 Task: Add Sprouts Balsamic Vinegar to the cart.
Action: Mouse pressed left at (17, 87)
Screenshot: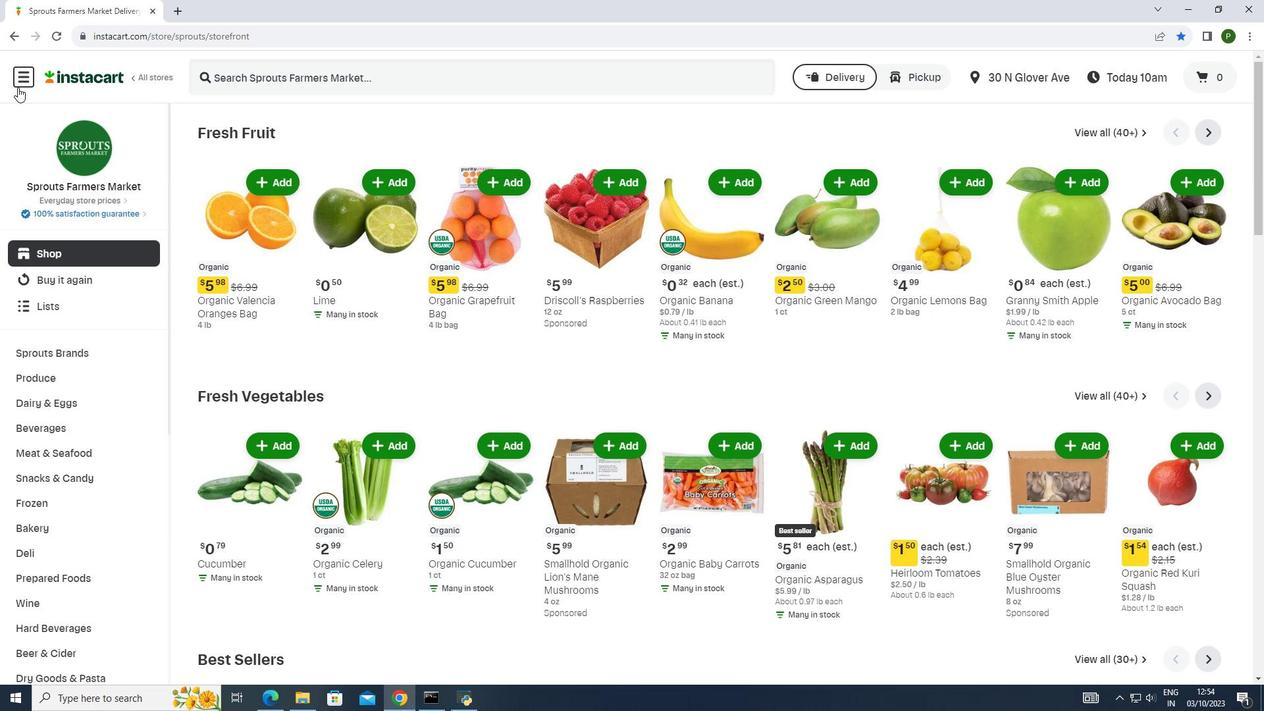 
Action: Mouse moved to (57, 341)
Screenshot: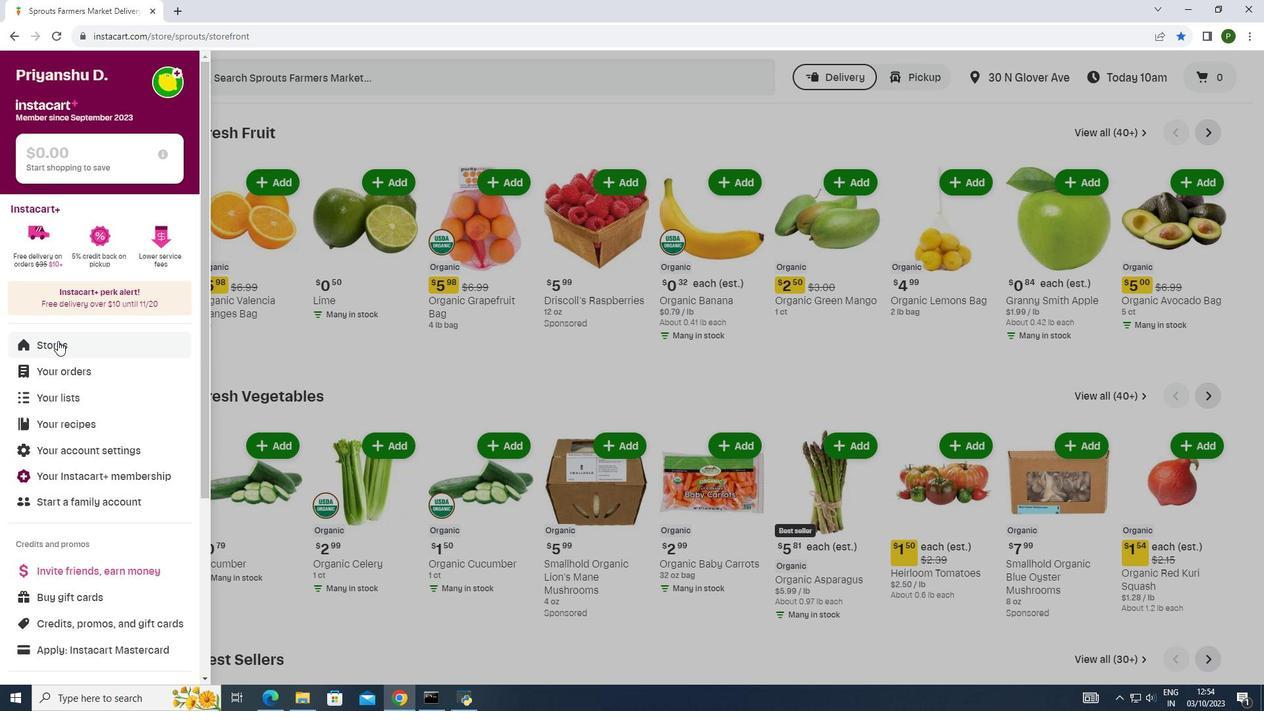 
Action: Mouse pressed left at (57, 341)
Screenshot: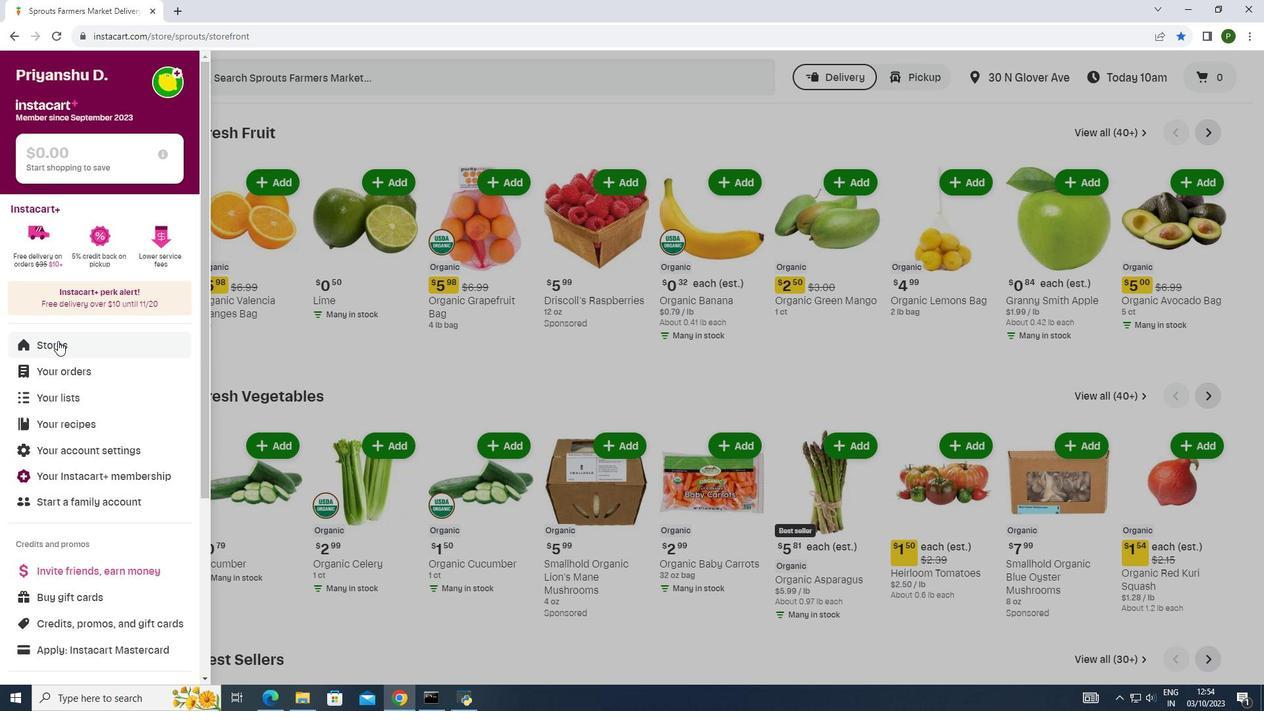 
Action: Mouse moved to (325, 136)
Screenshot: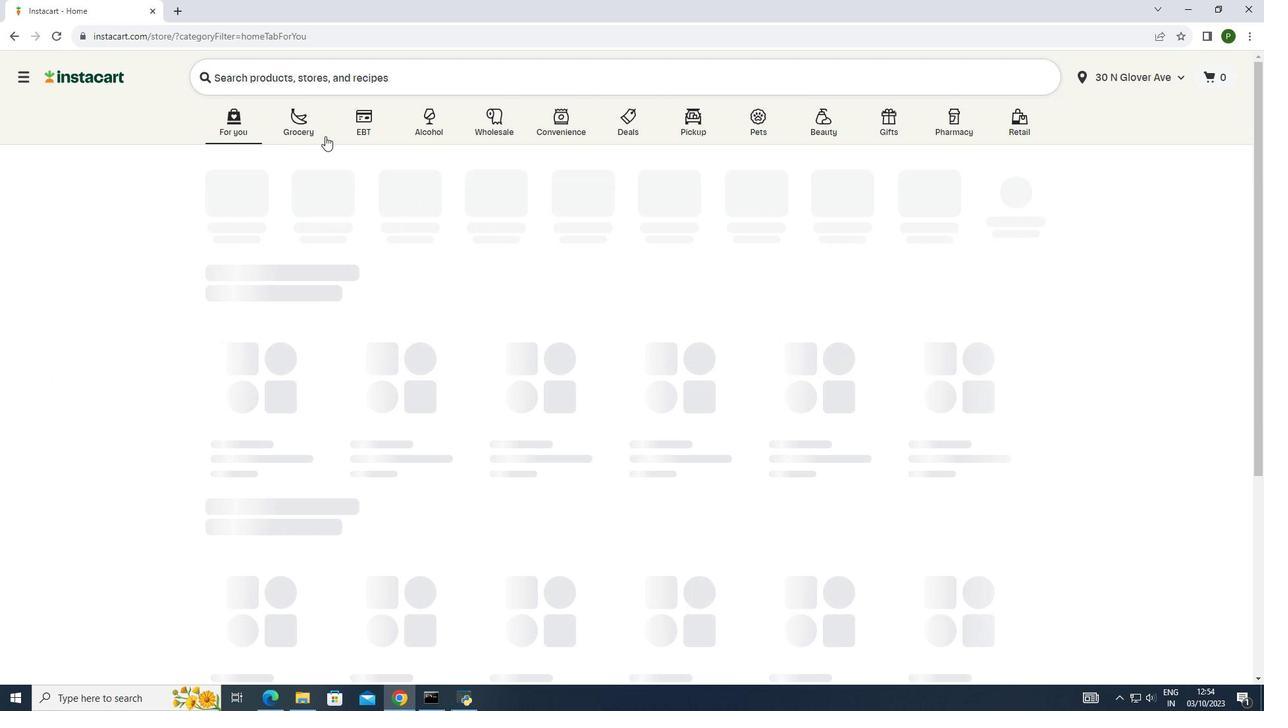 
Action: Mouse pressed left at (325, 136)
Screenshot: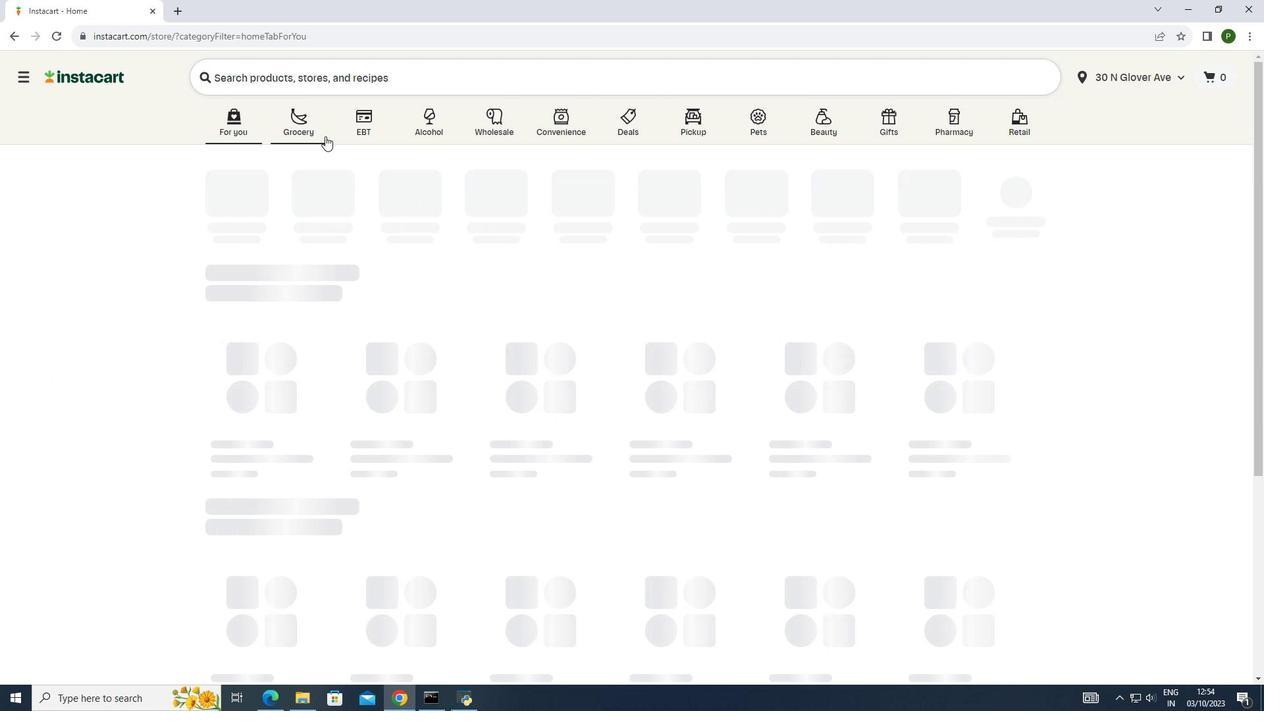
Action: Mouse moved to (663, 182)
Screenshot: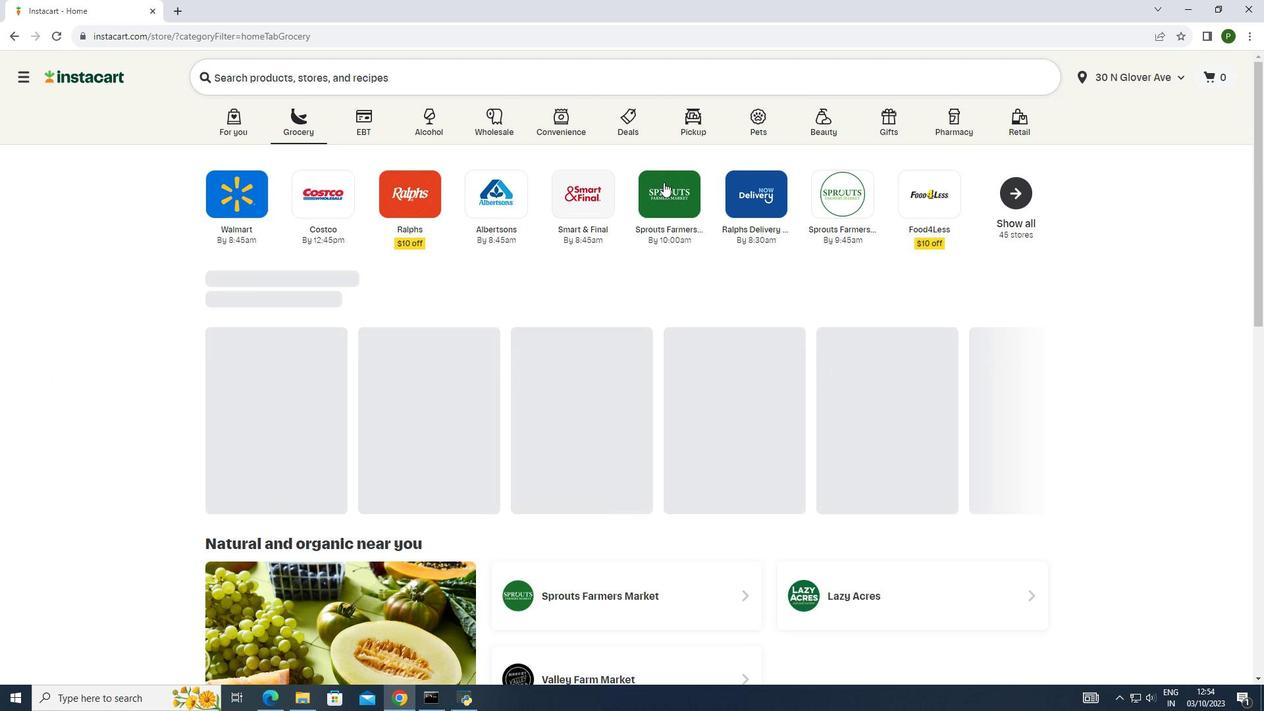 
Action: Mouse pressed left at (663, 182)
Screenshot: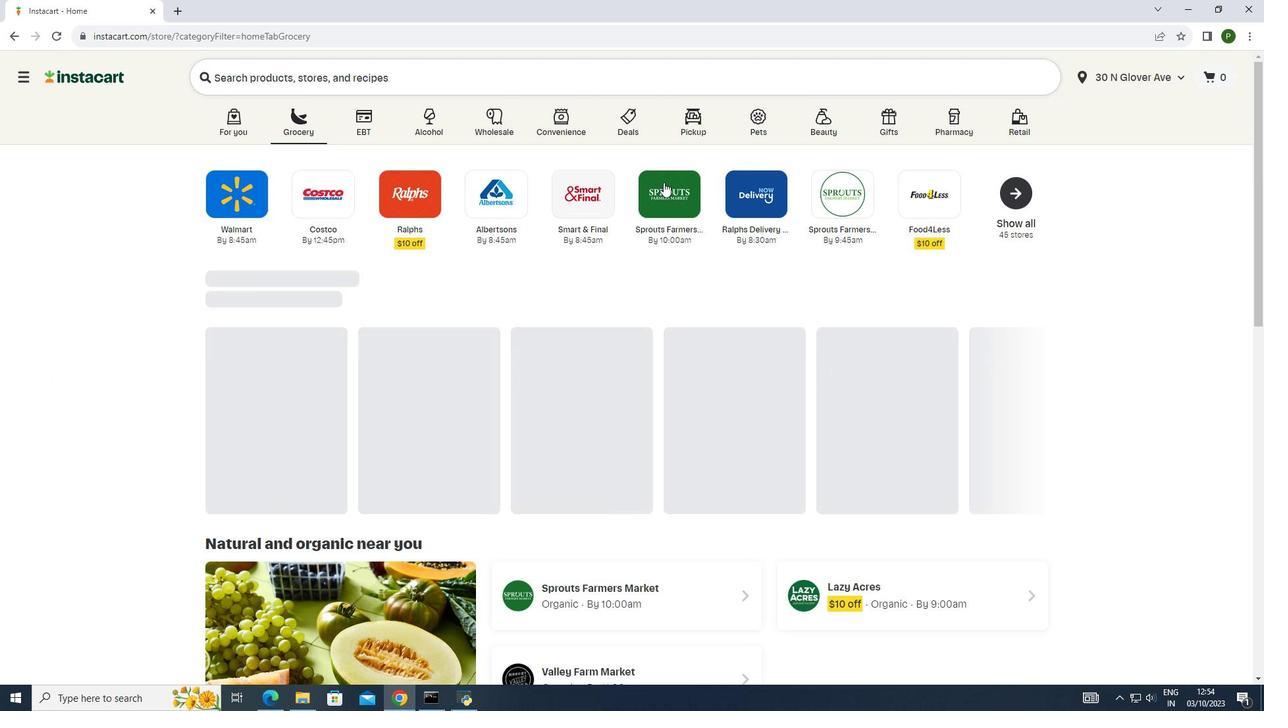 
Action: Mouse moved to (88, 353)
Screenshot: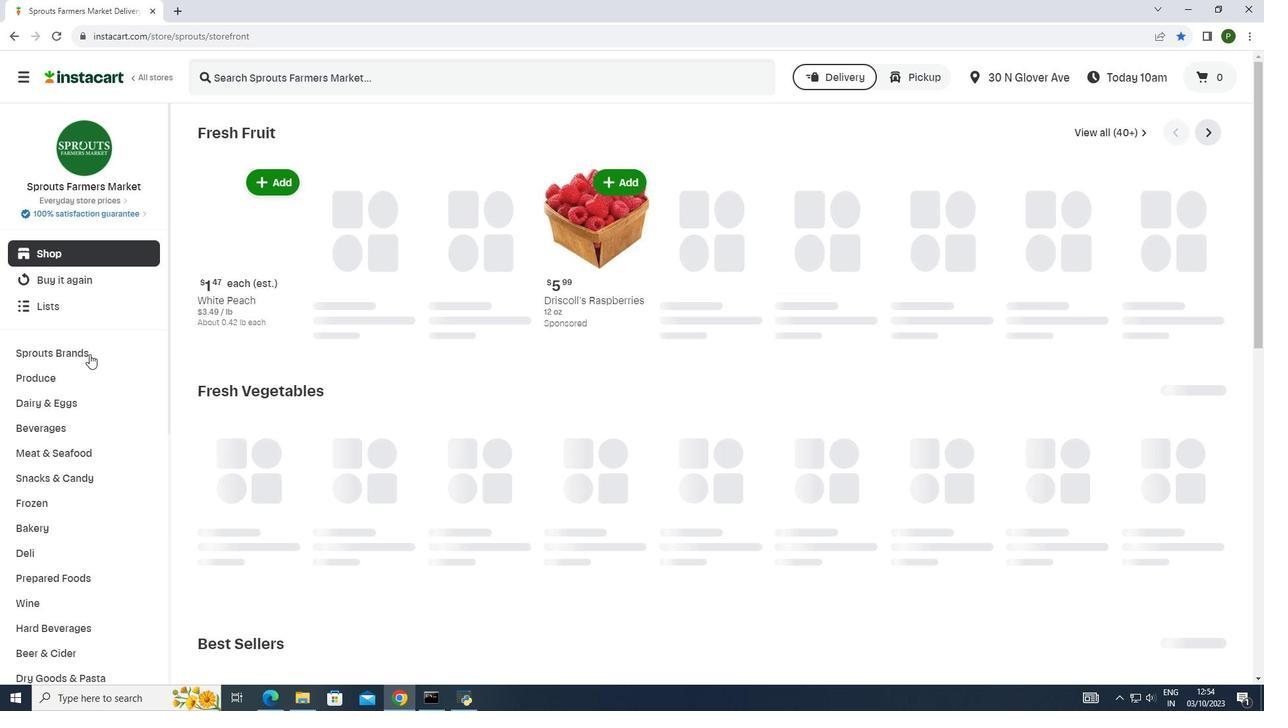 
Action: Mouse pressed left at (88, 353)
Screenshot: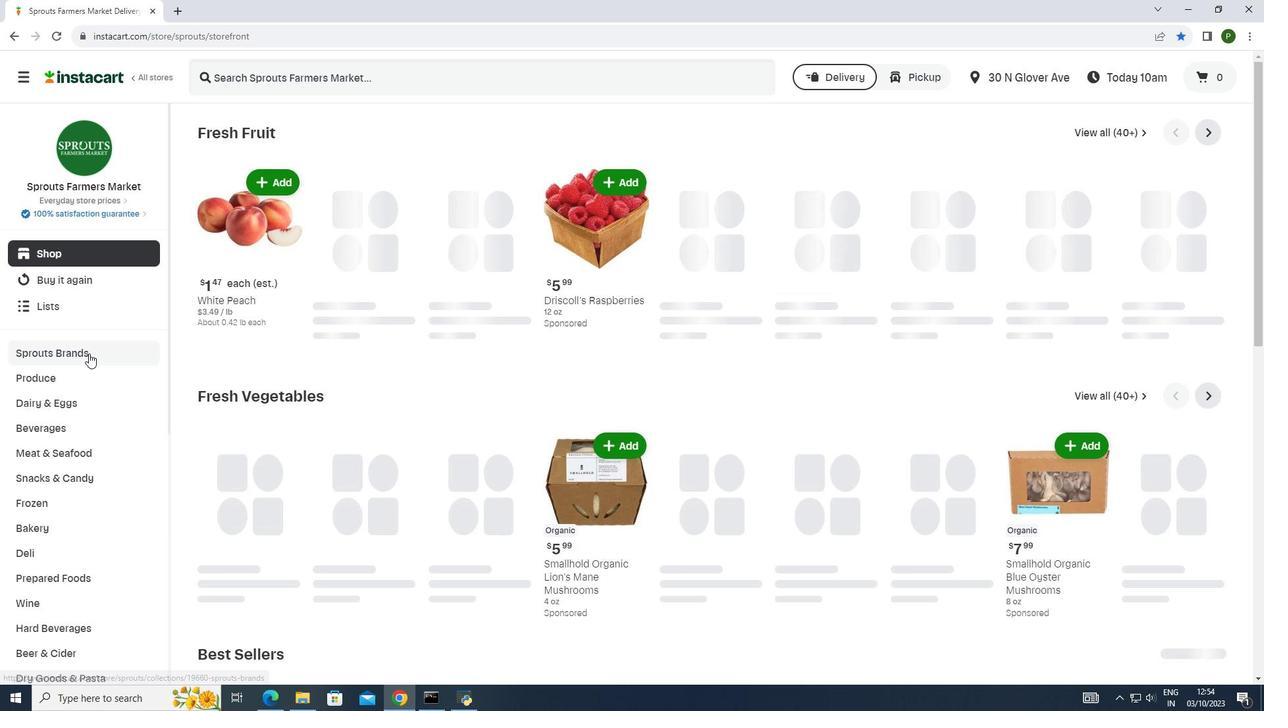 
Action: Mouse moved to (86, 446)
Screenshot: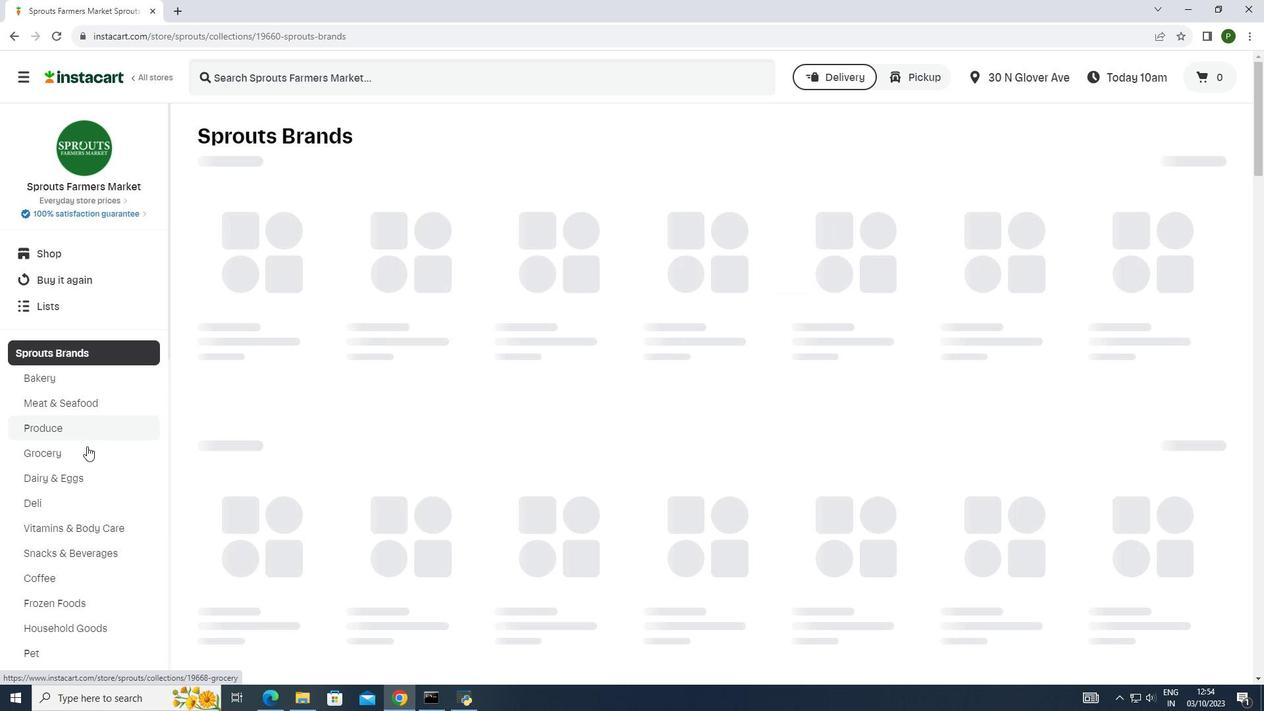 
Action: Mouse pressed left at (86, 446)
Screenshot: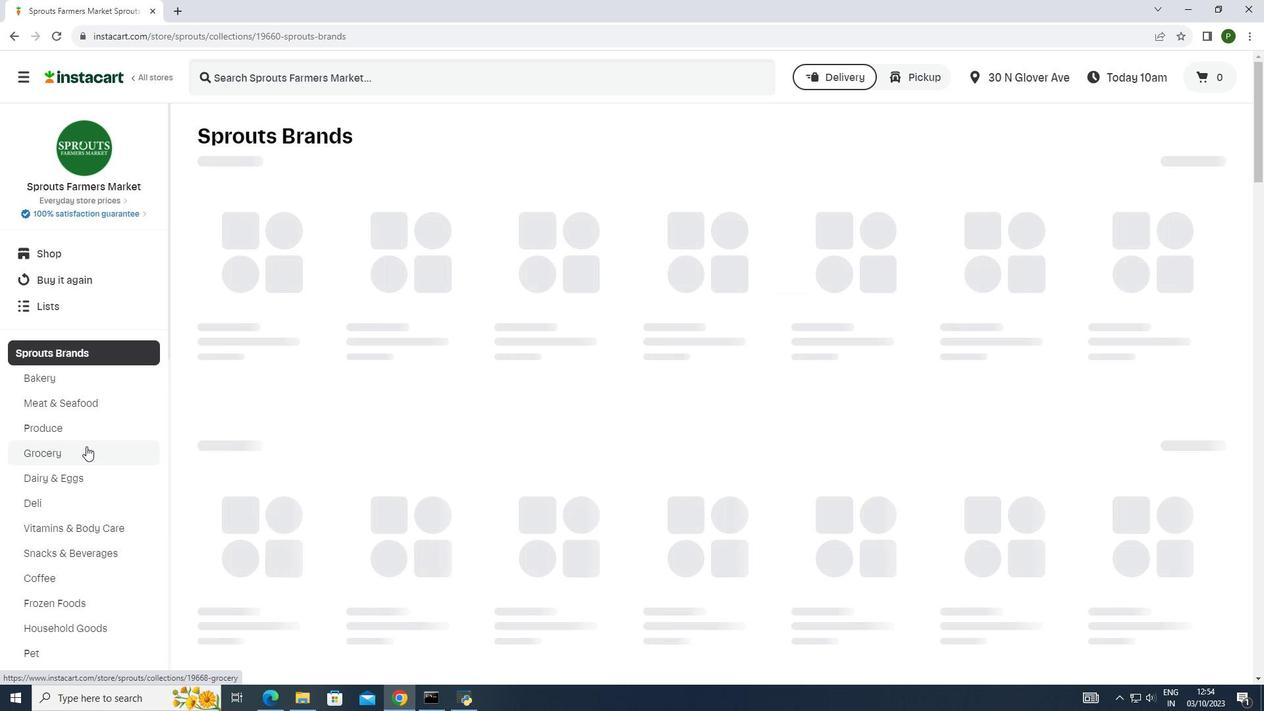 
Action: Mouse moved to (317, 254)
Screenshot: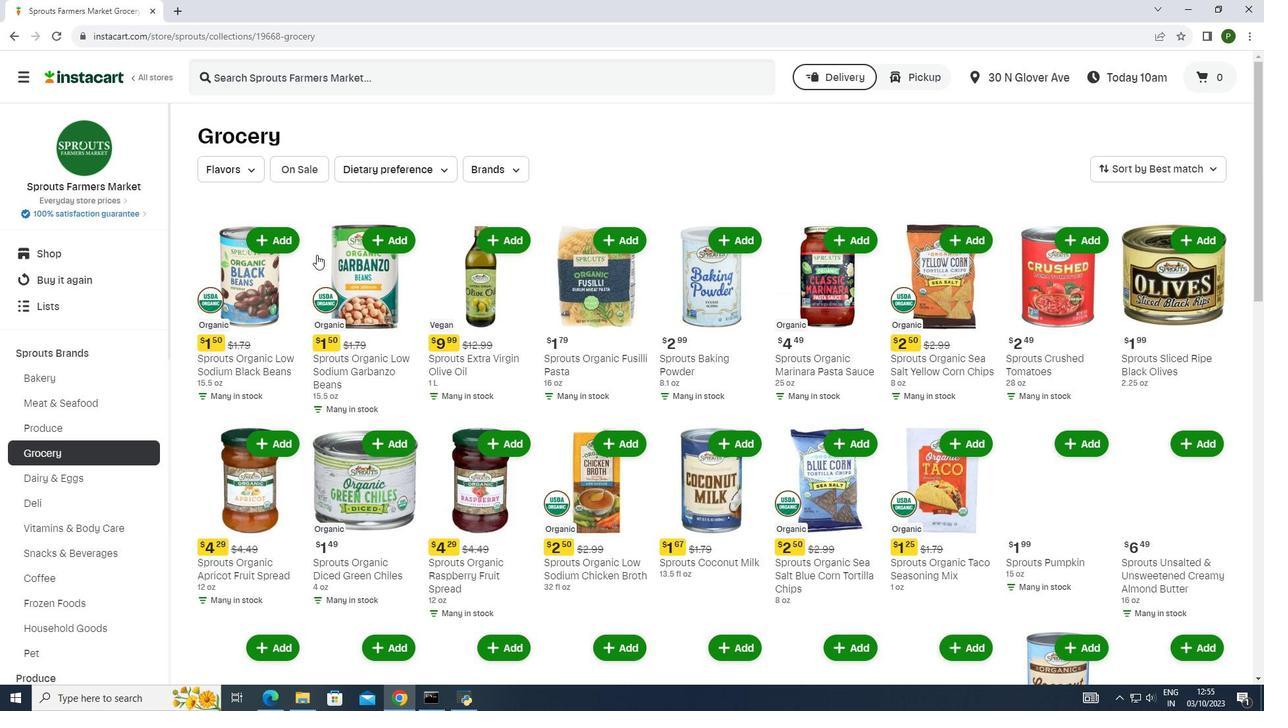 
Action: Mouse scrolled (317, 254) with delta (0, 0)
Screenshot: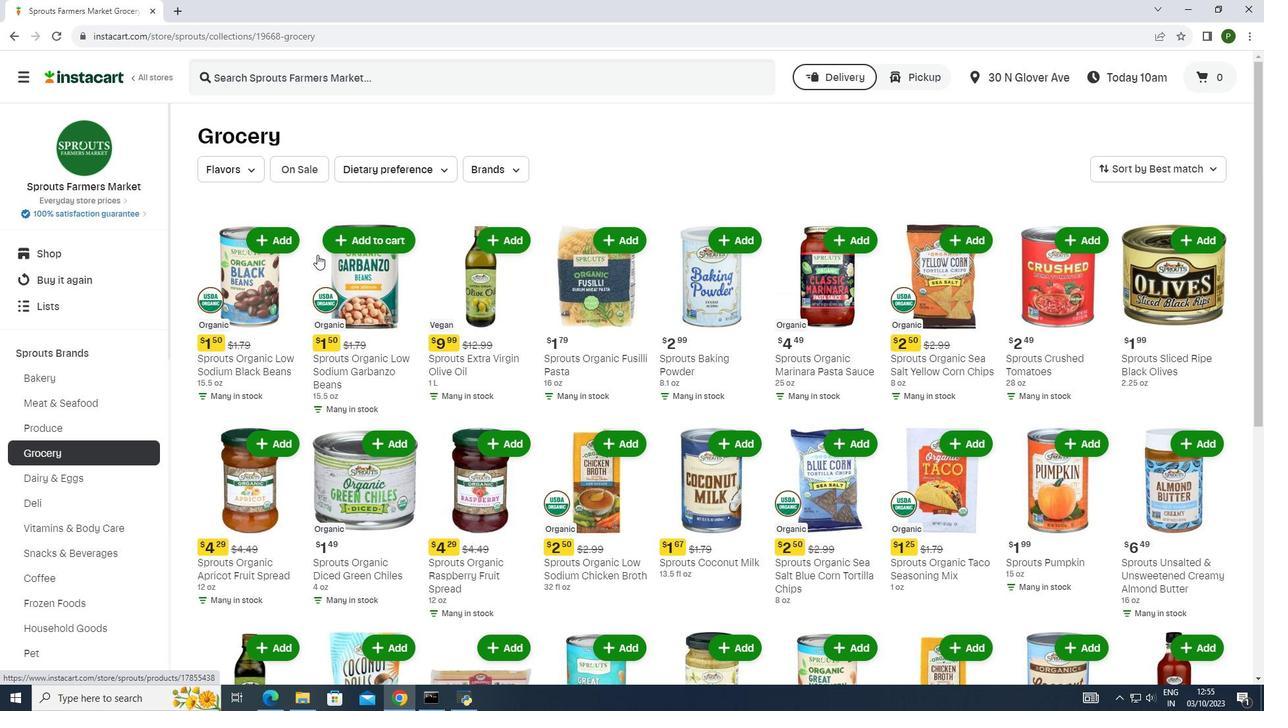 
Action: Mouse scrolled (317, 254) with delta (0, 0)
Screenshot: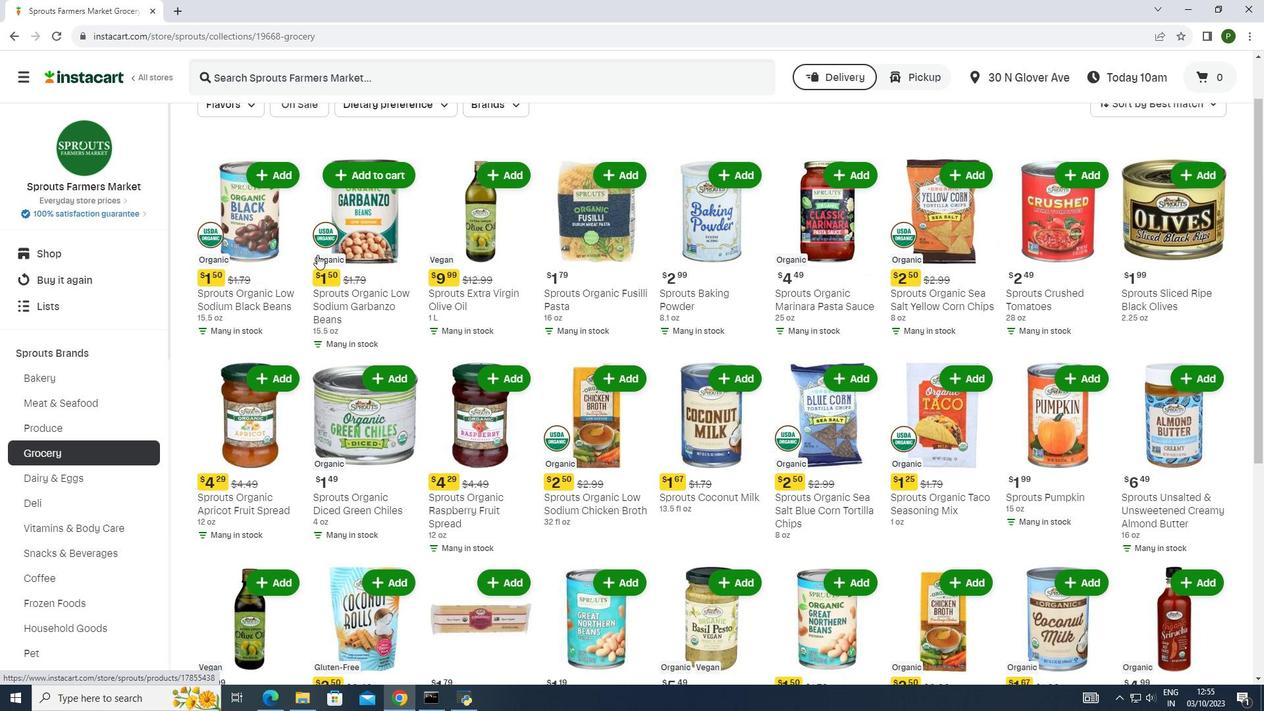 
Action: Mouse scrolled (317, 254) with delta (0, 0)
Screenshot: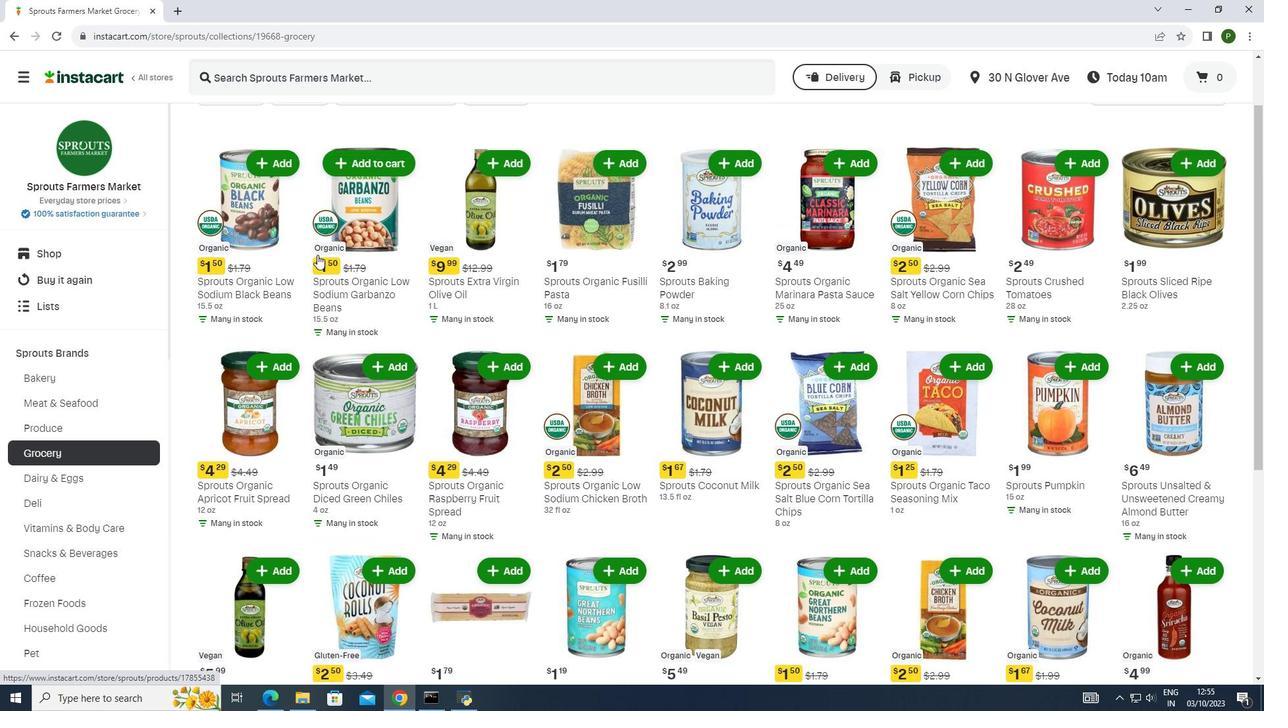 
Action: Mouse moved to (319, 256)
Screenshot: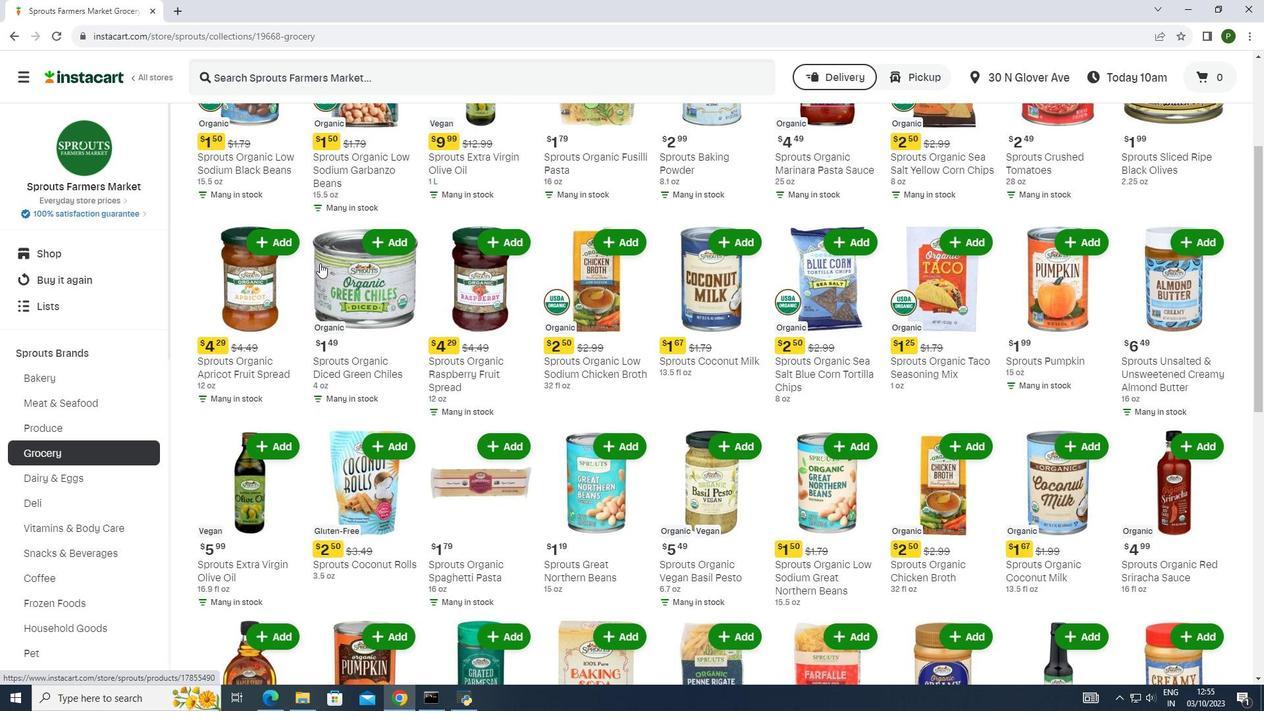 
Action: Mouse scrolled (319, 256) with delta (0, 0)
Screenshot: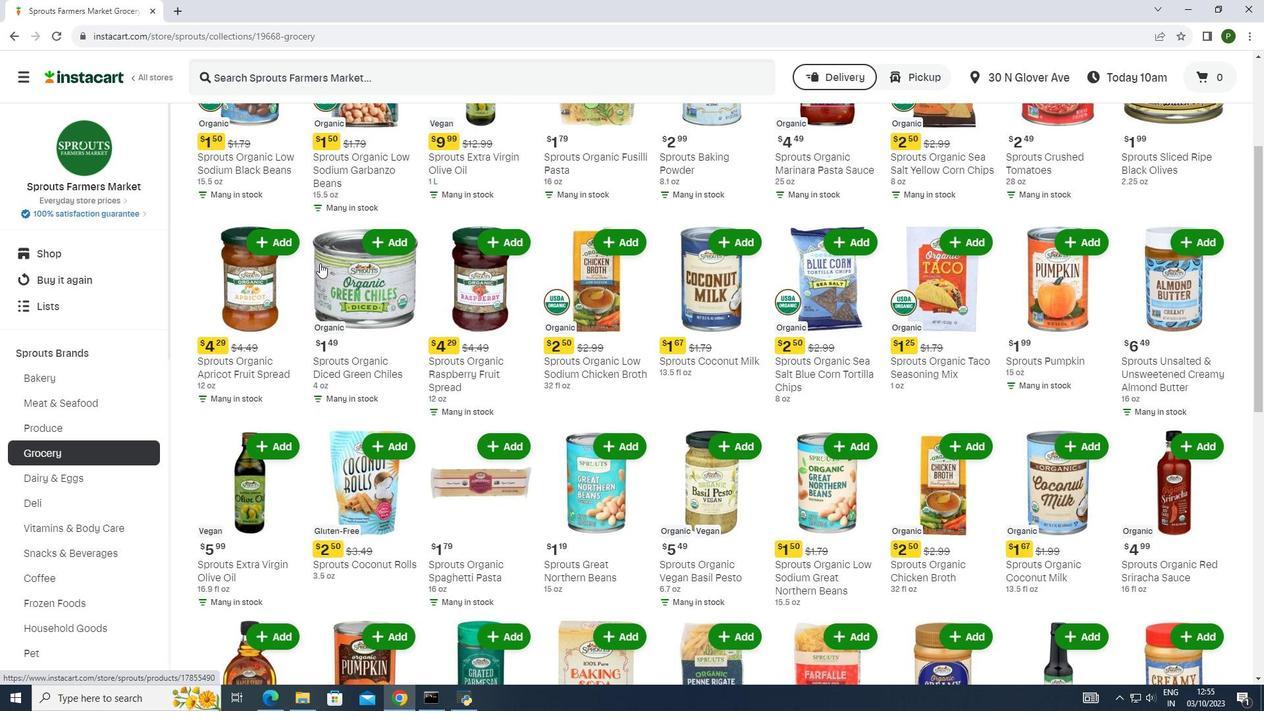 
Action: Mouse moved to (320, 263)
Screenshot: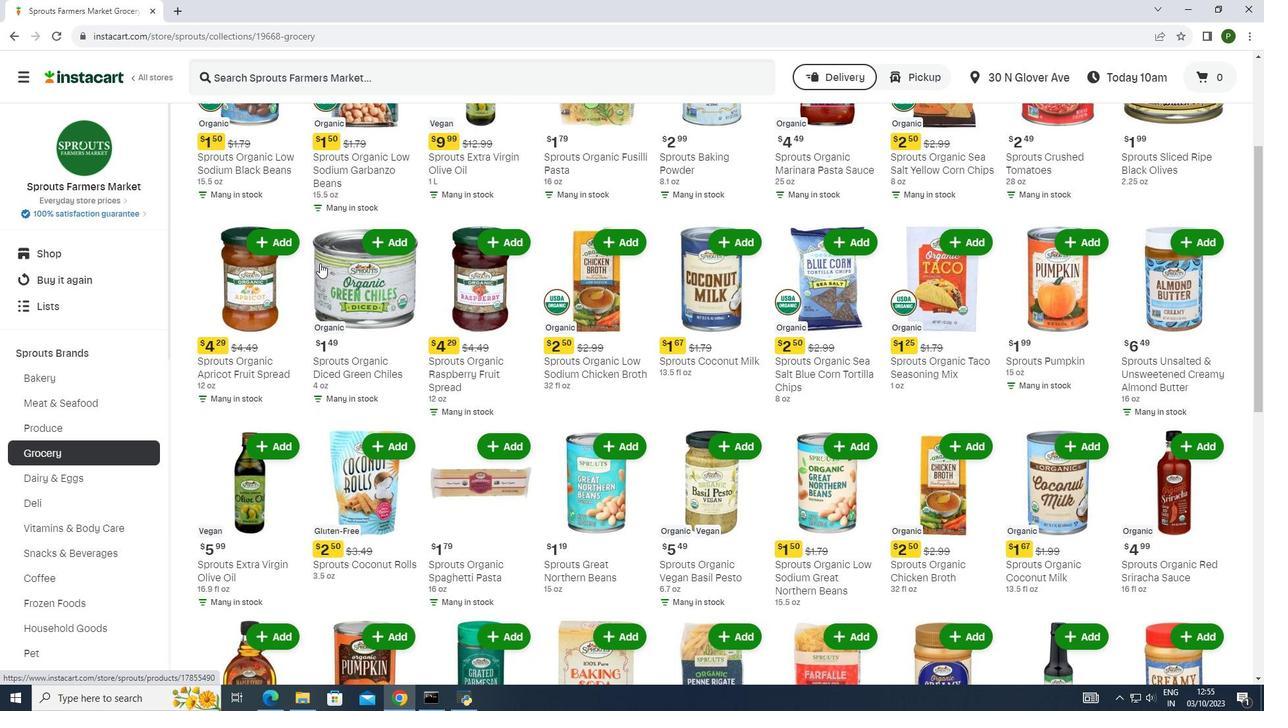 
Action: Mouse scrolled (320, 262) with delta (0, 0)
Screenshot: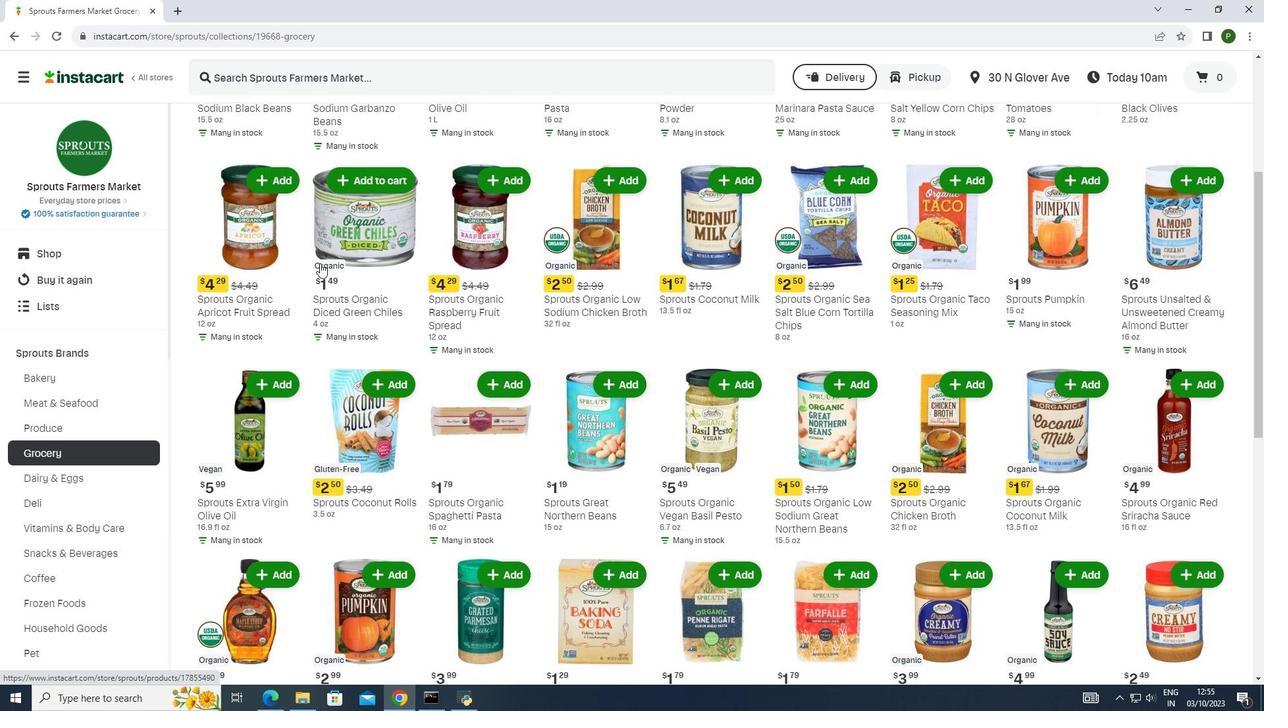 
Action: Mouse moved to (322, 277)
Screenshot: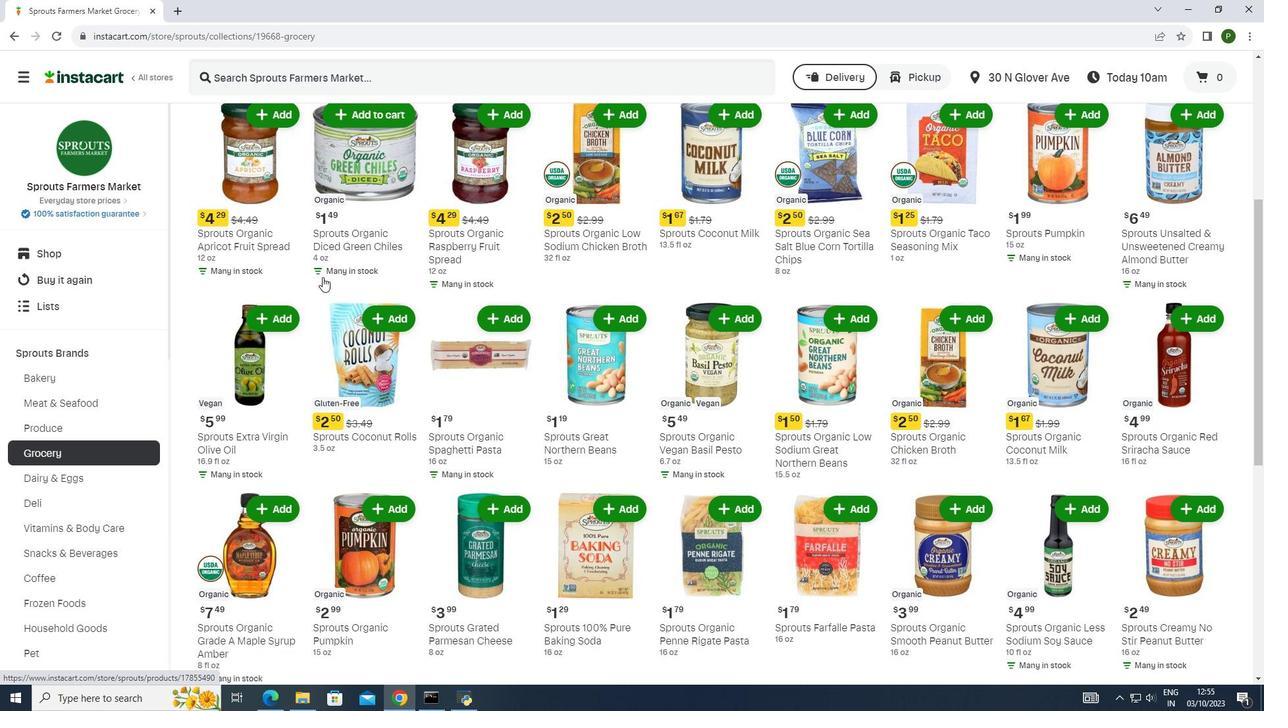 
Action: Mouse scrolled (322, 276) with delta (0, 0)
Screenshot: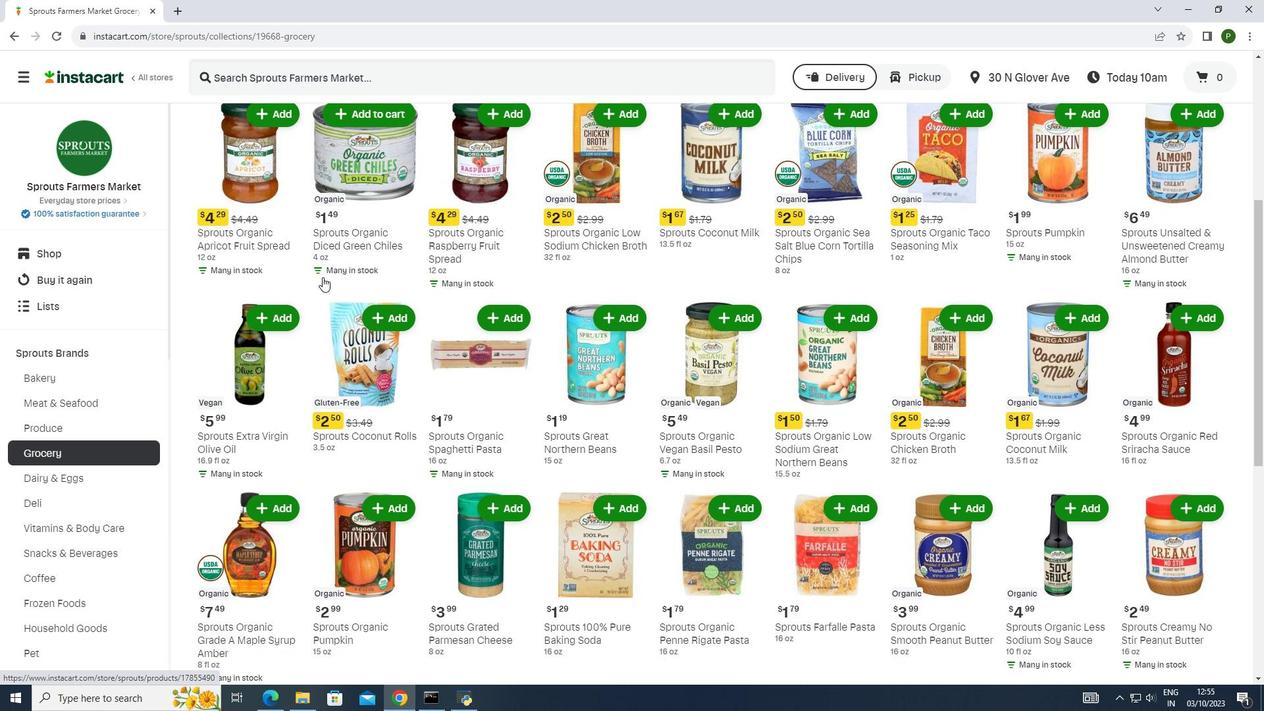 
Action: Mouse scrolled (322, 276) with delta (0, 0)
Screenshot: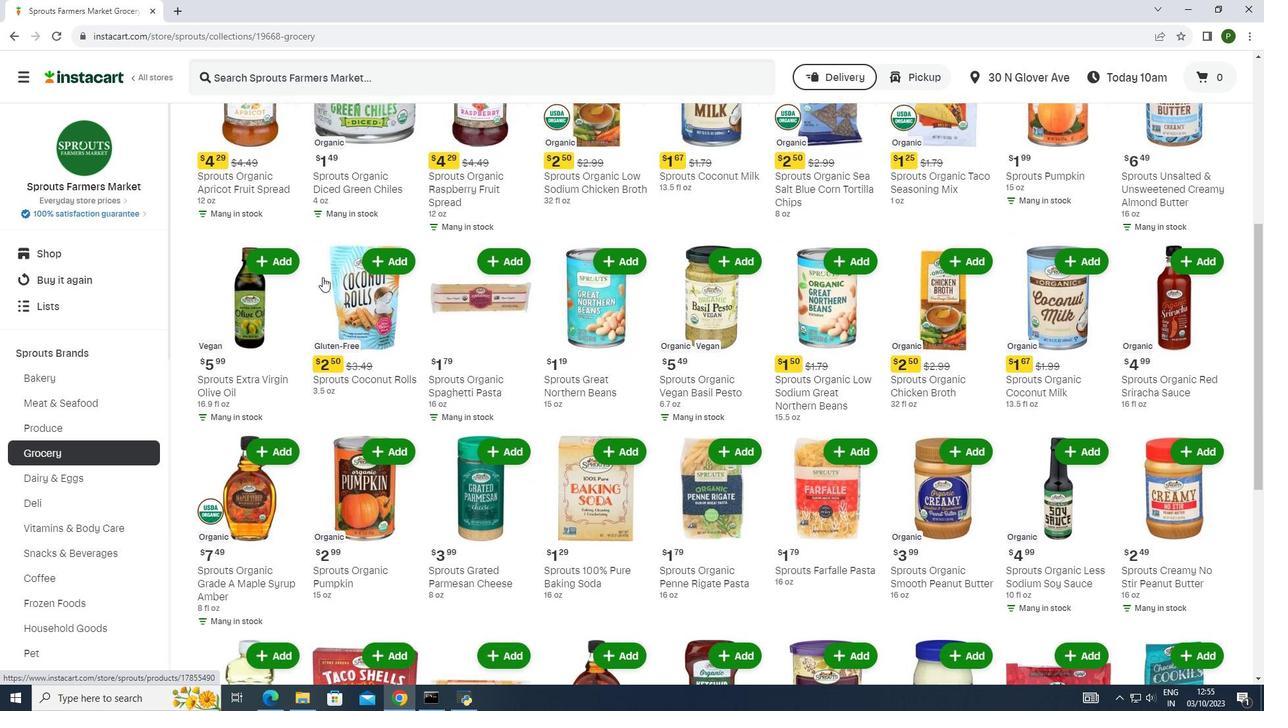 
Action: Mouse moved to (323, 282)
Screenshot: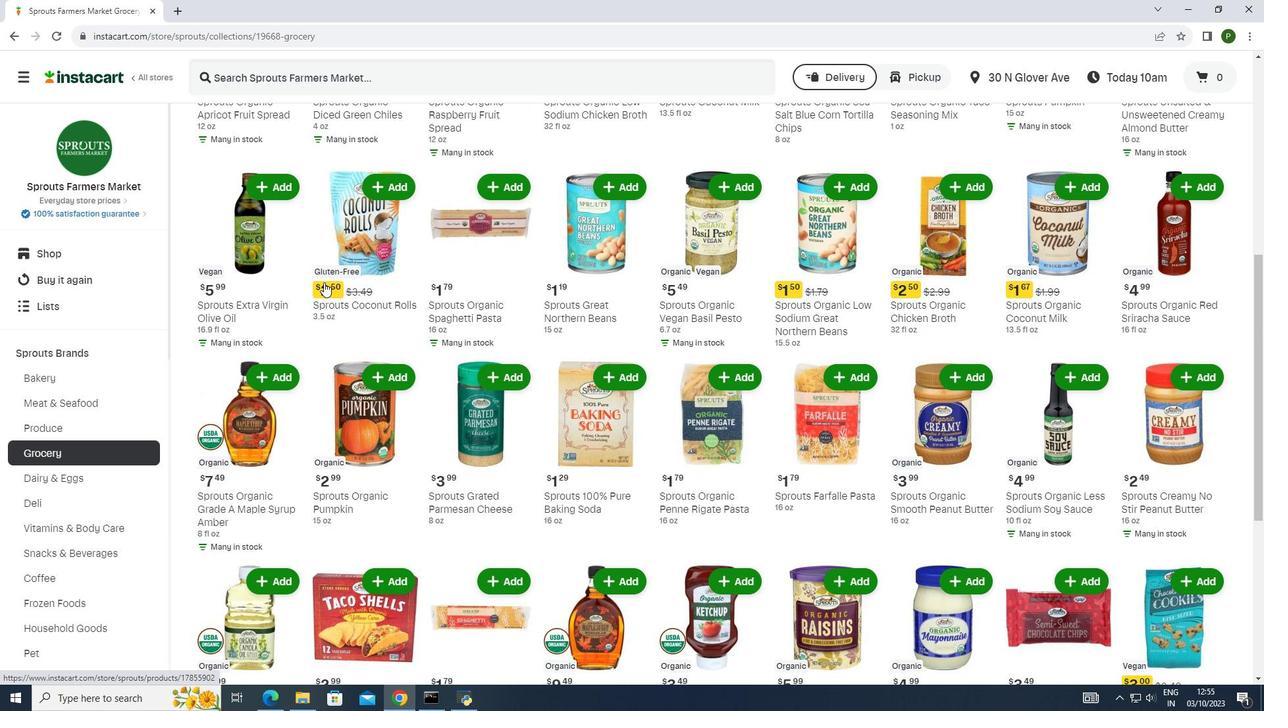 
Action: Mouse scrolled (323, 281) with delta (0, 0)
Screenshot: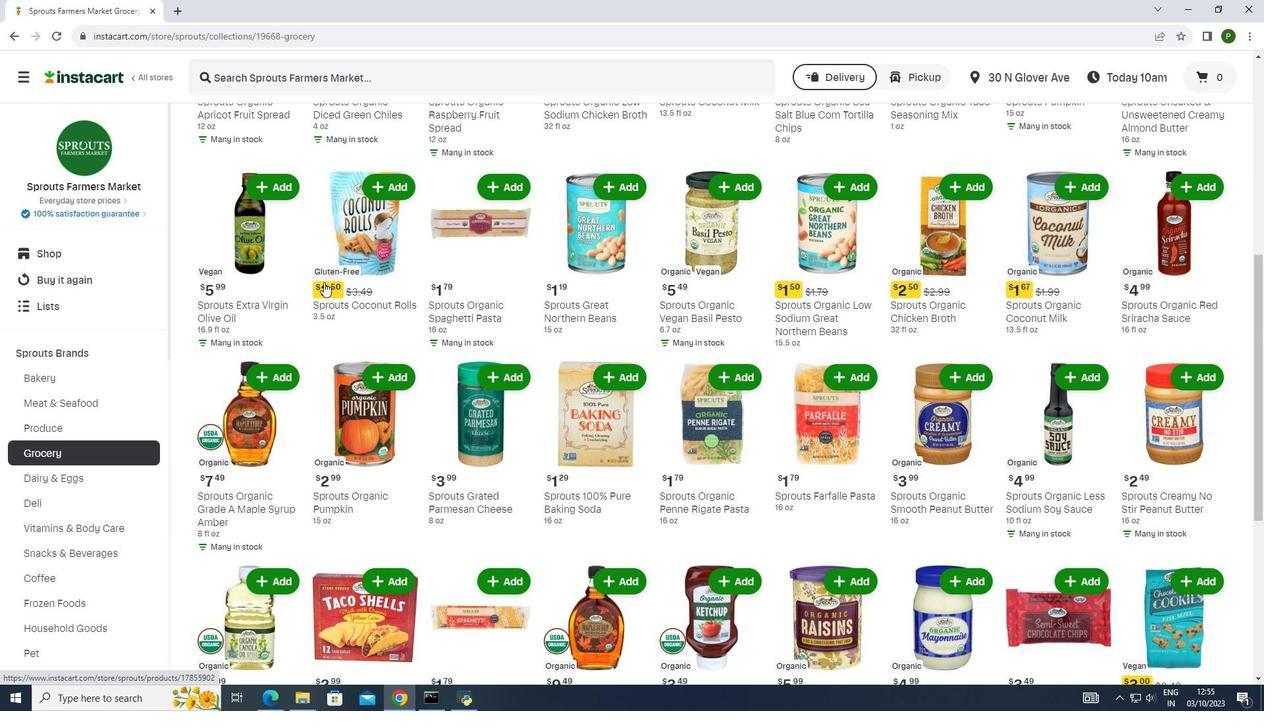 
Action: Mouse moved to (323, 285)
Screenshot: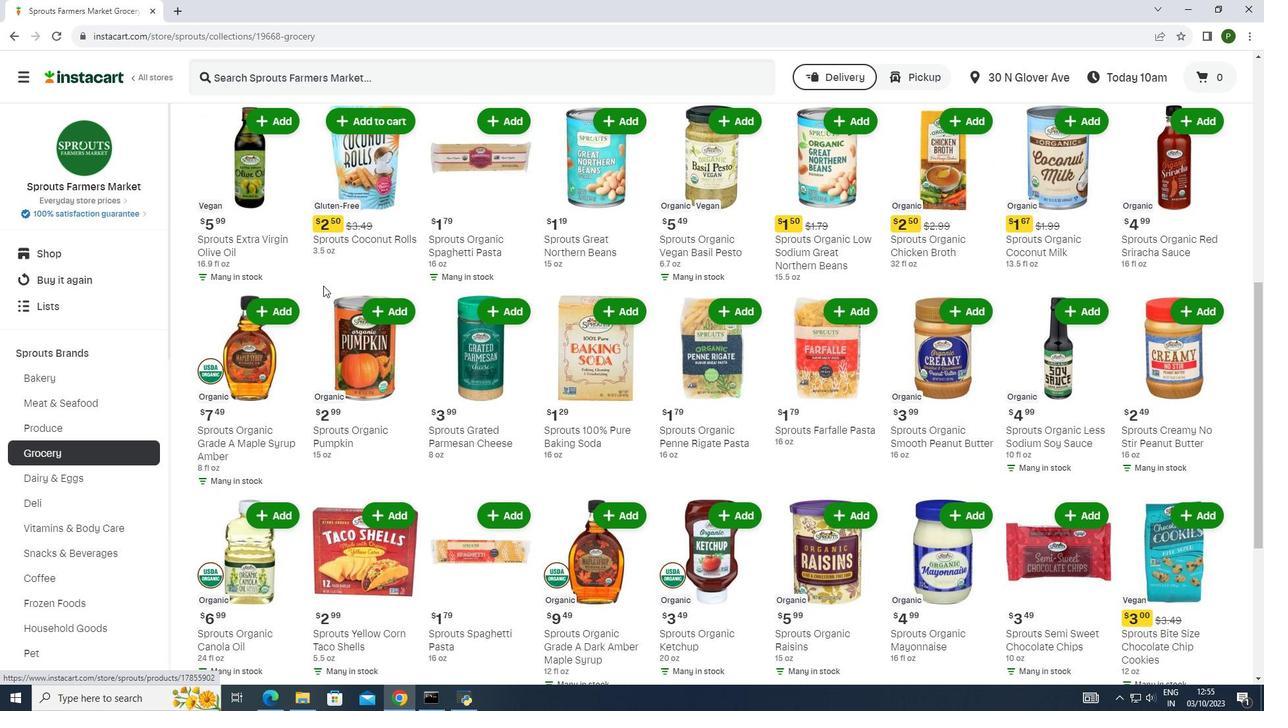 
Action: Mouse scrolled (323, 285) with delta (0, 0)
Screenshot: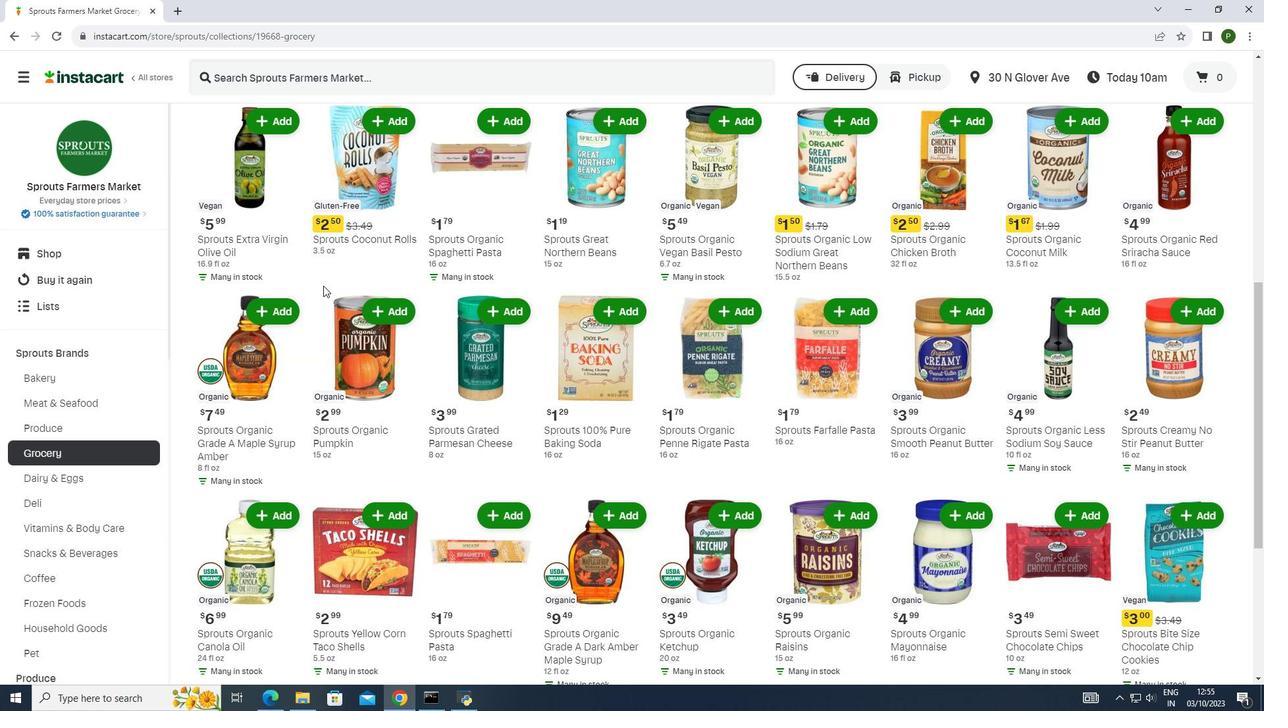 
Action: Mouse scrolled (323, 285) with delta (0, 0)
Screenshot: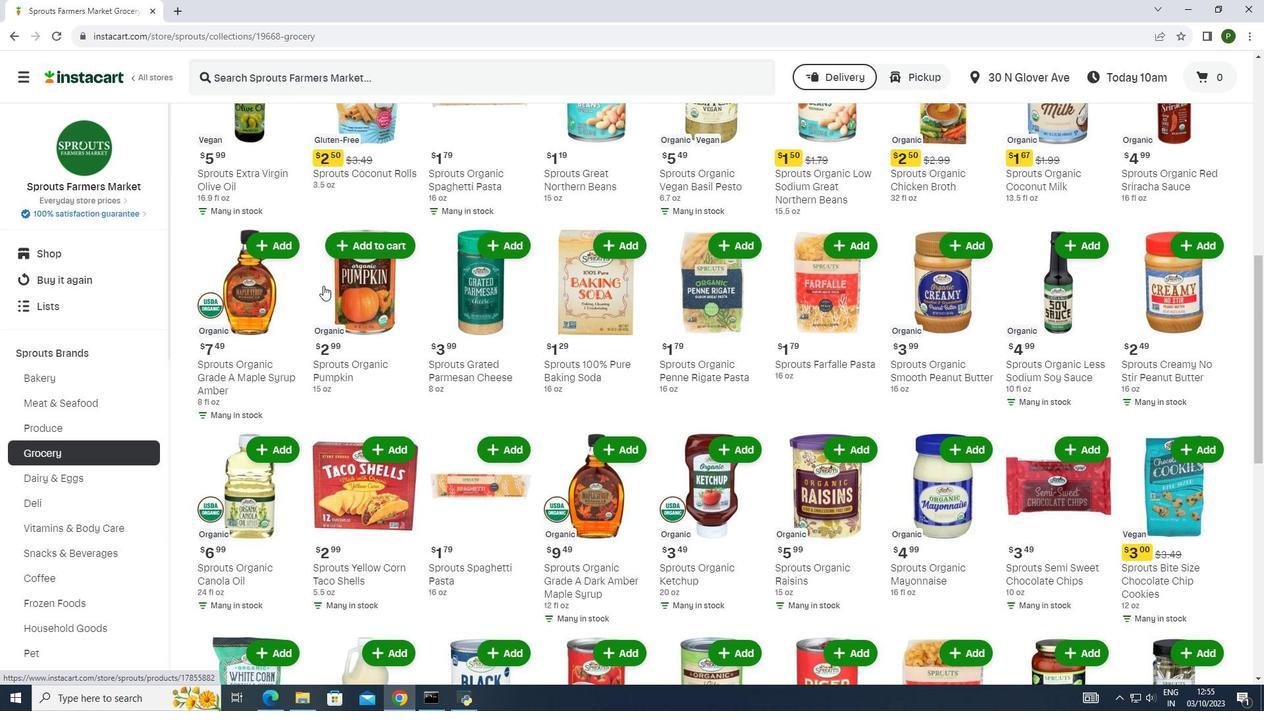 
Action: Mouse scrolled (323, 285) with delta (0, 0)
Screenshot: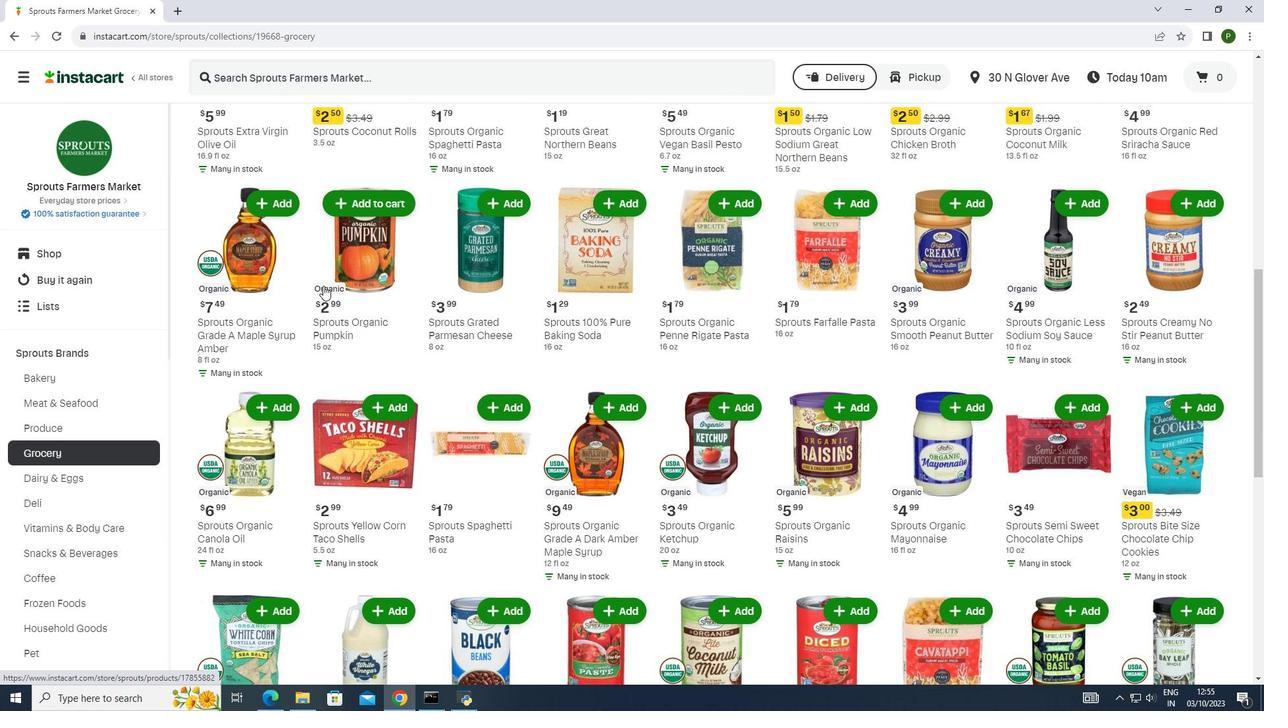 
Action: Mouse scrolled (323, 285) with delta (0, 0)
Screenshot: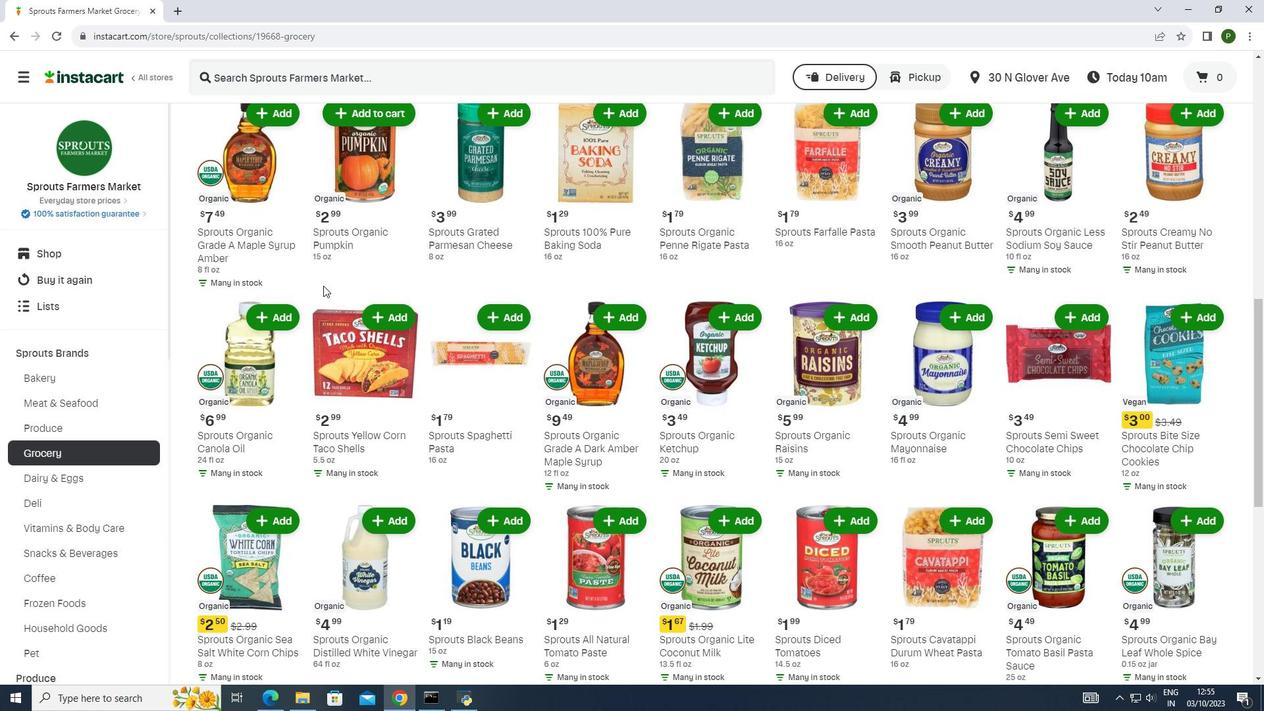 
Action: Mouse scrolled (323, 285) with delta (0, 0)
Screenshot: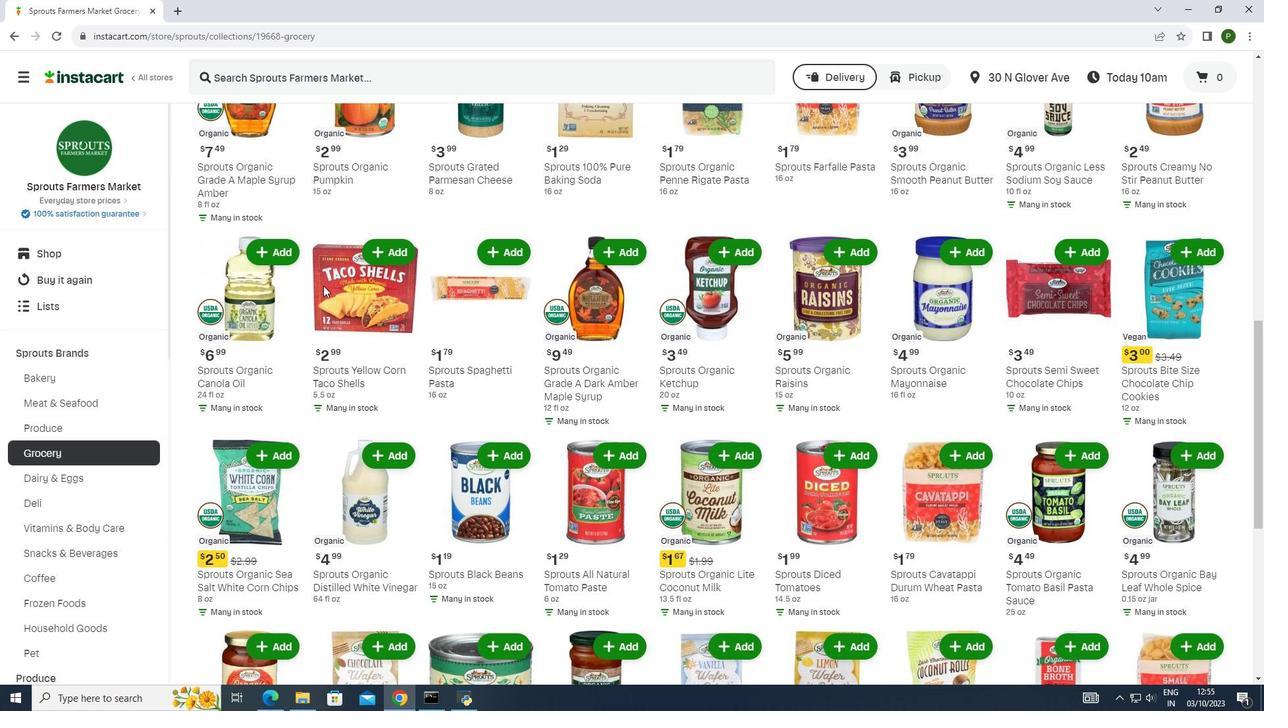 
Action: Mouse scrolled (323, 285) with delta (0, 0)
Screenshot: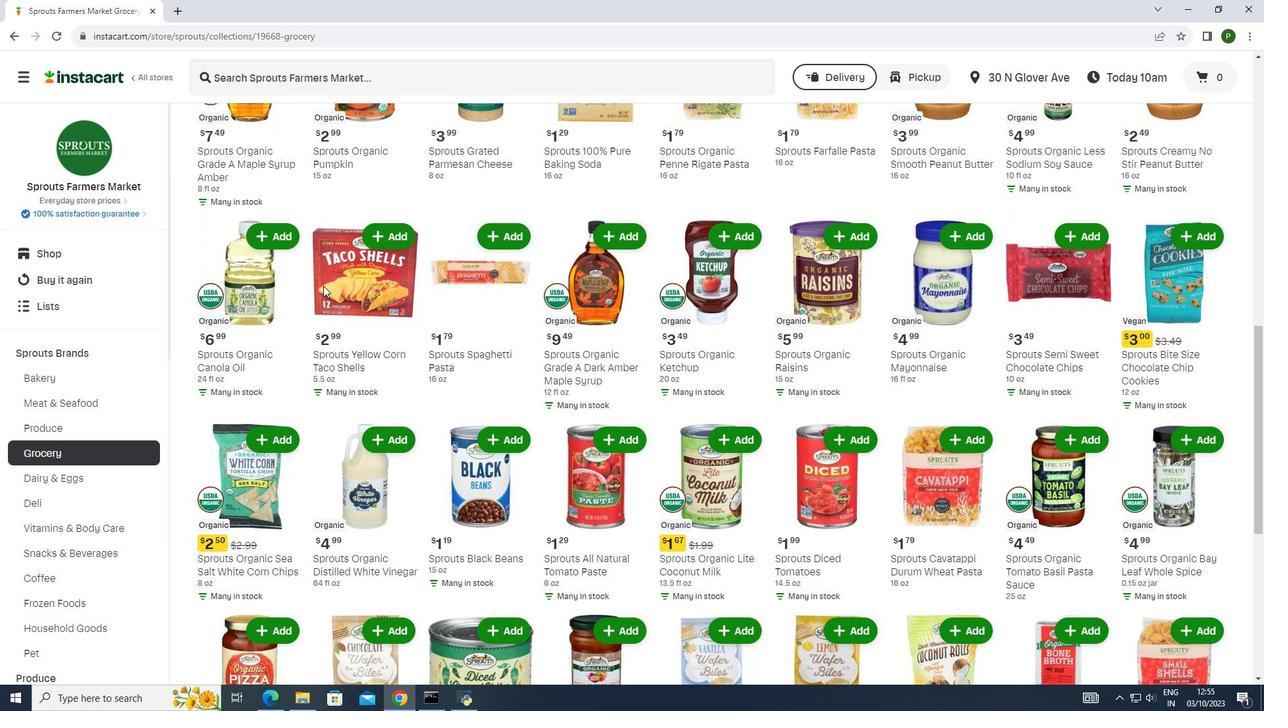 
Action: Mouse scrolled (323, 285) with delta (0, 0)
Screenshot: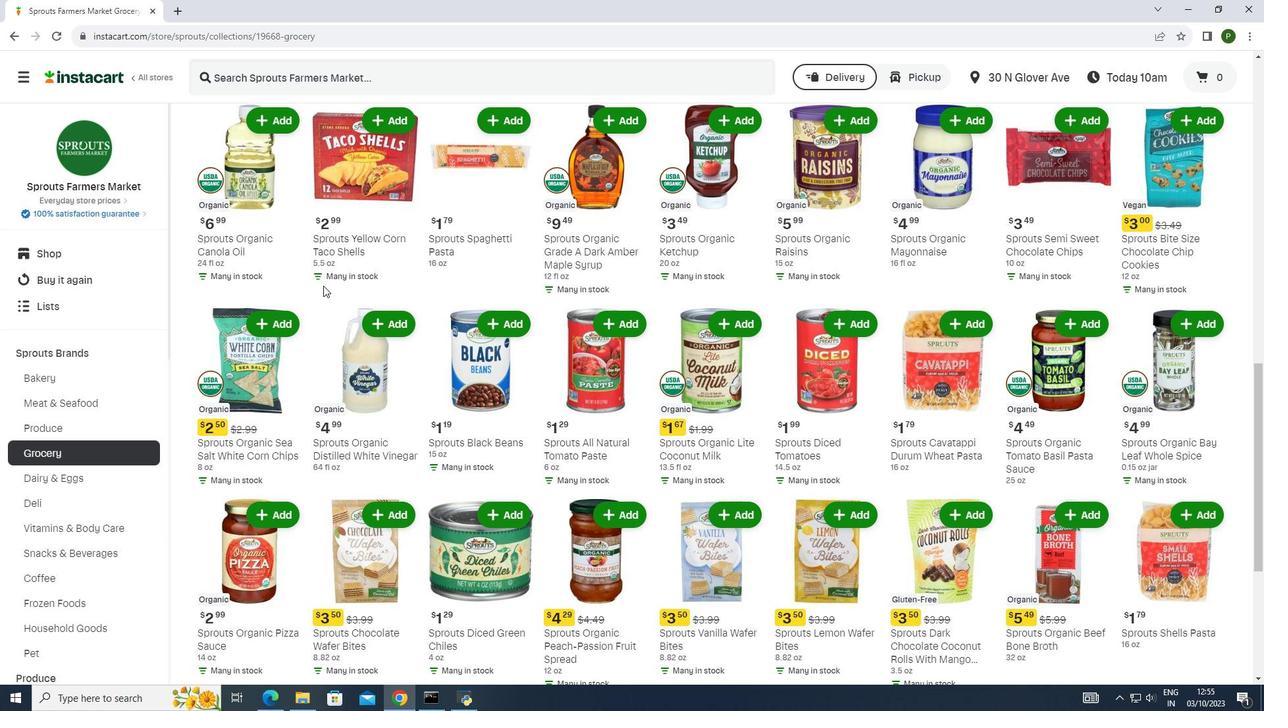 
Action: Mouse scrolled (323, 285) with delta (0, 0)
Screenshot: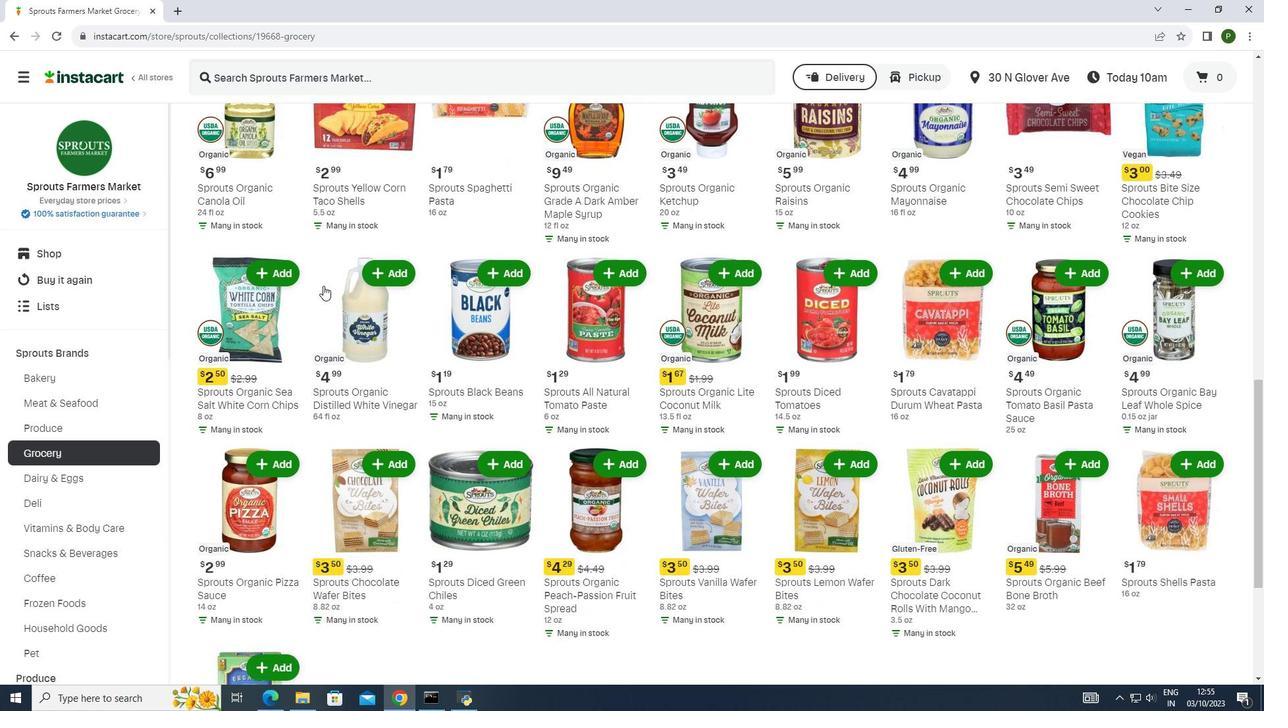 
Action: Mouse scrolled (323, 285) with delta (0, 0)
Screenshot: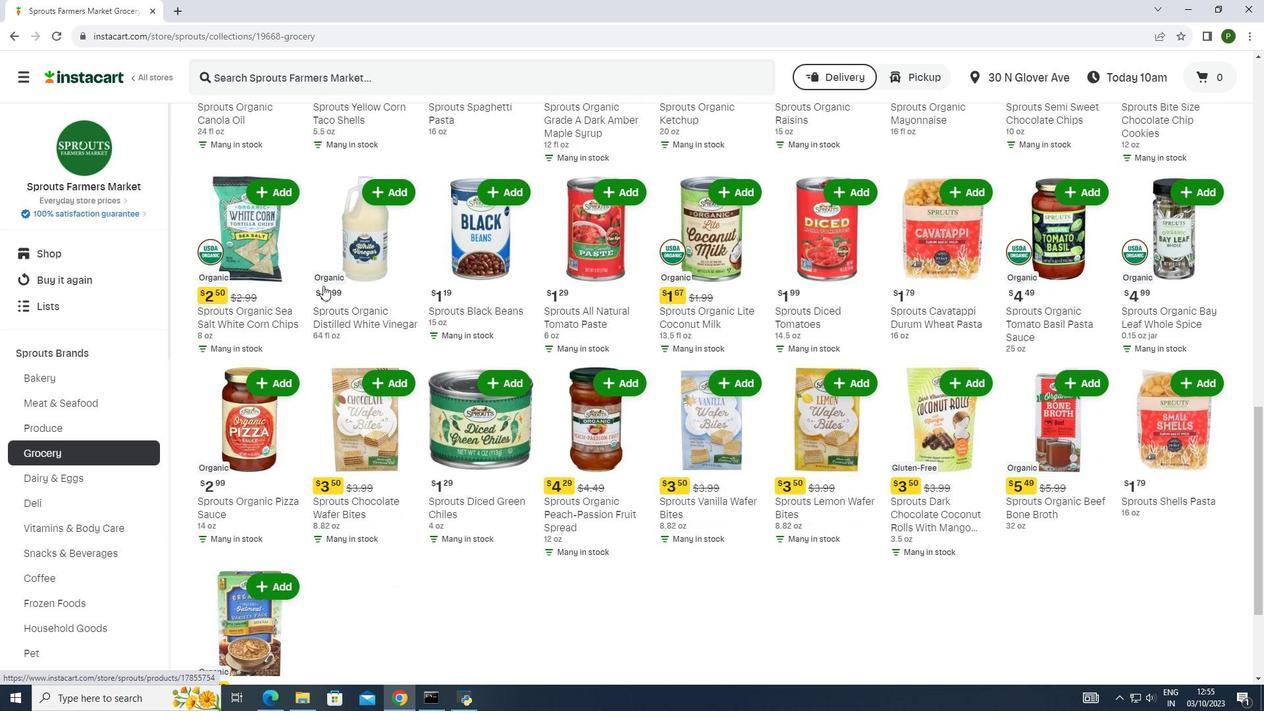 
Action: Mouse scrolled (323, 285) with delta (0, 0)
Screenshot: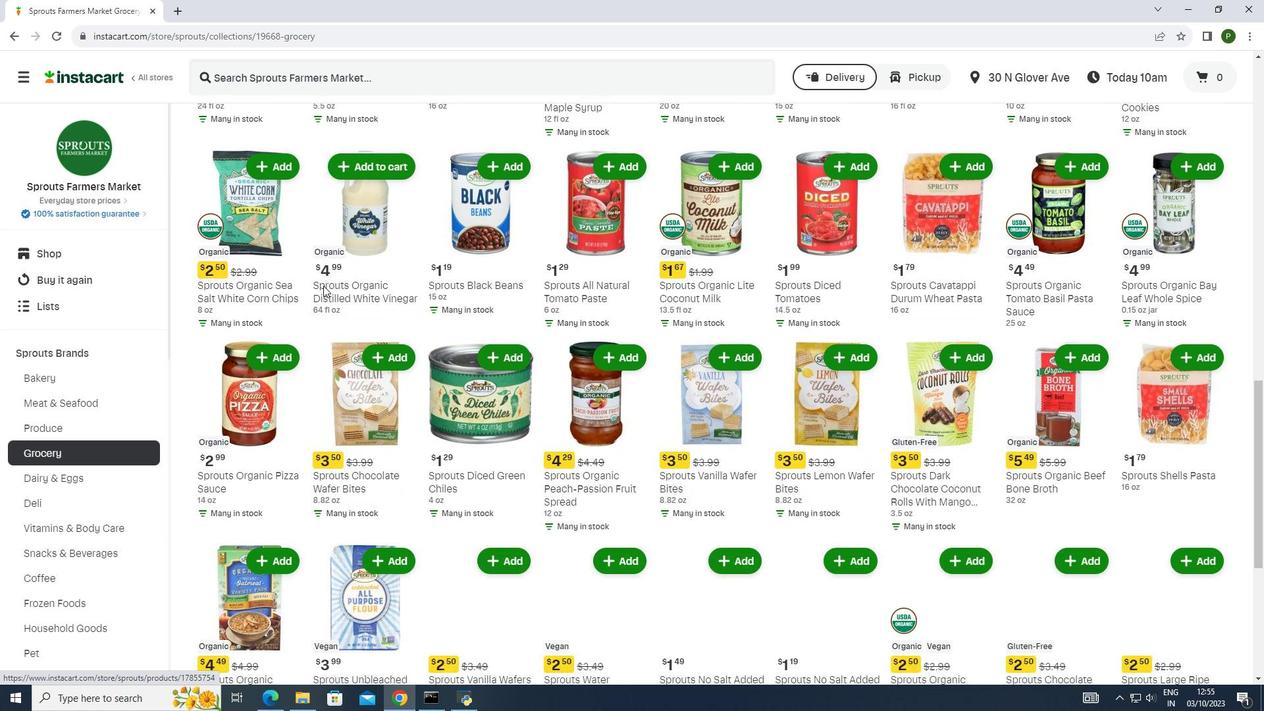 
Action: Mouse scrolled (323, 285) with delta (0, 0)
Screenshot: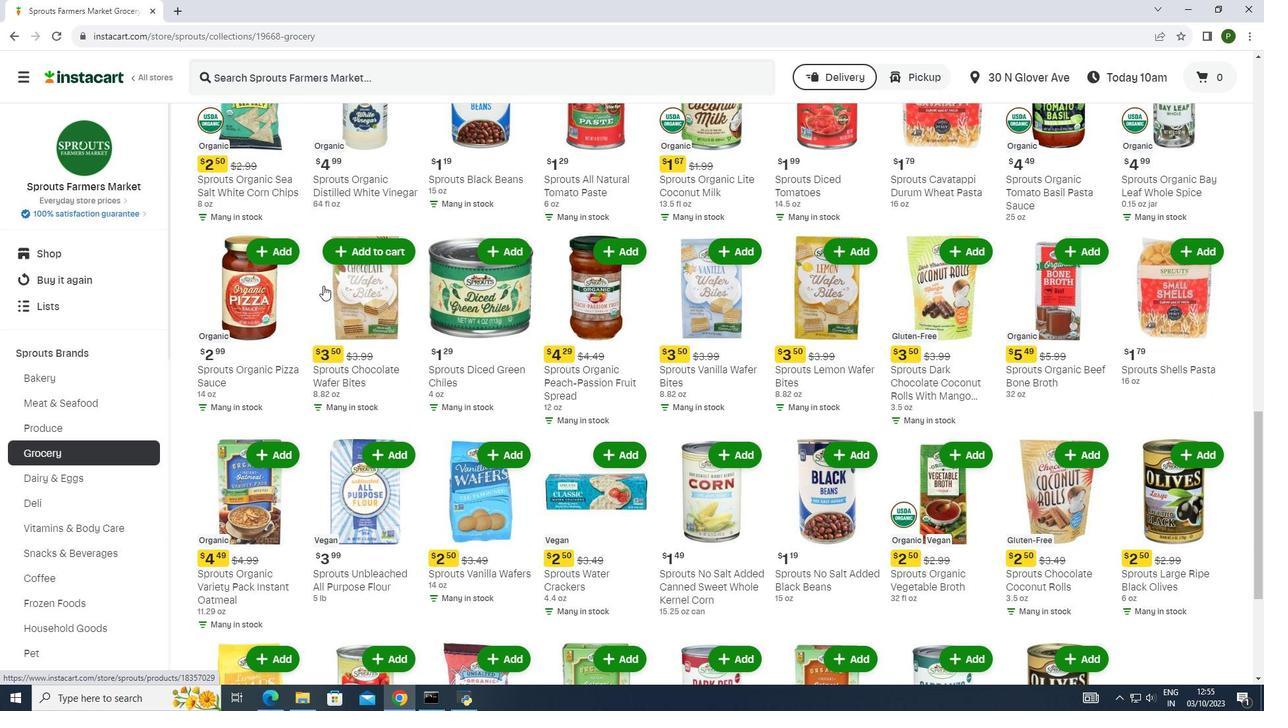 
Action: Mouse scrolled (323, 285) with delta (0, 0)
Screenshot: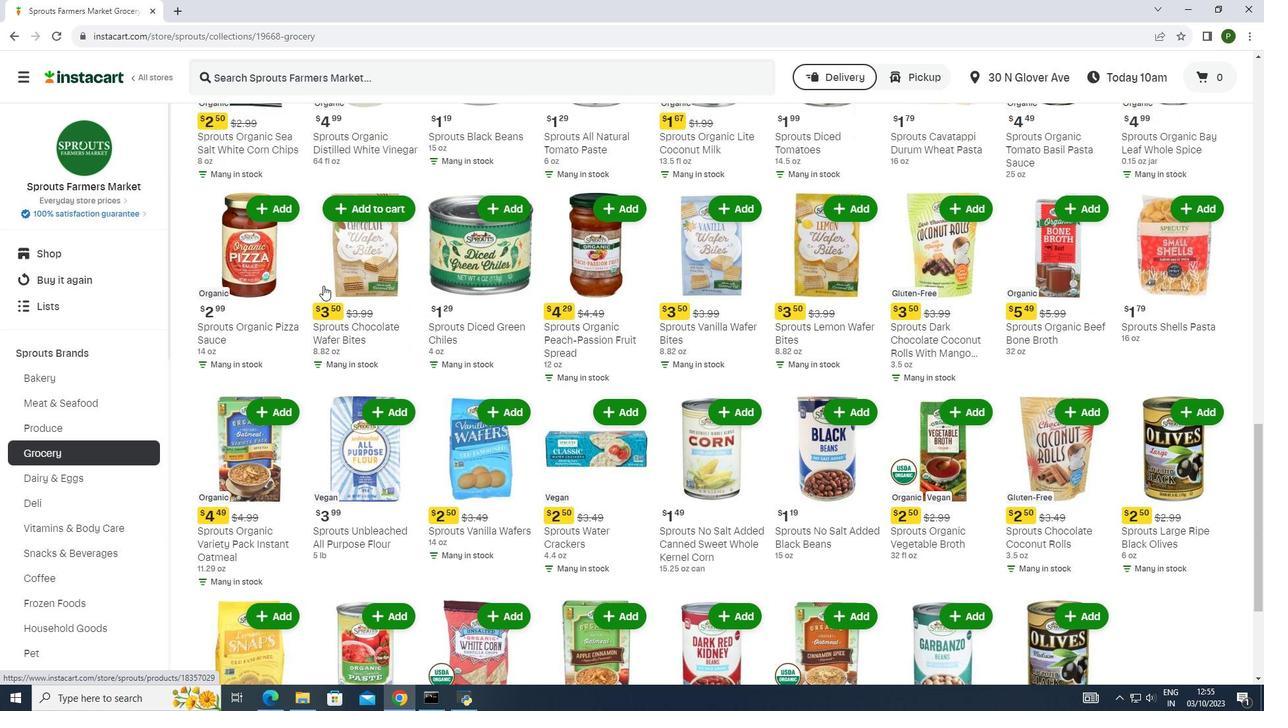 
Action: Mouse scrolled (323, 285) with delta (0, 0)
Screenshot: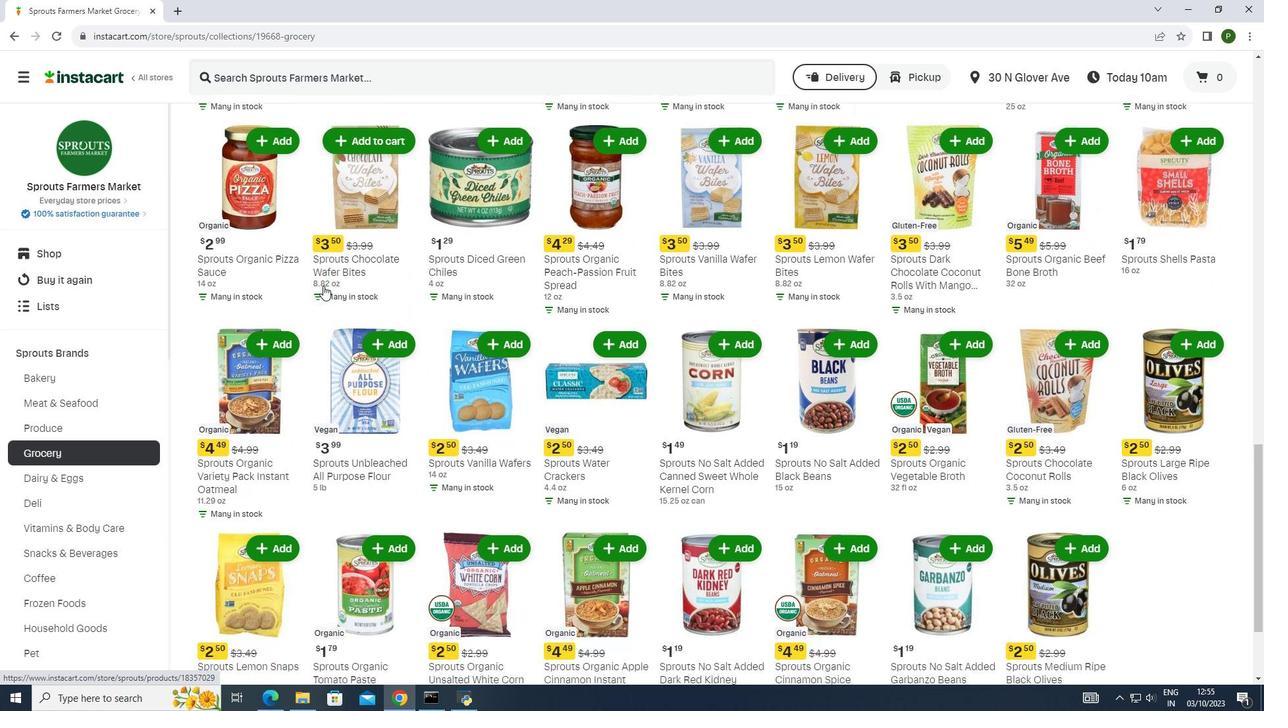 
Action: Mouse scrolled (323, 285) with delta (0, 0)
Screenshot: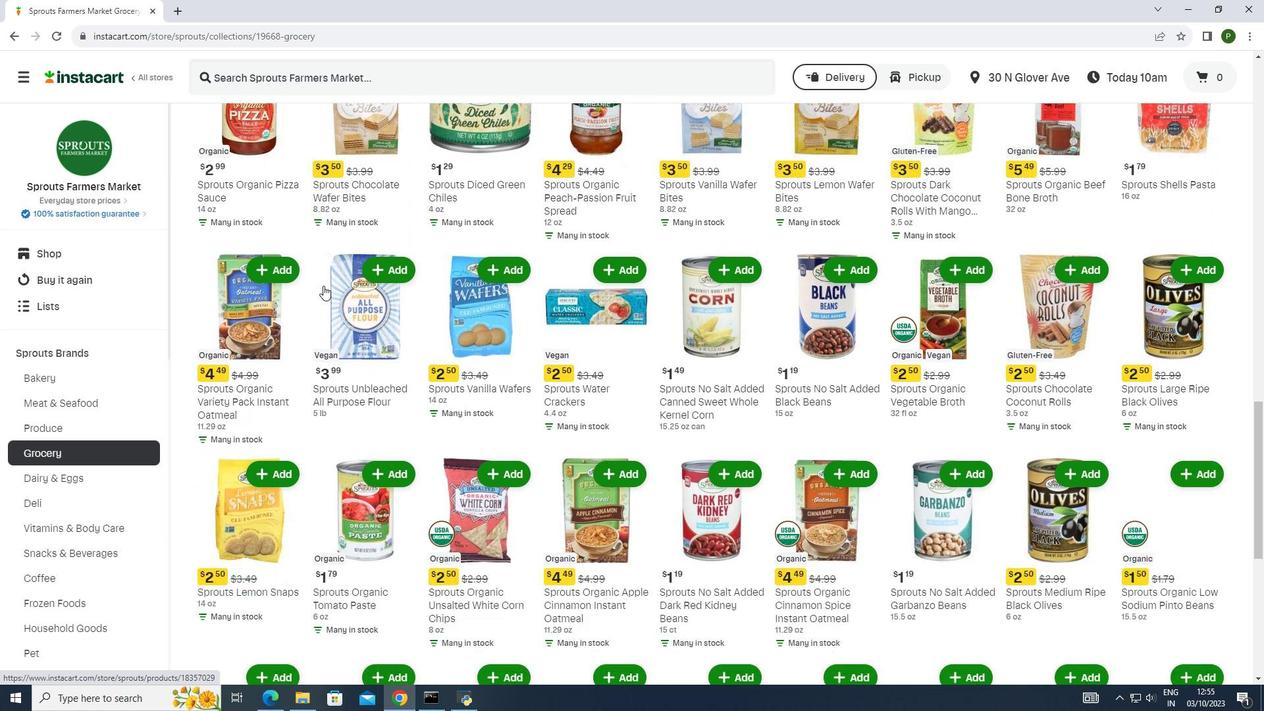 
Action: Mouse scrolled (323, 285) with delta (0, 0)
Screenshot: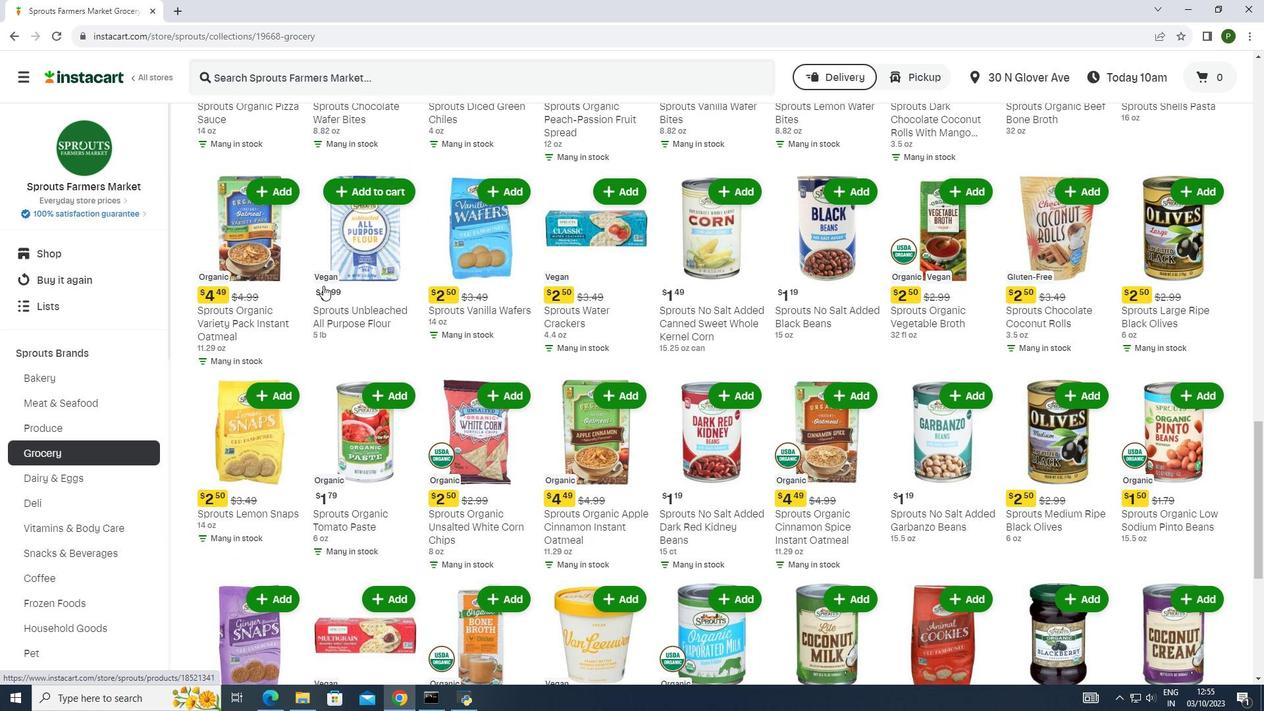 
Action: Mouse scrolled (323, 285) with delta (0, 0)
Screenshot: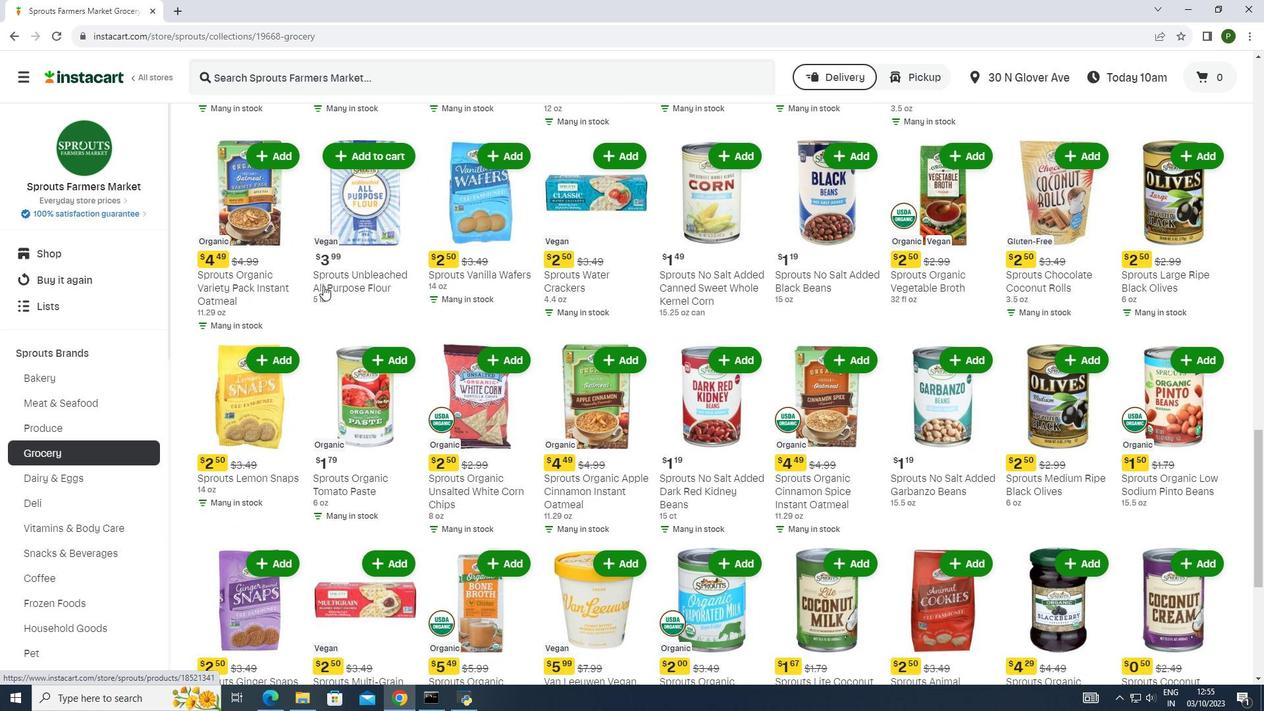 
Action: Mouse scrolled (323, 285) with delta (0, 0)
Screenshot: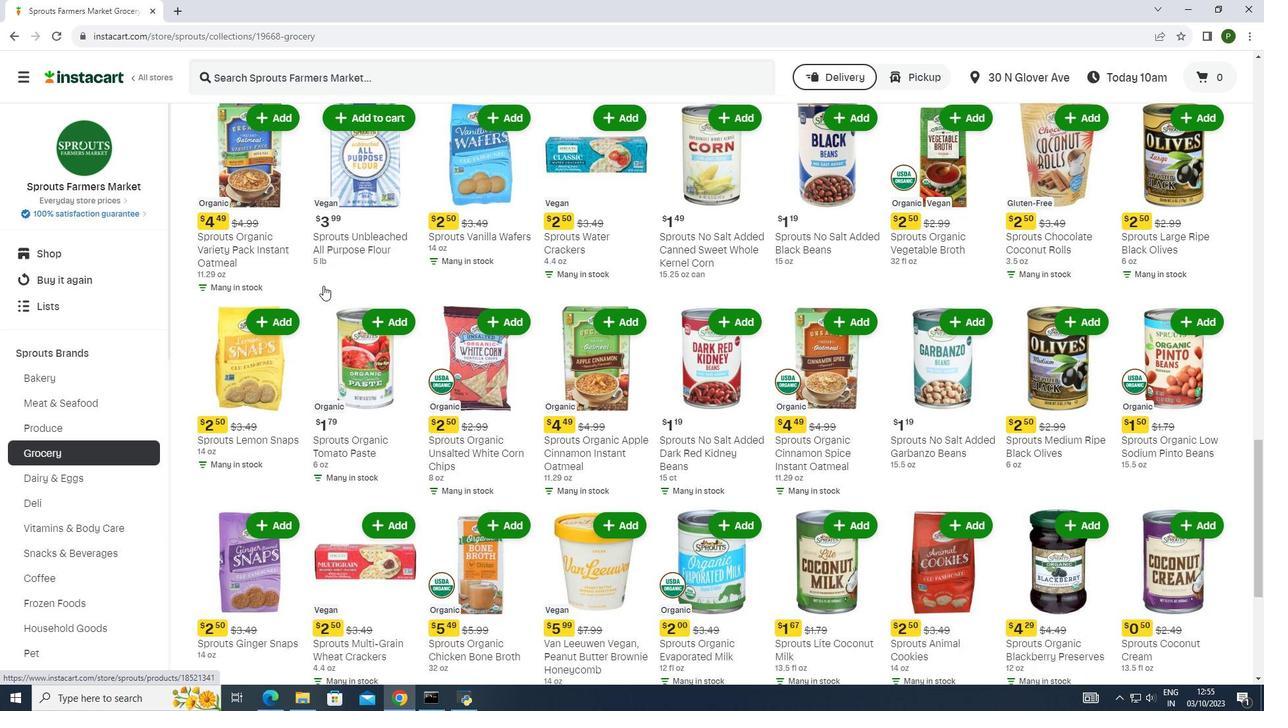 
Action: Mouse scrolled (323, 285) with delta (0, 0)
Screenshot: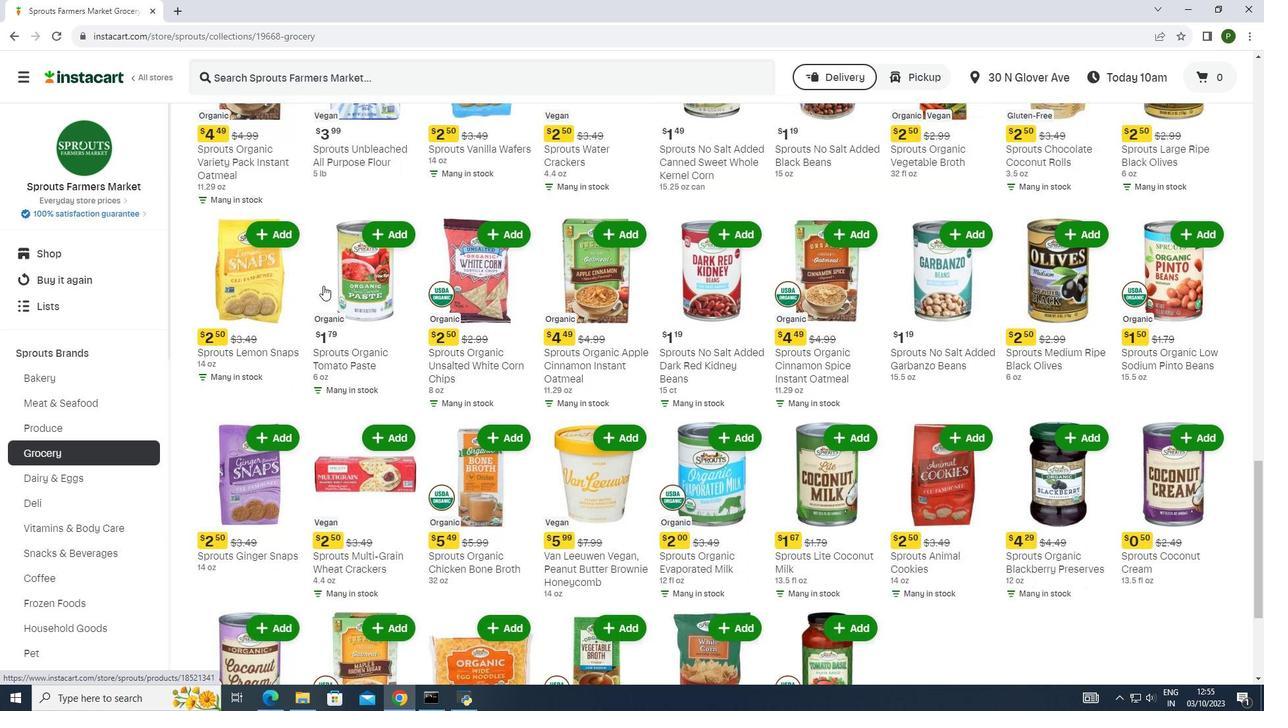 
Action: Mouse scrolled (323, 285) with delta (0, 0)
Screenshot: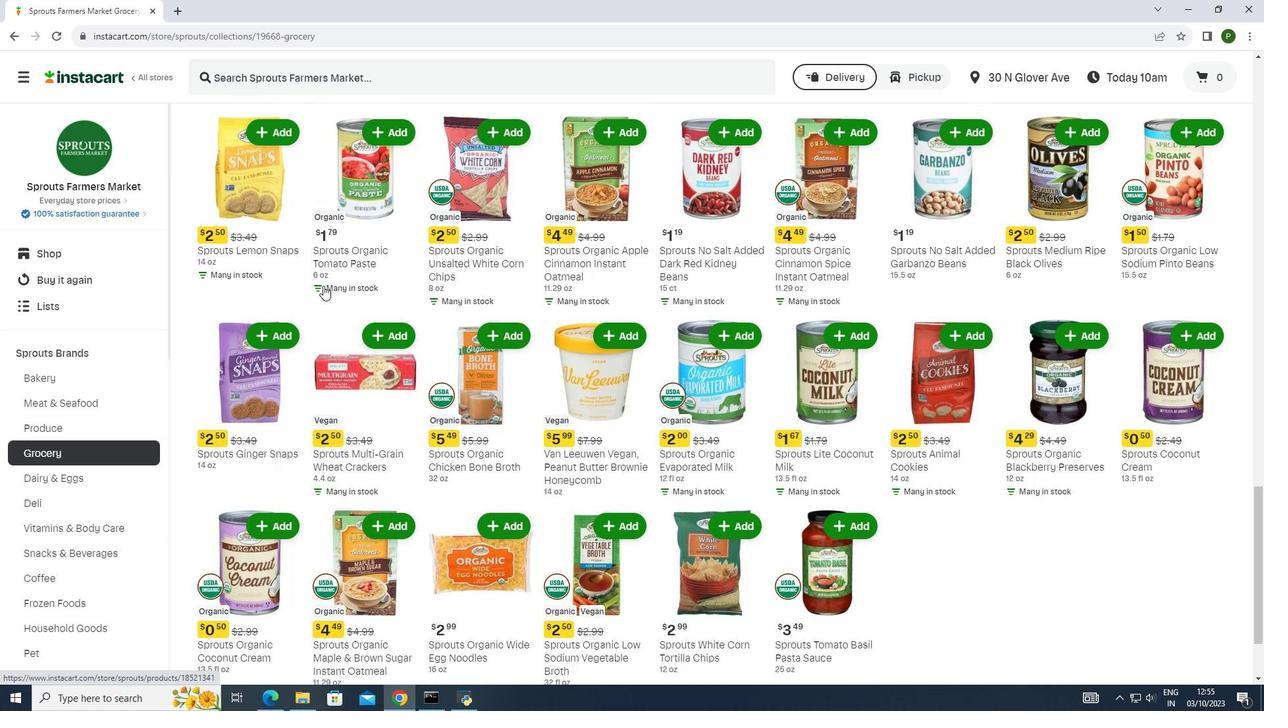 
Action: Mouse scrolled (323, 285) with delta (0, 0)
Screenshot: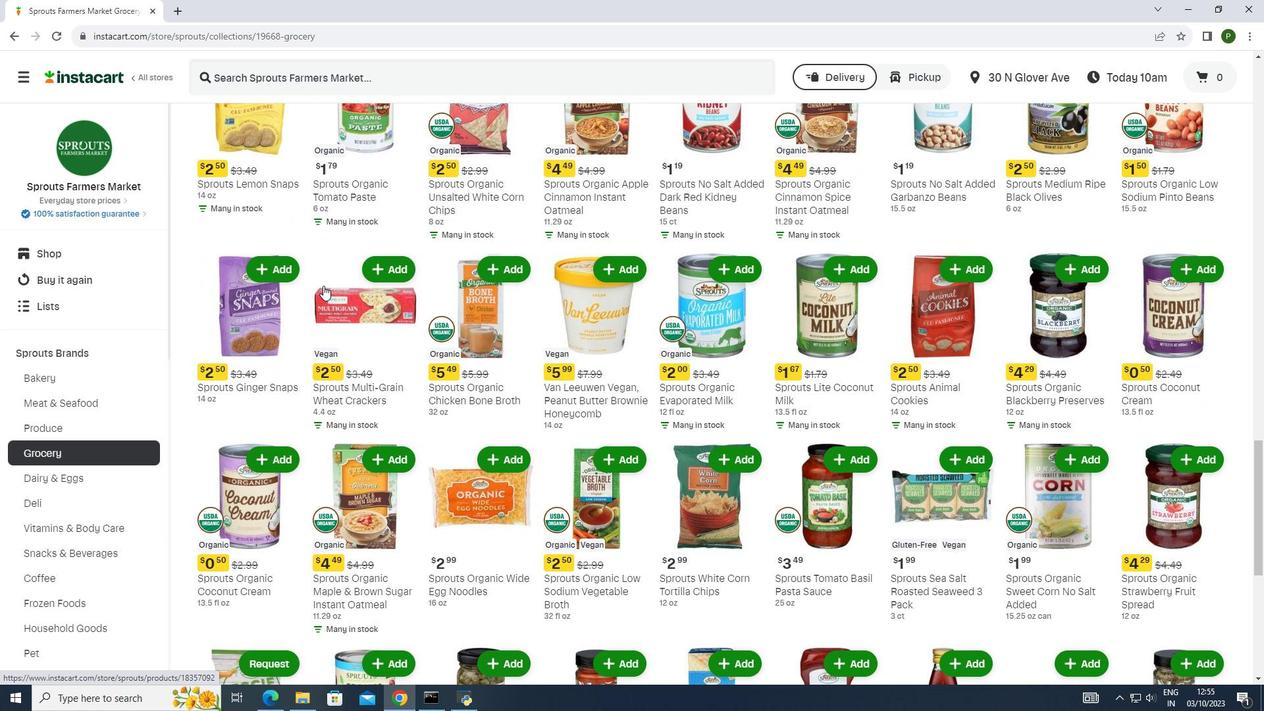 
Action: Mouse scrolled (323, 285) with delta (0, 0)
Screenshot: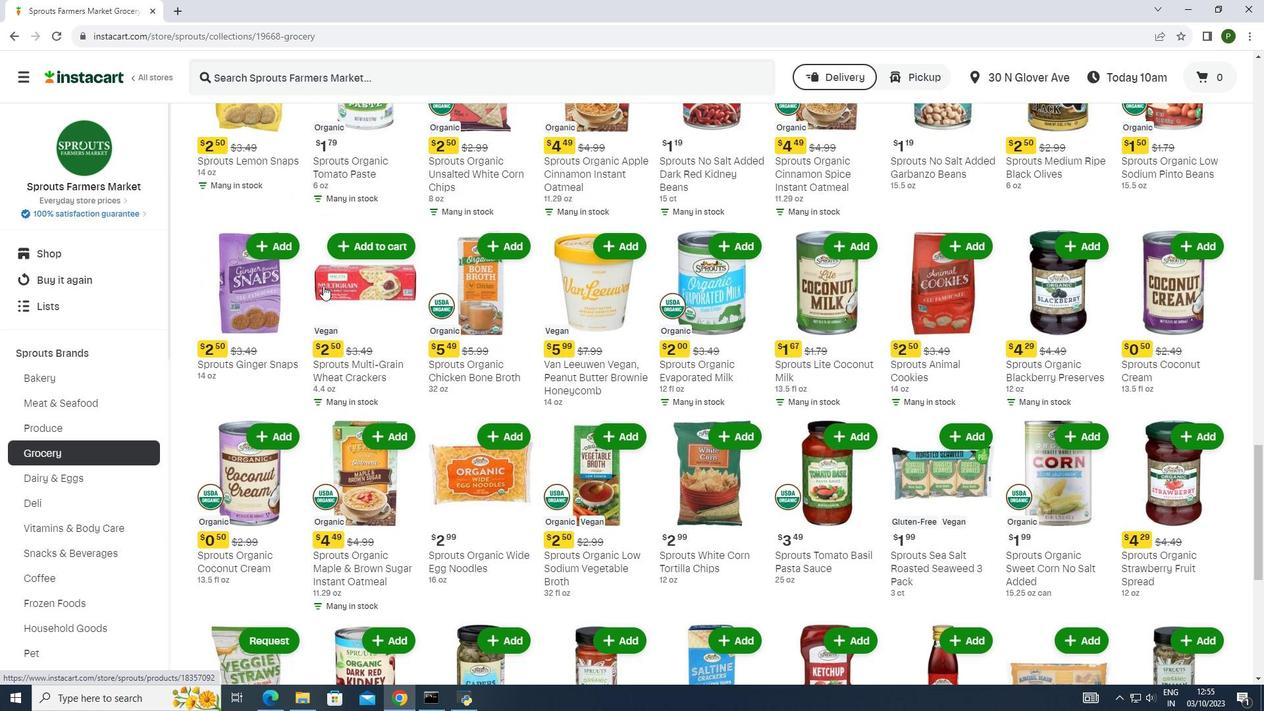 
Action: Mouse scrolled (323, 285) with delta (0, 0)
Screenshot: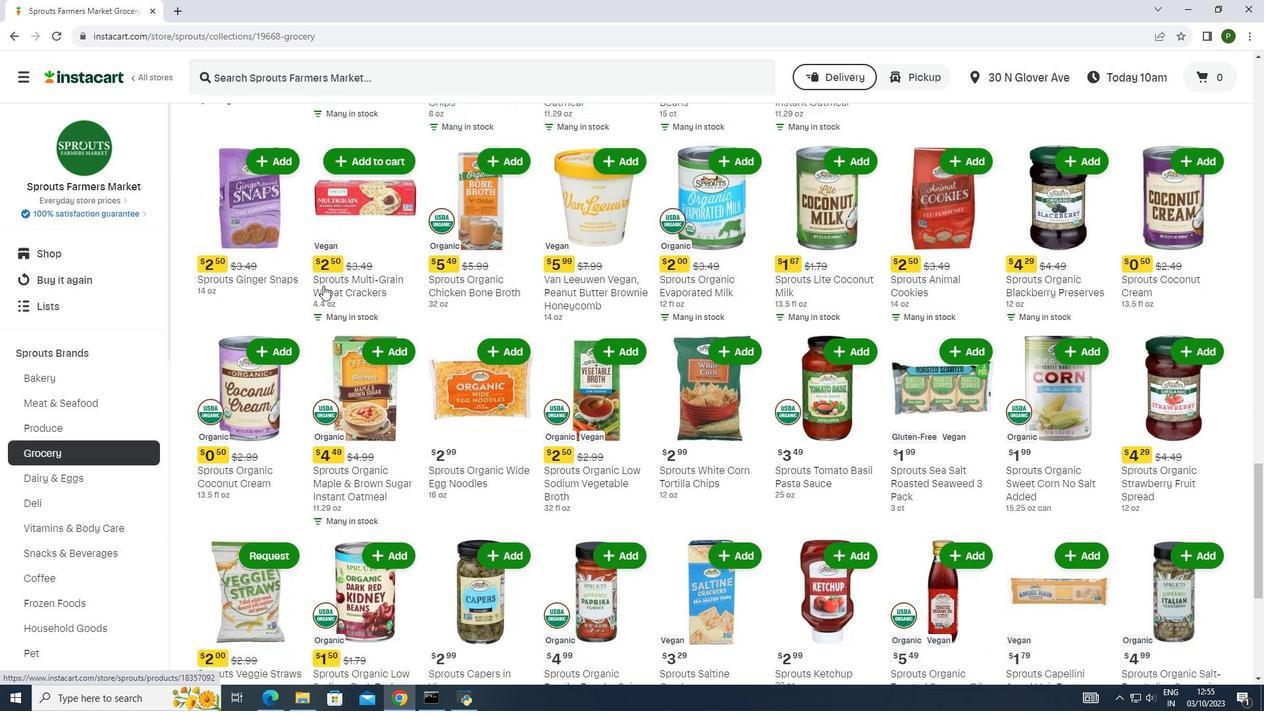 
Action: Mouse scrolled (323, 285) with delta (0, 0)
Screenshot: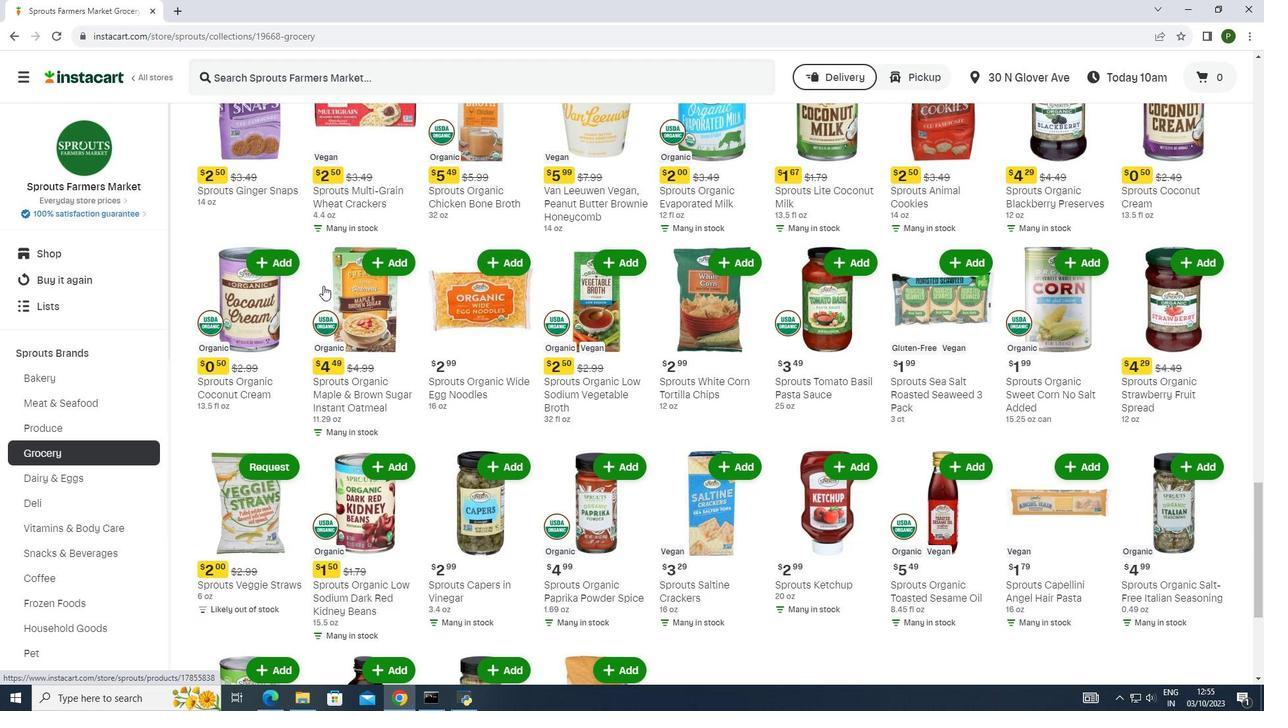 
Action: Mouse scrolled (323, 285) with delta (0, 0)
Screenshot: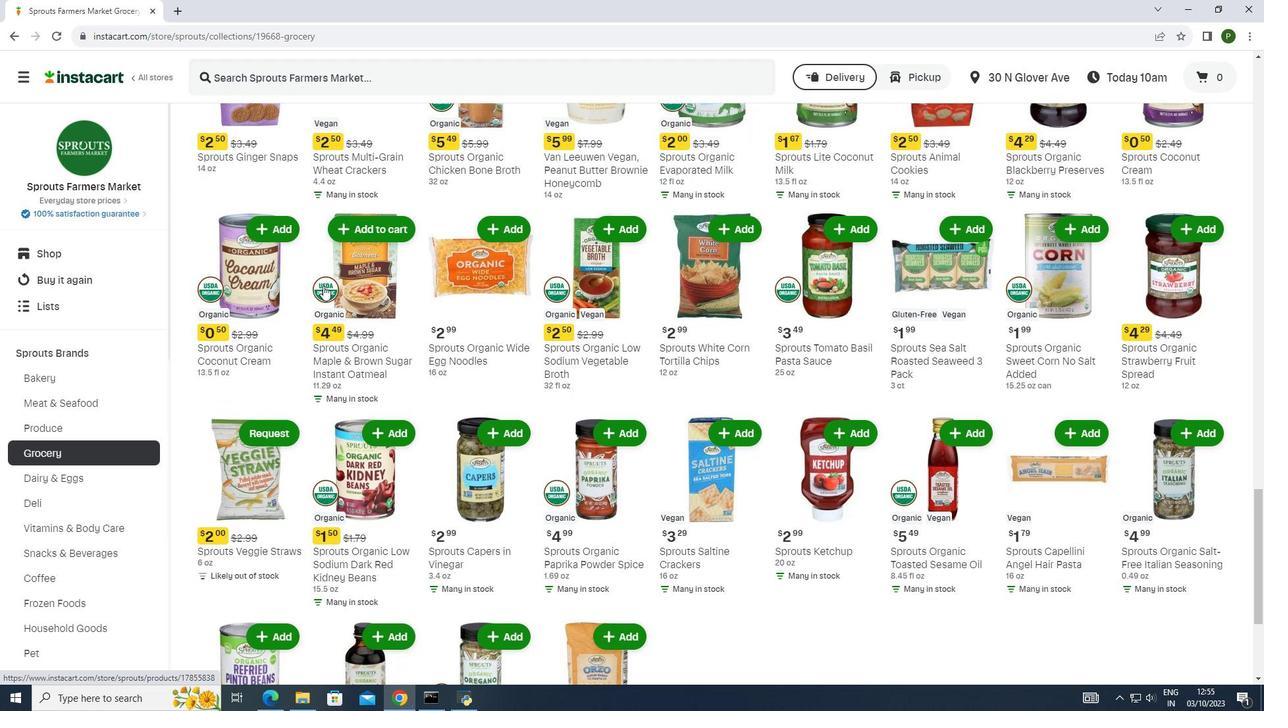 
Action: Mouse scrolled (323, 285) with delta (0, 0)
Screenshot: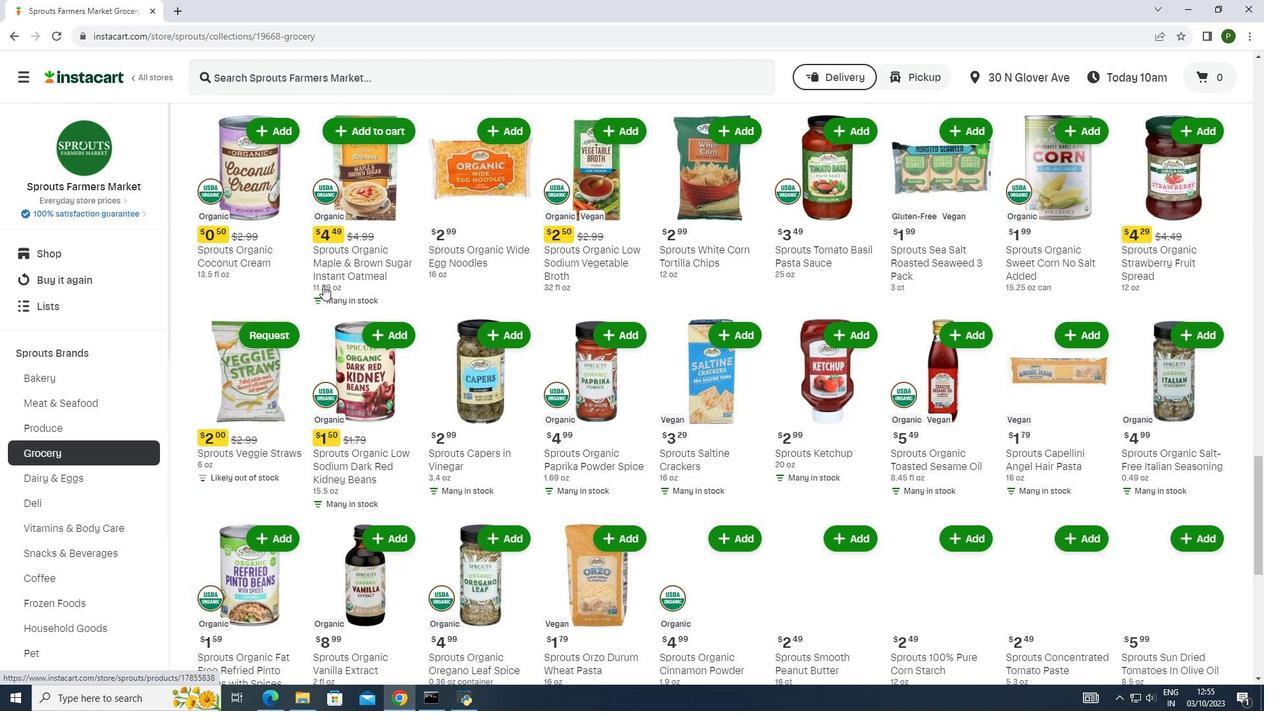
Action: Mouse scrolled (323, 285) with delta (0, 0)
Screenshot: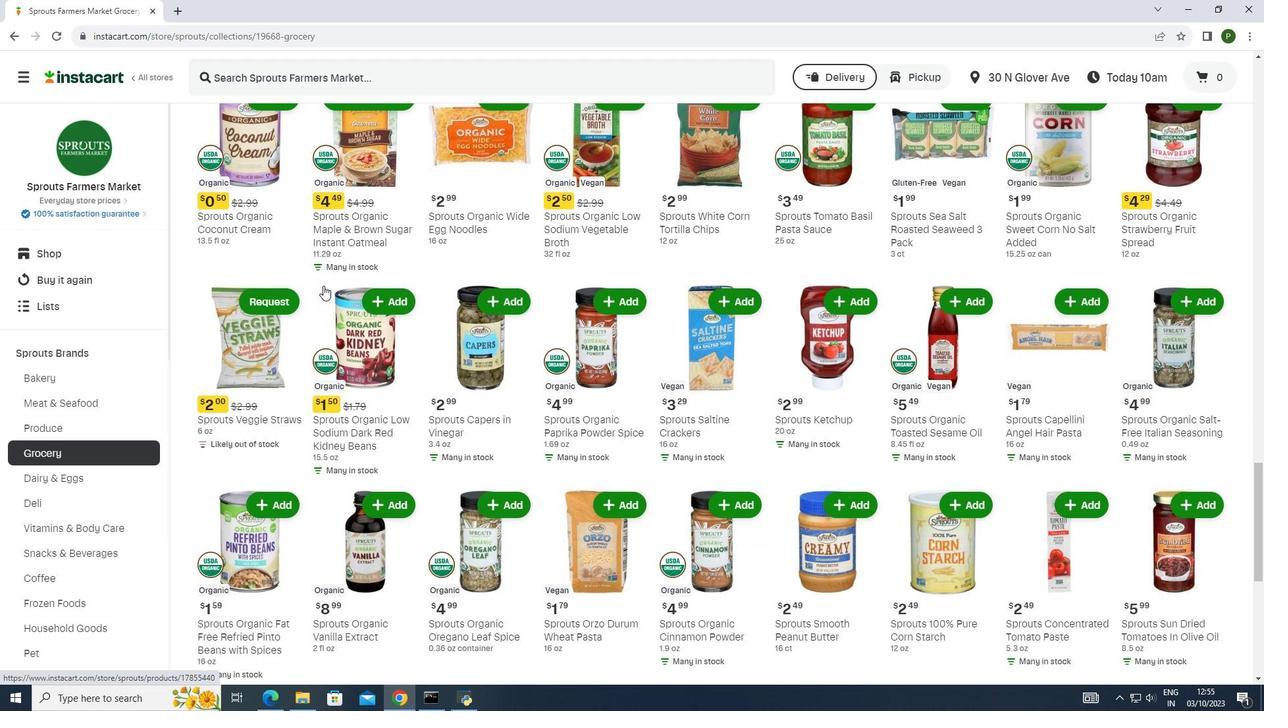 
Action: Mouse scrolled (323, 285) with delta (0, 0)
Screenshot: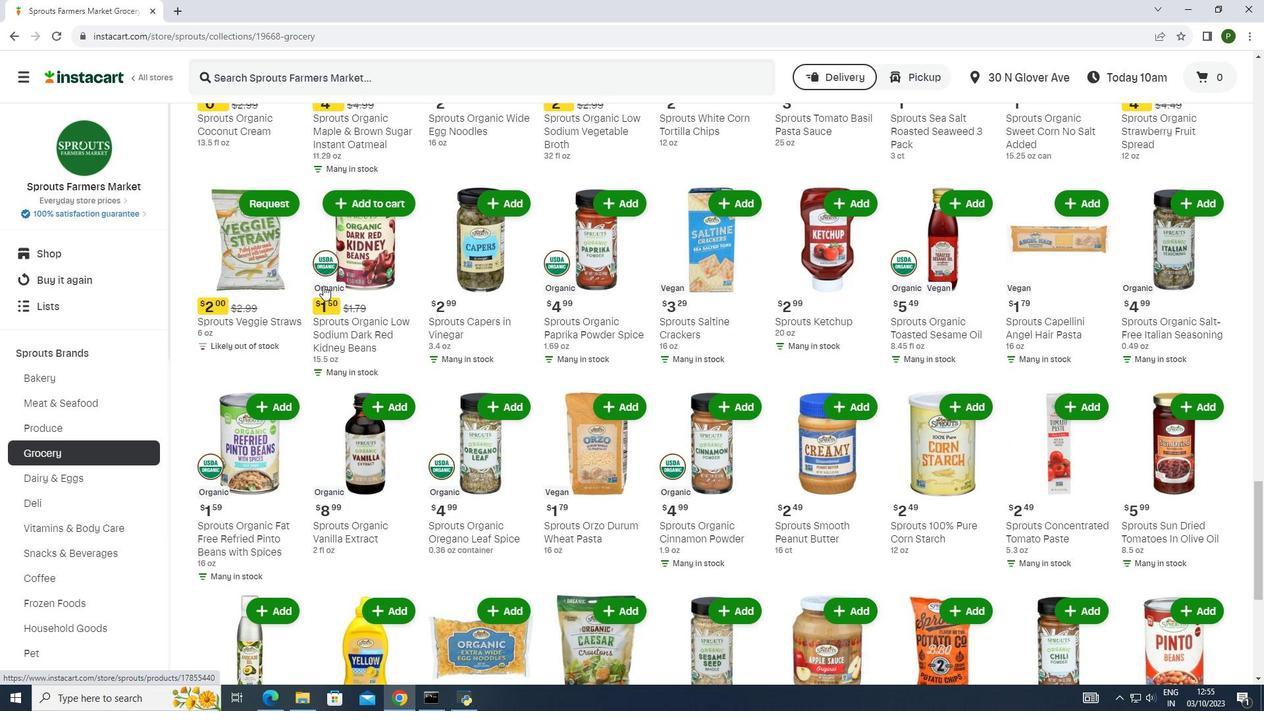 
Action: Mouse scrolled (323, 285) with delta (0, 0)
Screenshot: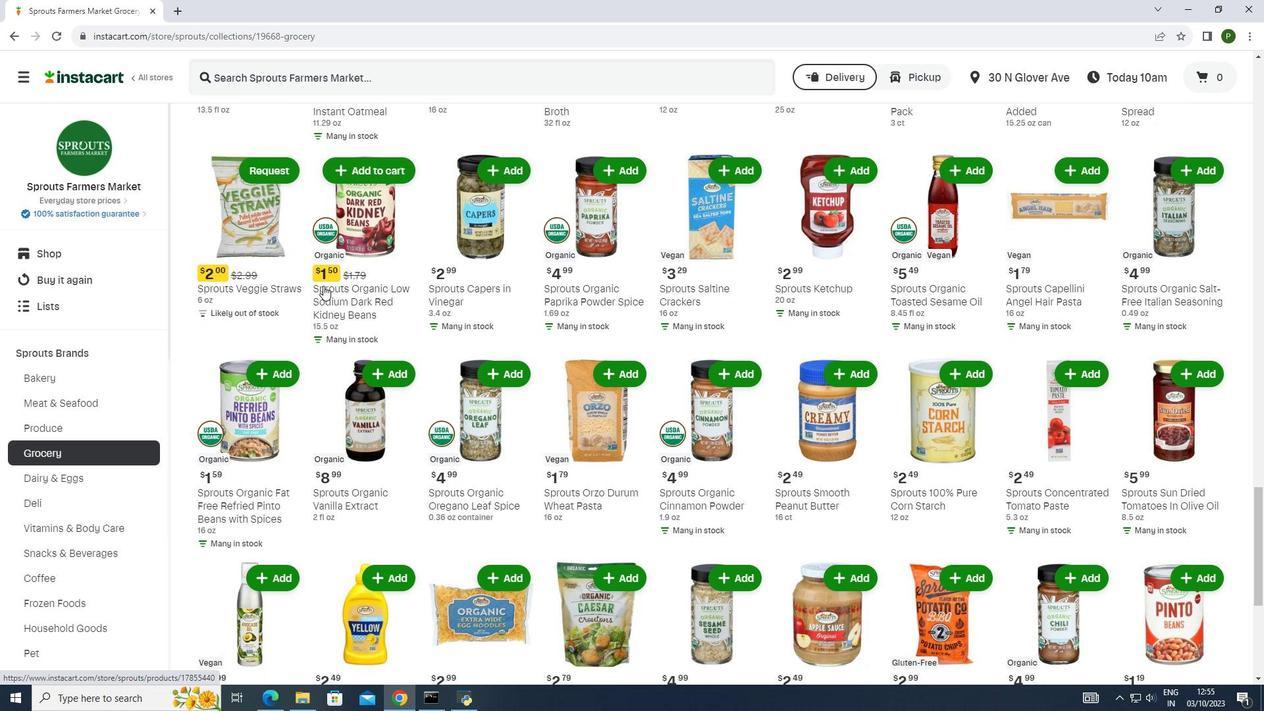 
Action: Mouse scrolled (323, 285) with delta (0, 0)
Screenshot: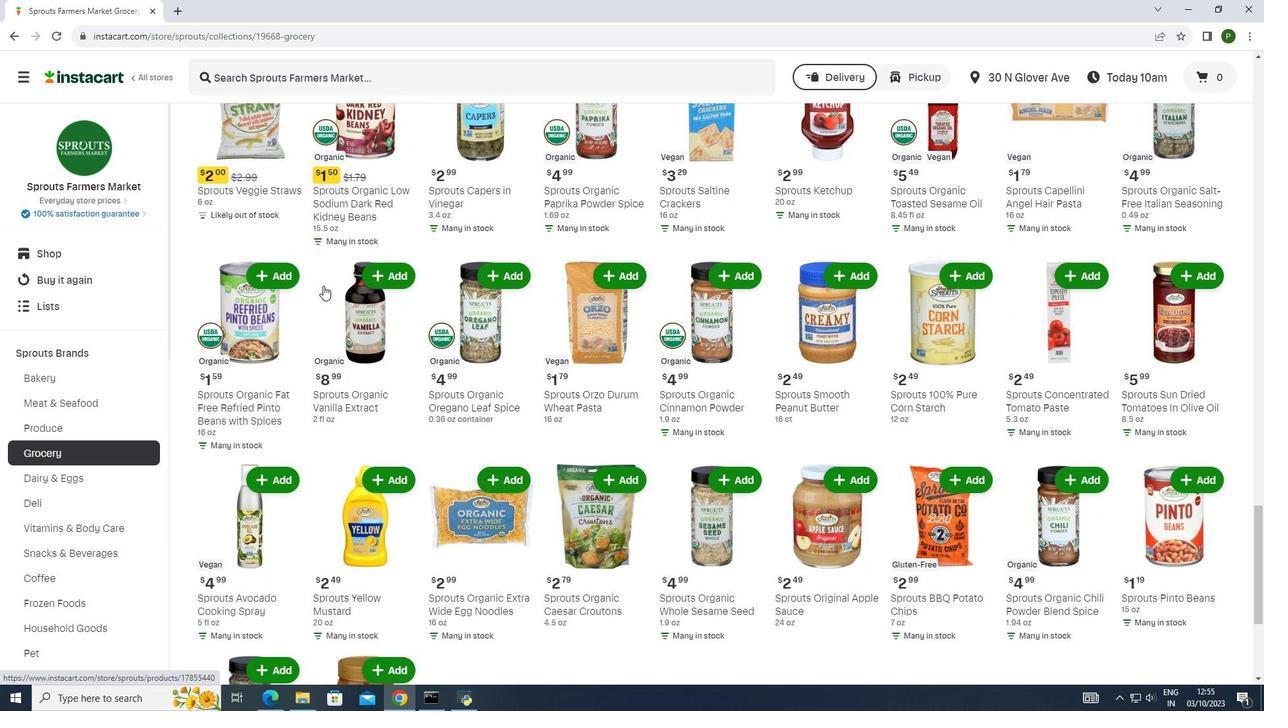
Action: Mouse scrolled (323, 285) with delta (0, 0)
Screenshot: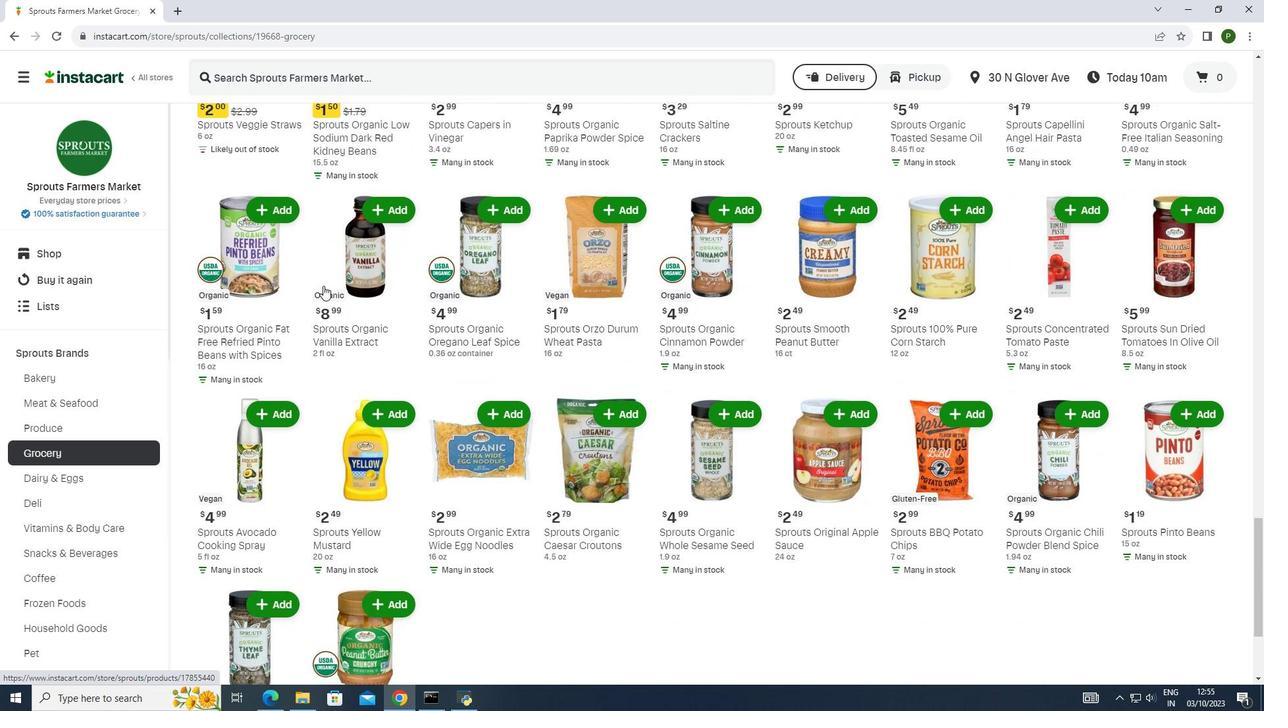 
Action: Mouse scrolled (323, 285) with delta (0, 0)
Screenshot: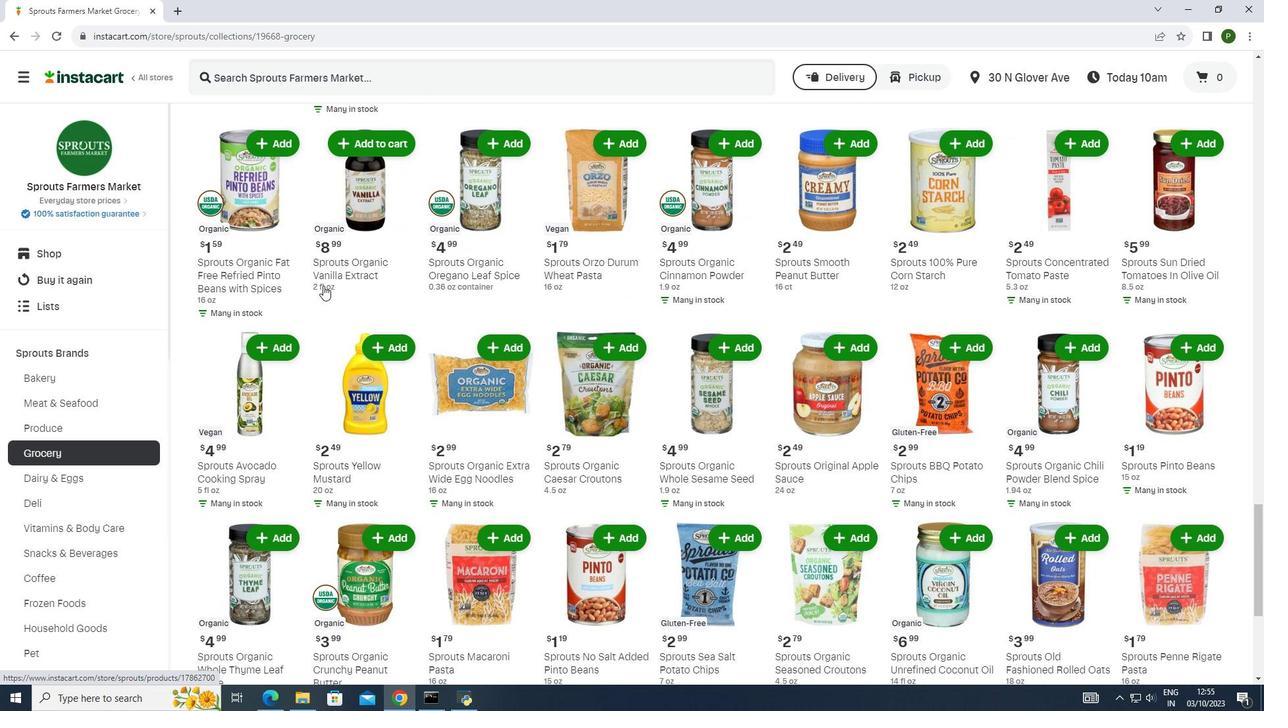 
Action: Mouse scrolled (323, 285) with delta (0, 0)
Screenshot: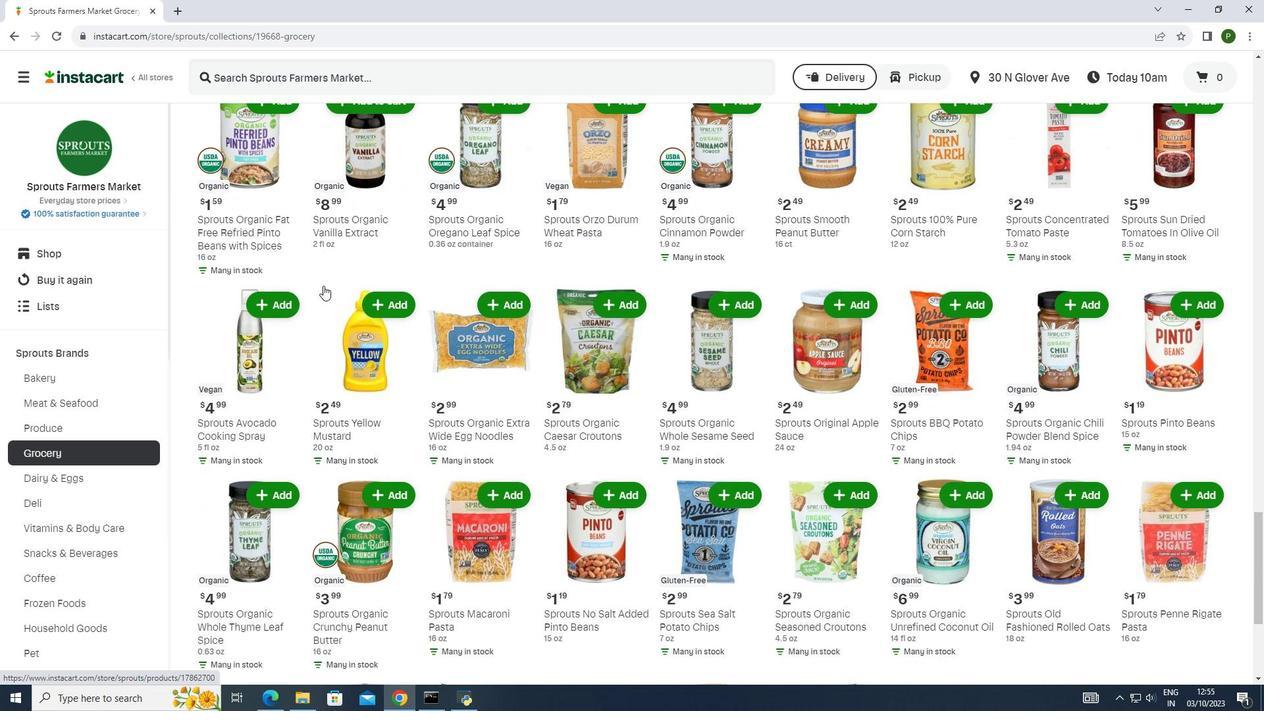 
Action: Mouse scrolled (323, 285) with delta (0, 0)
Screenshot: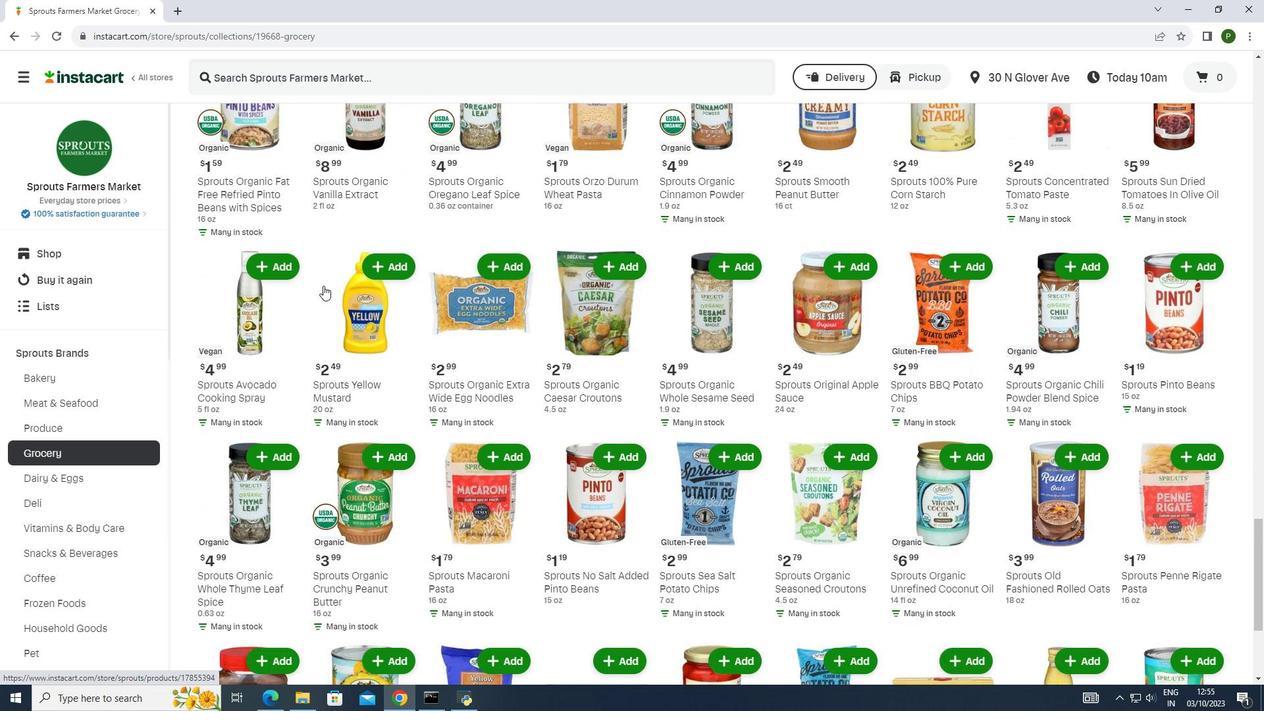 
Action: Mouse moved to (326, 300)
Screenshot: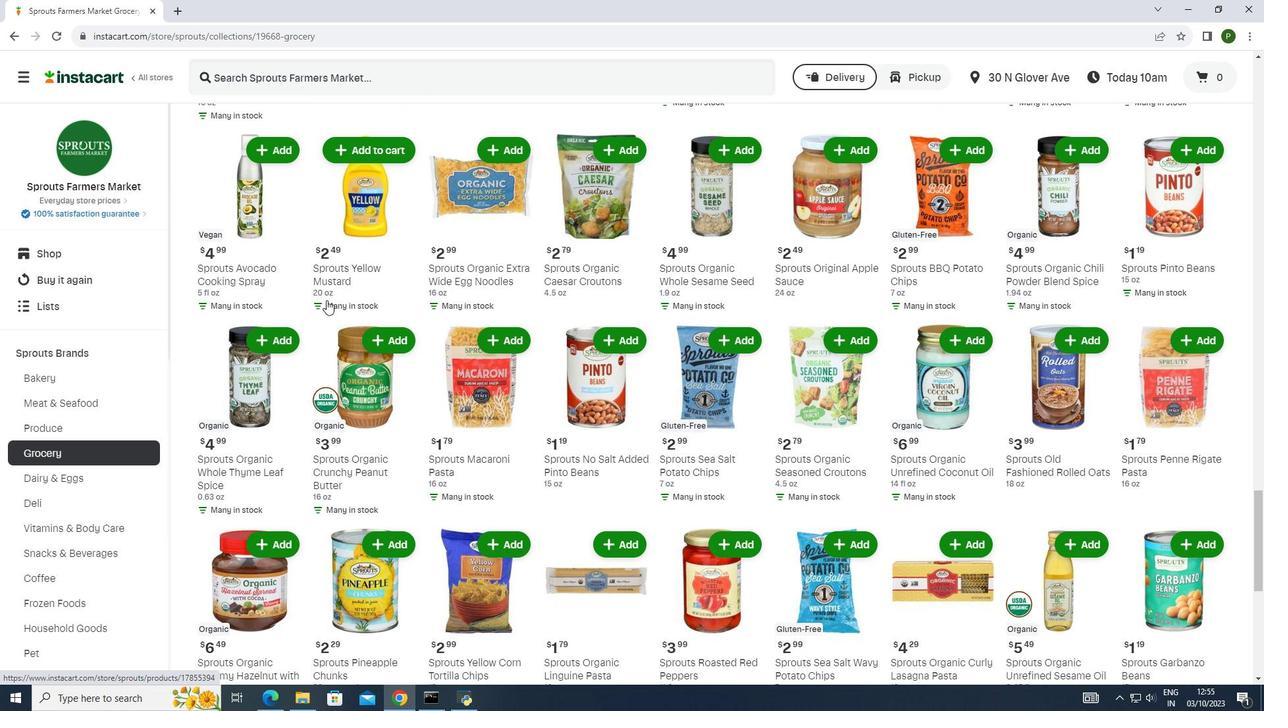 
Action: Mouse scrolled (326, 299) with delta (0, 0)
Screenshot: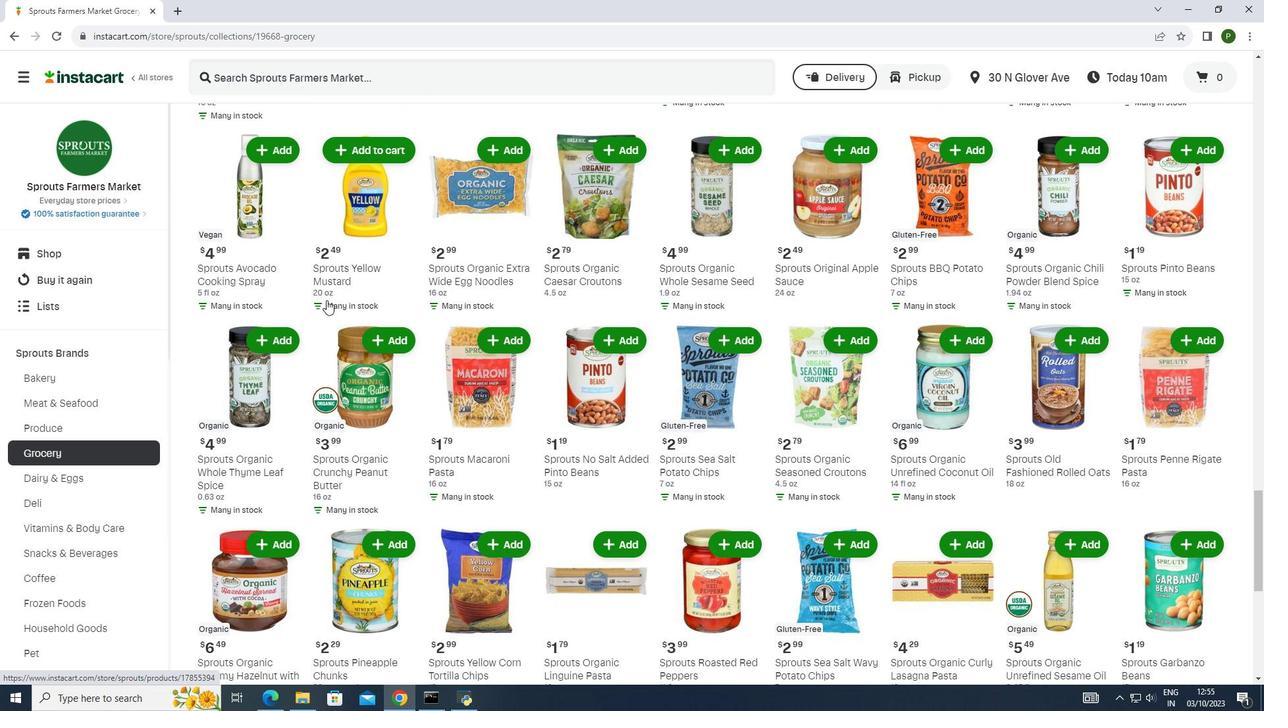 
Action: Mouse scrolled (326, 299) with delta (0, 0)
Screenshot: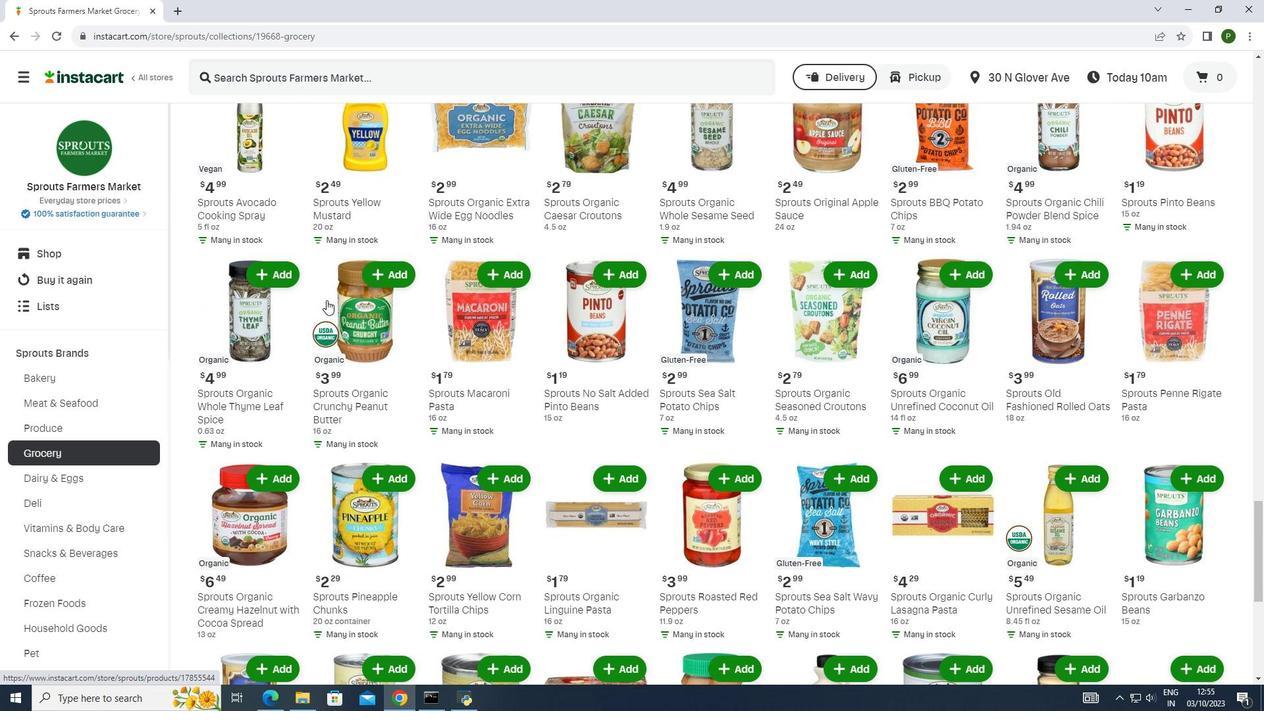 
Action: Mouse scrolled (326, 299) with delta (0, 0)
Screenshot: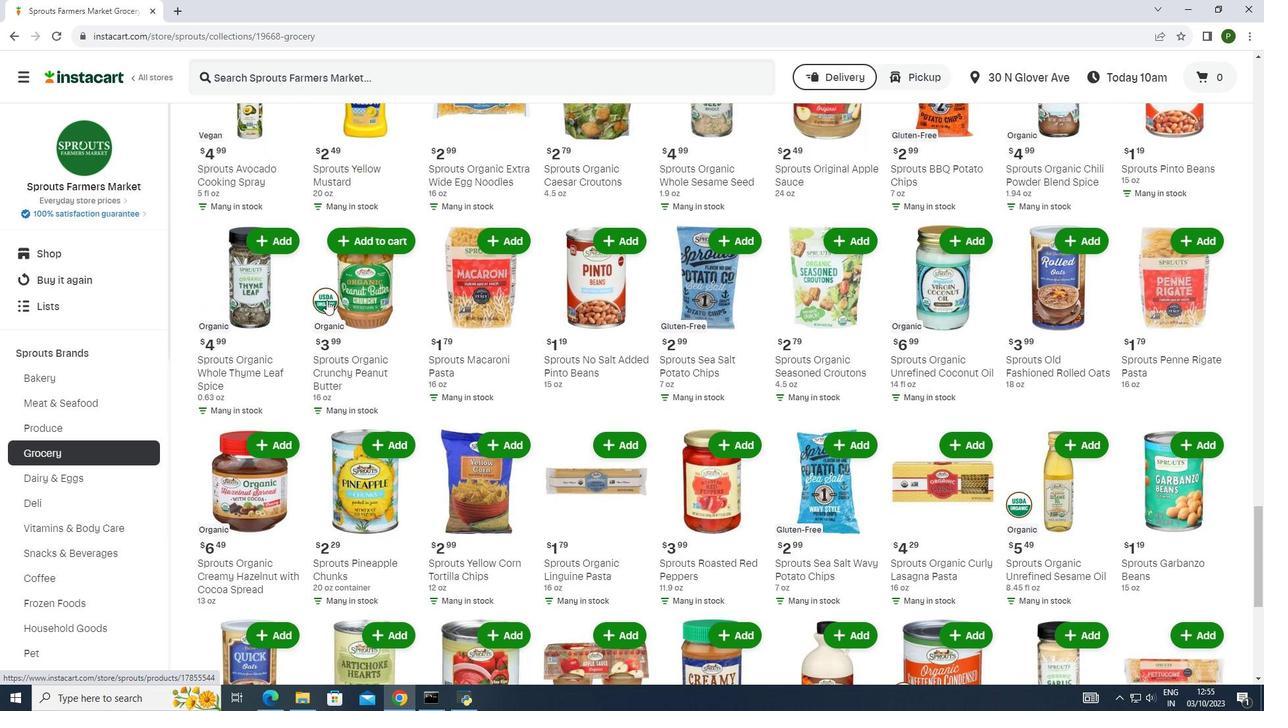 
Action: Mouse scrolled (326, 299) with delta (0, 0)
Screenshot: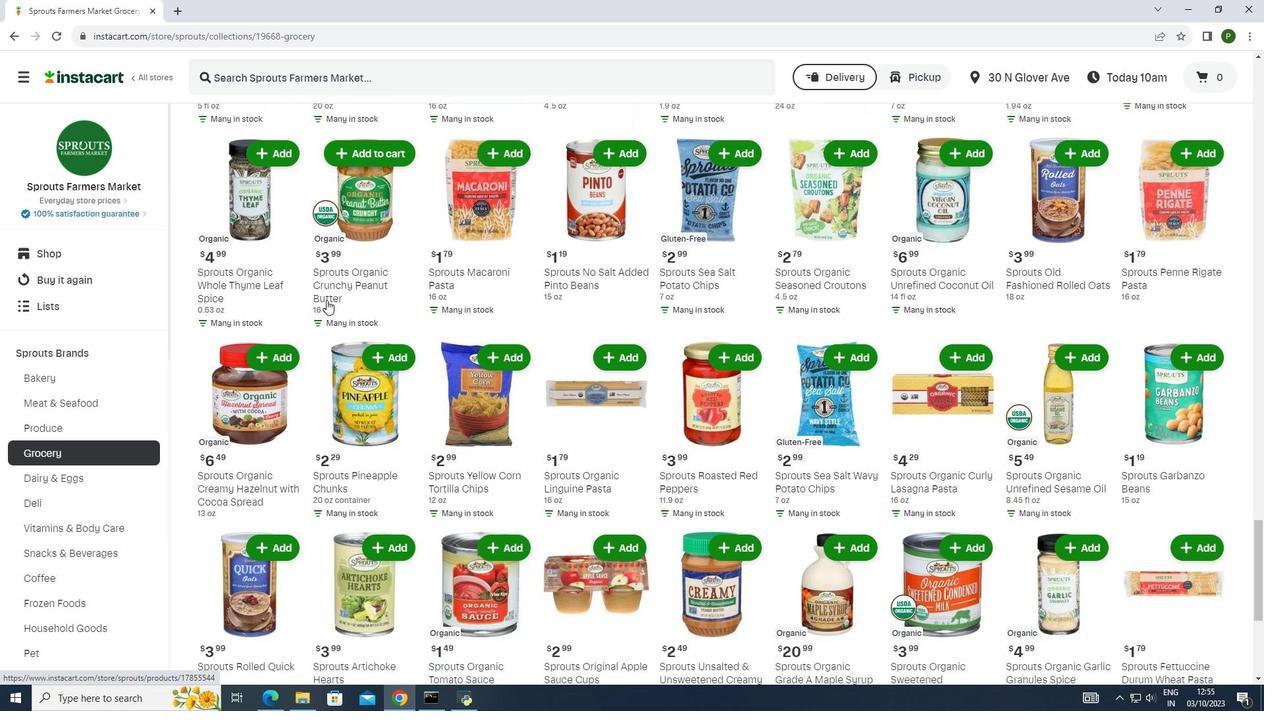 
Action: Mouse scrolled (326, 299) with delta (0, 0)
Screenshot: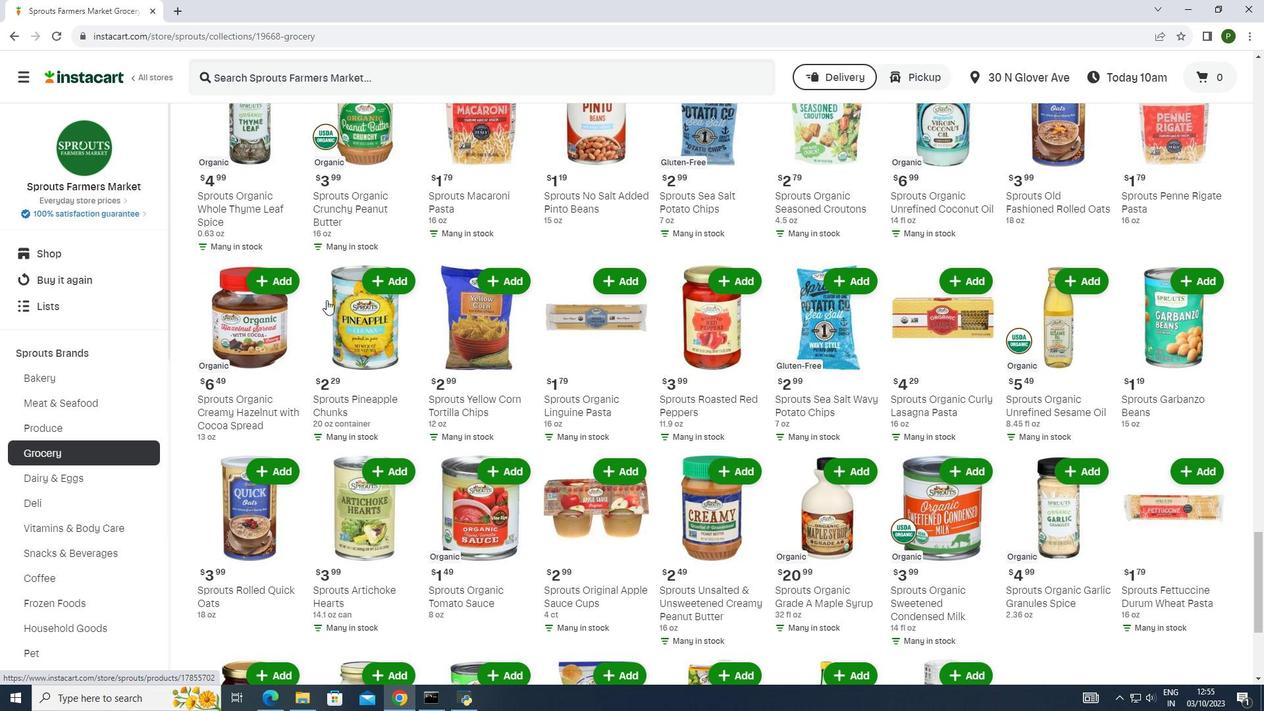 
Action: Mouse scrolled (326, 299) with delta (0, 0)
Screenshot: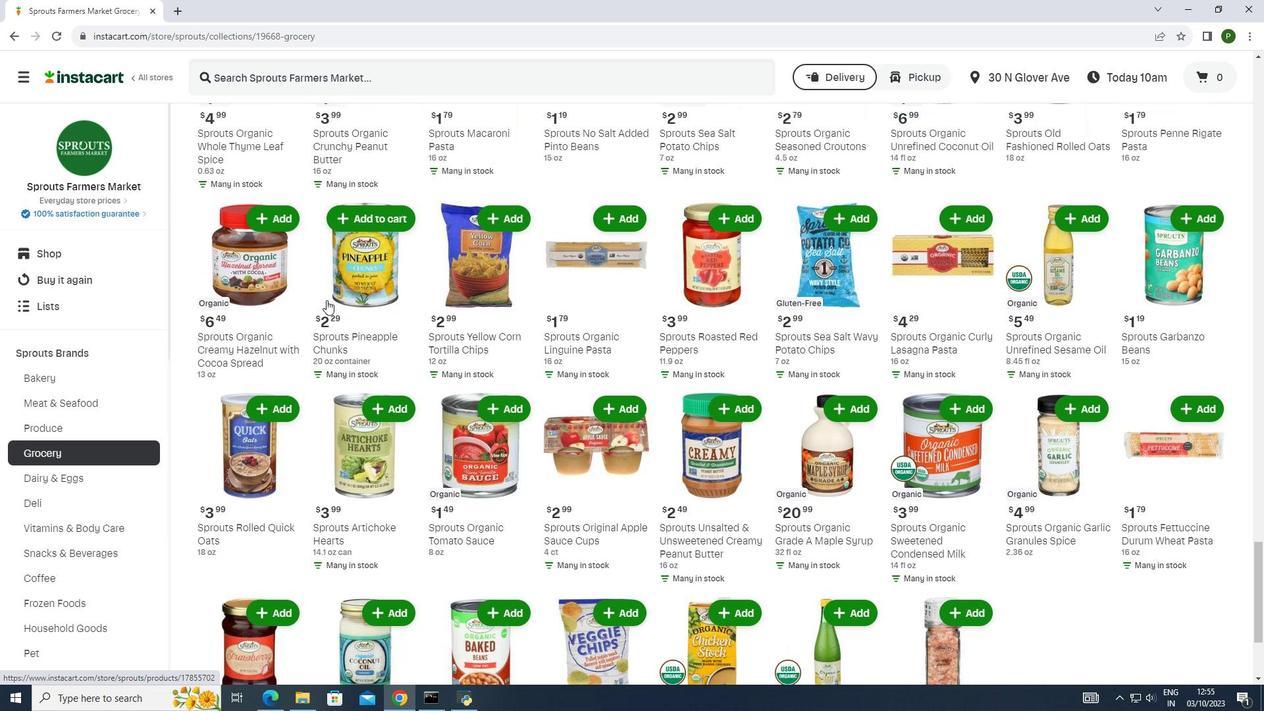 
Action: Mouse scrolled (326, 299) with delta (0, 0)
Screenshot: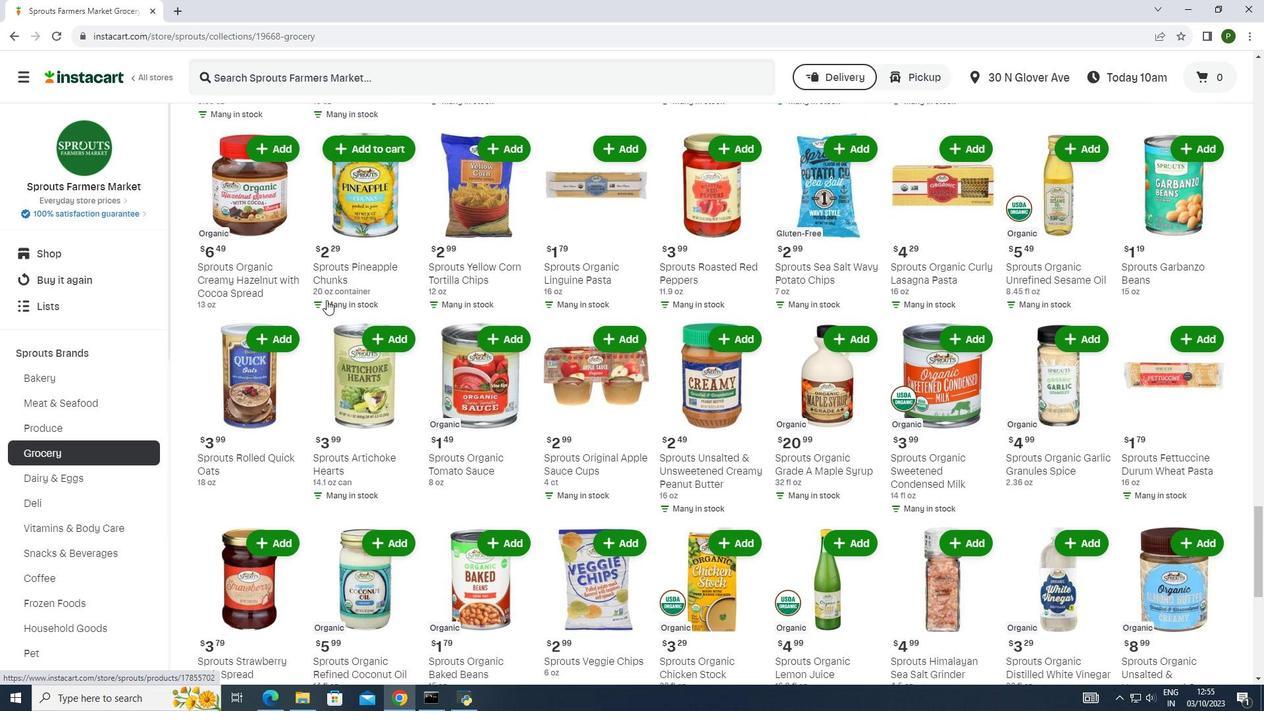 
Action: Mouse scrolled (326, 299) with delta (0, 0)
Screenshot: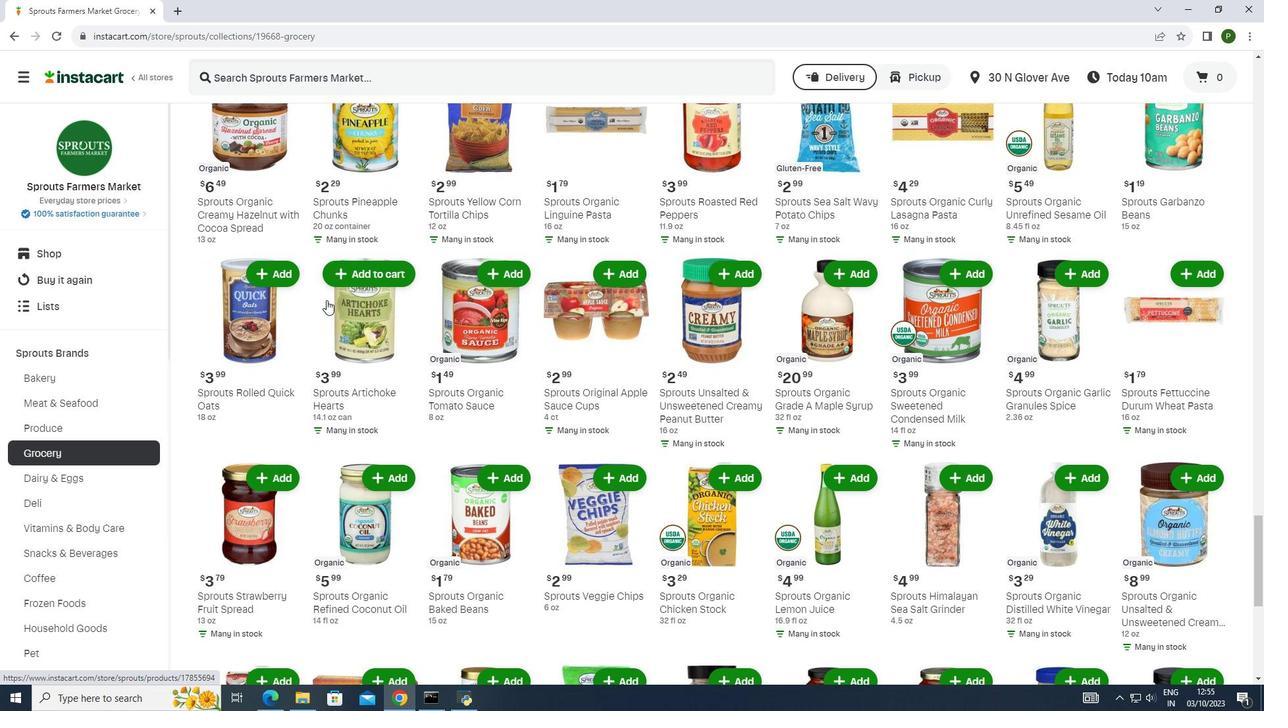 
Action: Mouse scrolled (326, 299) with delta (0, 0)
Screenshot: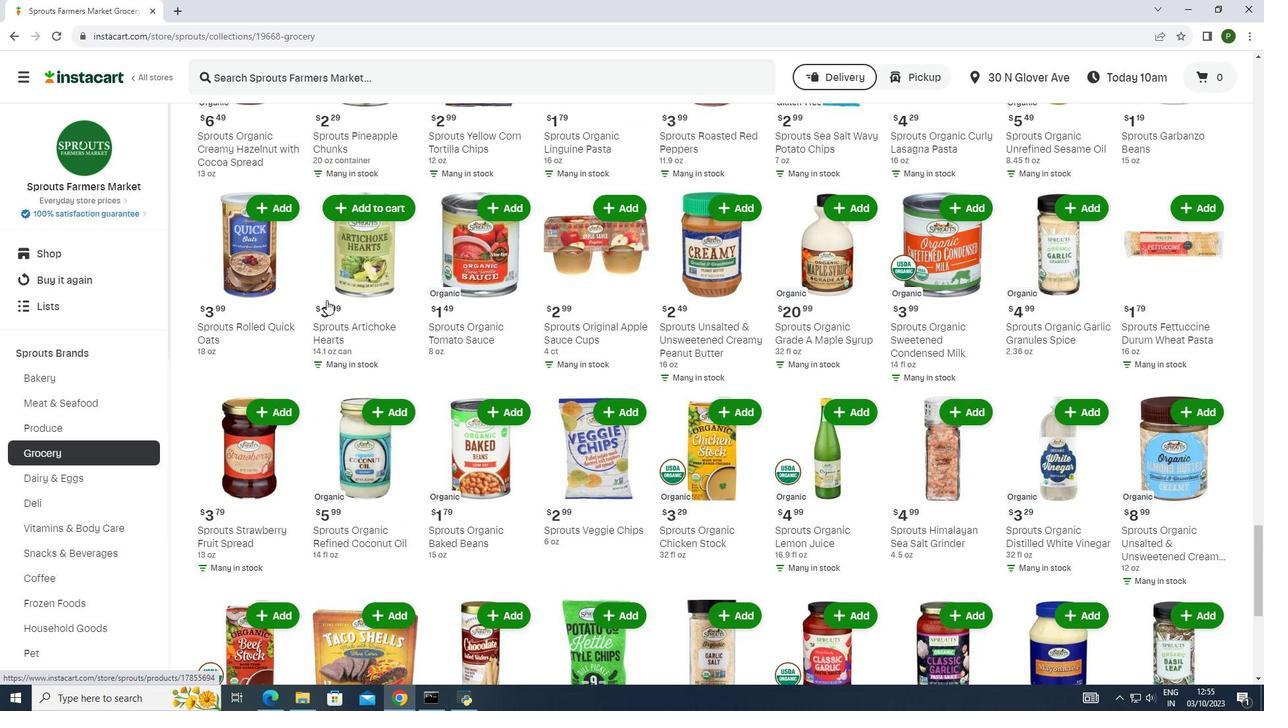
Action: Mouse scrolled (326, 299) with delta (0, 0)
Screenshot: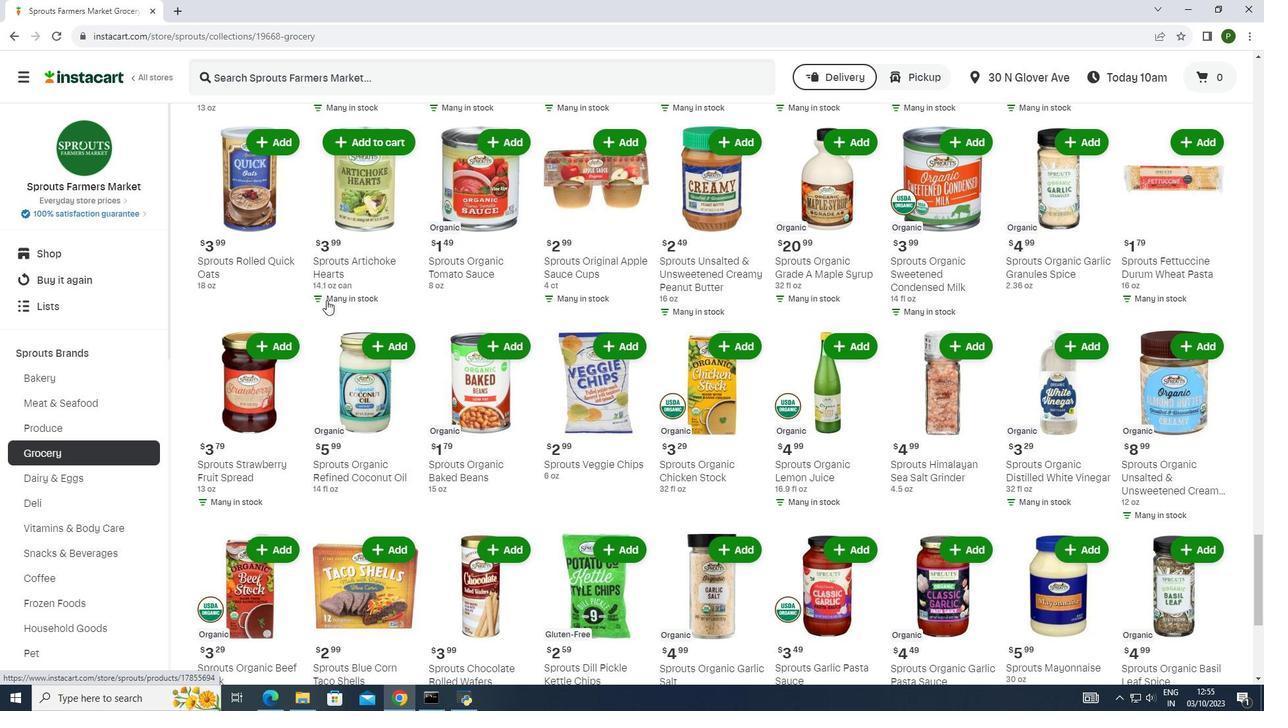 
Action: Mouse scrolled (326, 299) with delta (0, 0)
Screenshot: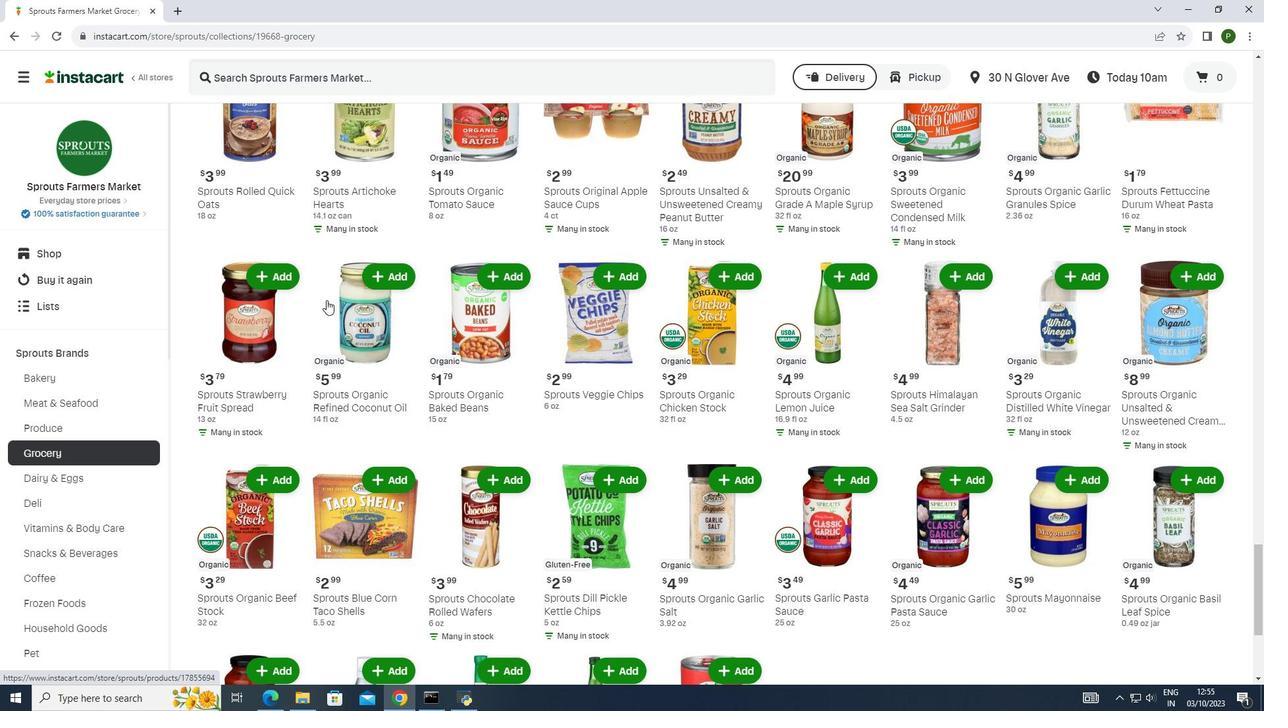 
Action: Mouse scrolled (326, 299) with delta (0, 0)
Screenshot: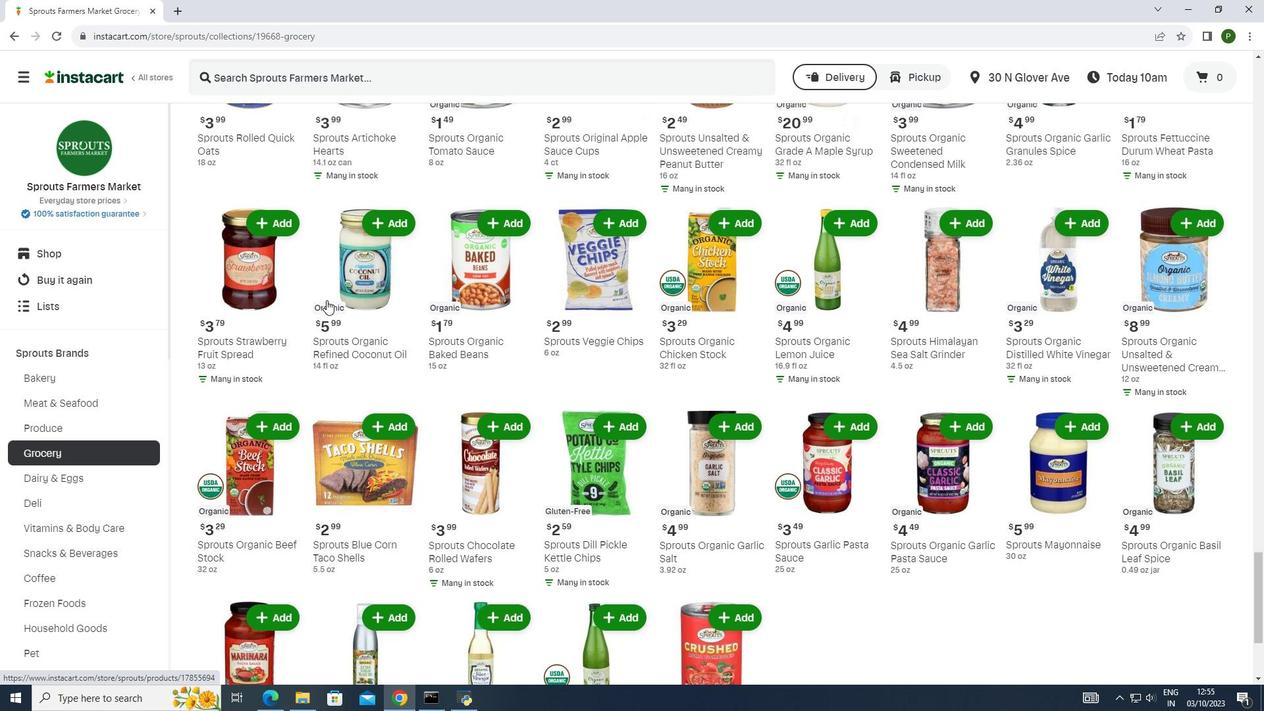 
Action: Mouse scrolled (326, 299) with delta (0, 0)
Screenshot: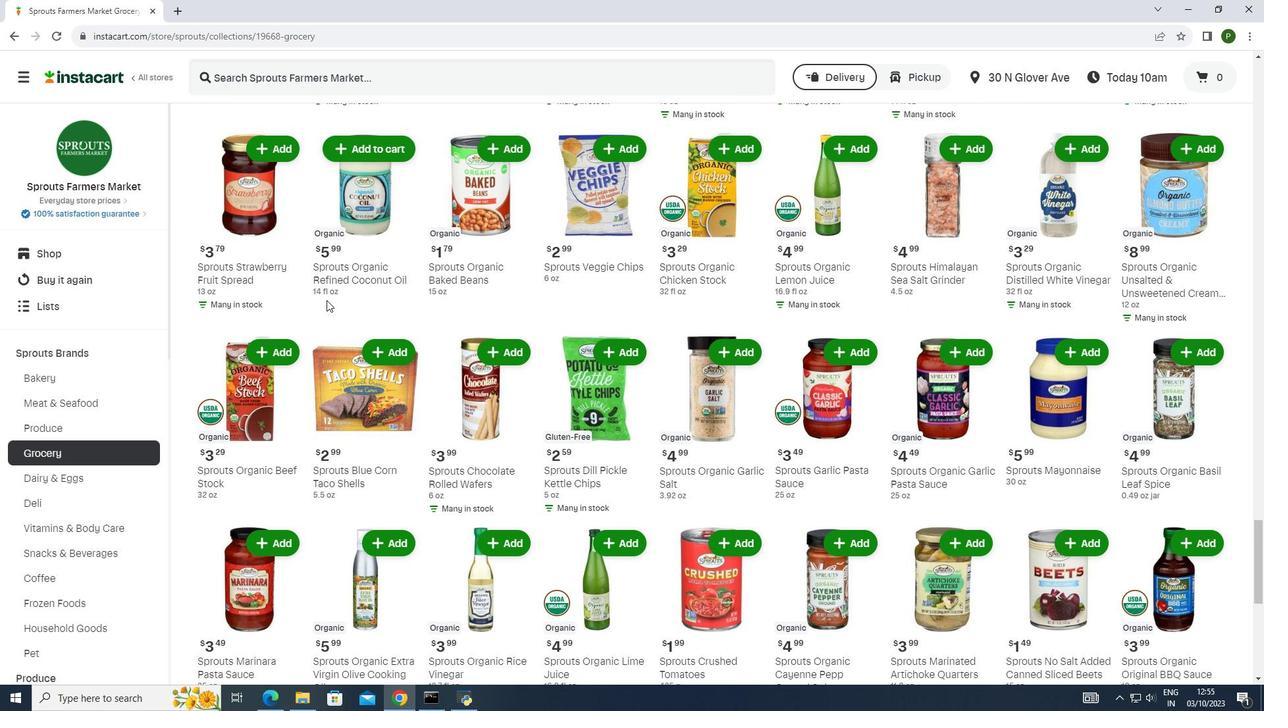 
Action: Mouse scrolled (326, 299) with delta (0, 0)
Screenshot: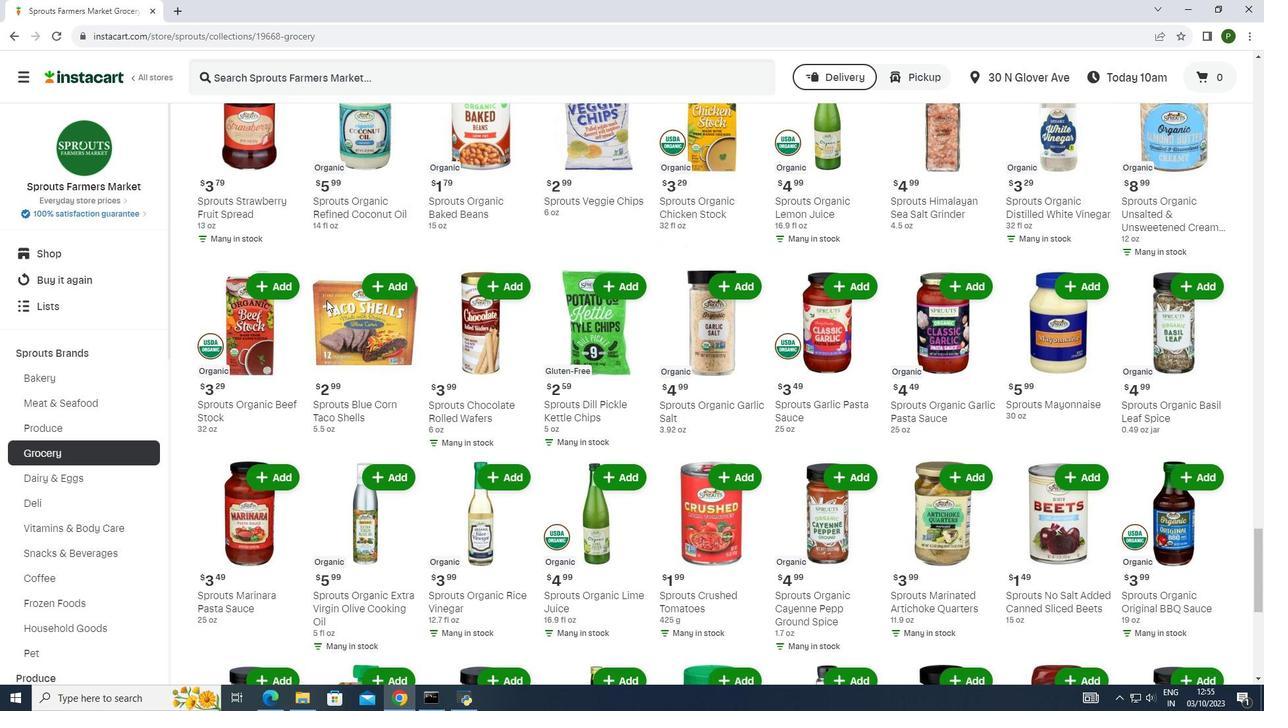 
Action: Mouse scrolled (326, 299) with delta (0, 0)
Screenshot: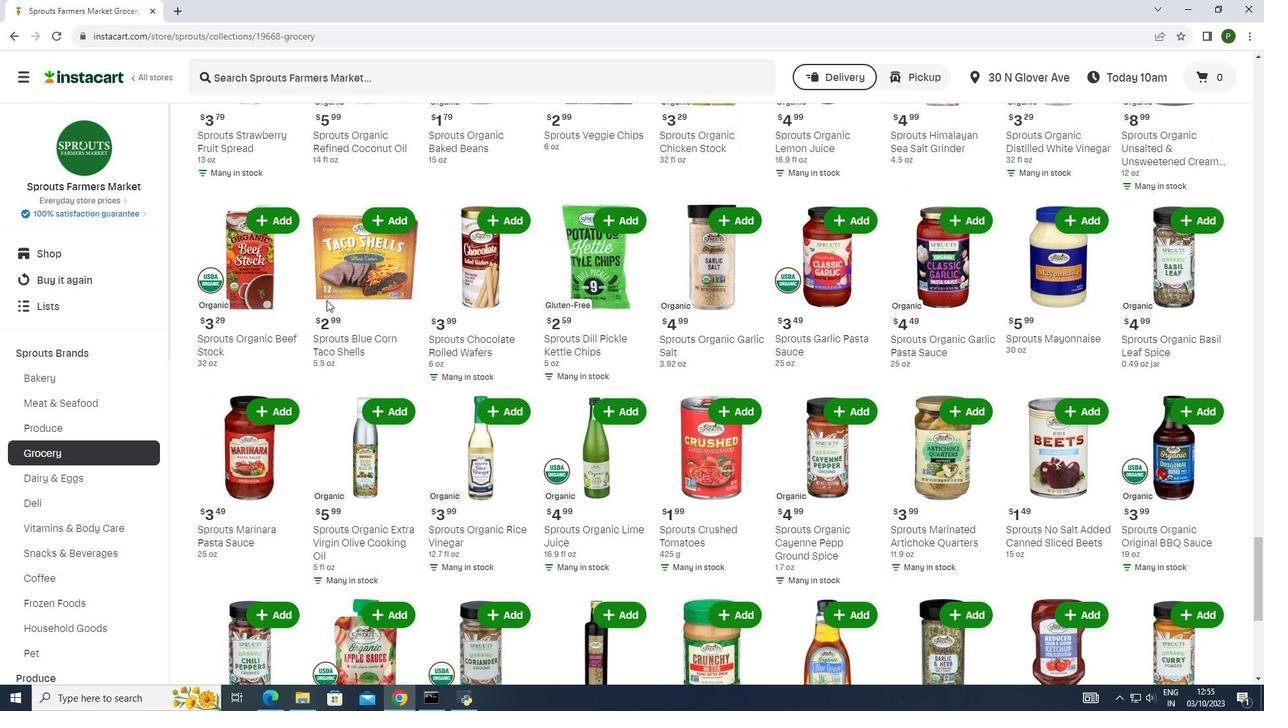
Action: Mouse scrolled (326, 299) with delta (0, 0)
Screenshot: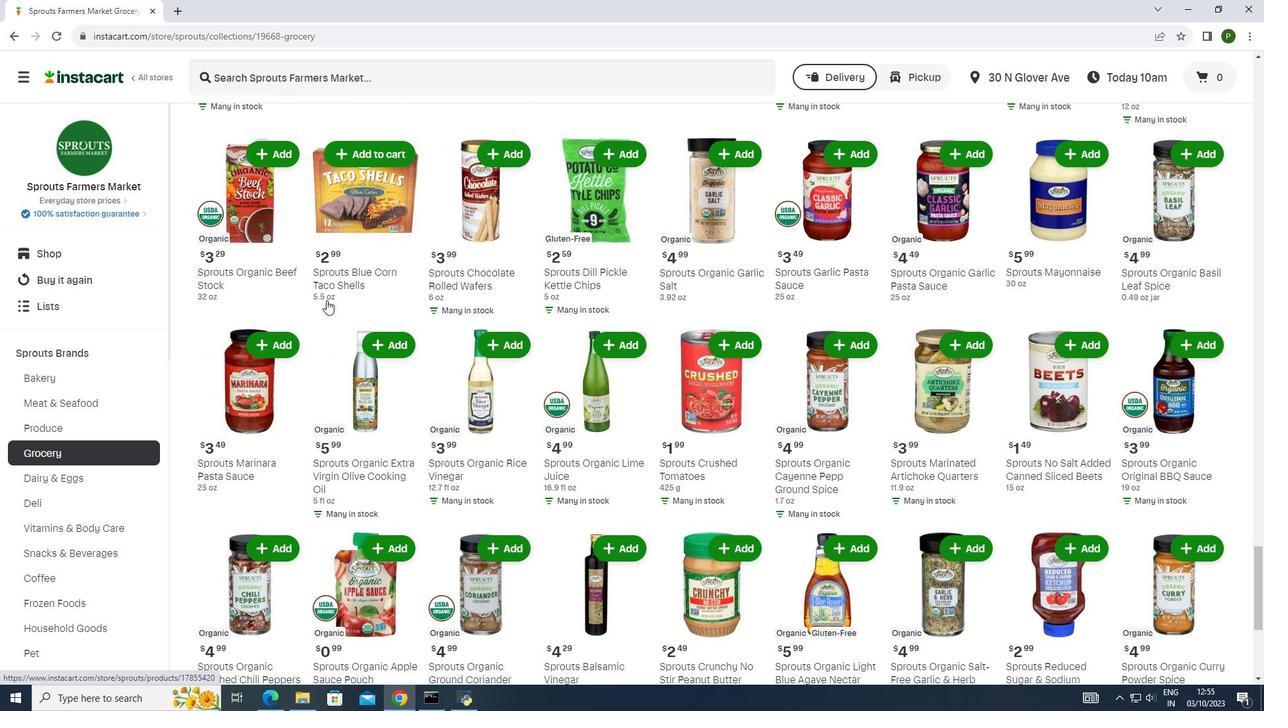 
Action: Mouse scrolled (326, 299) with delta (0, 0)
Screenshot: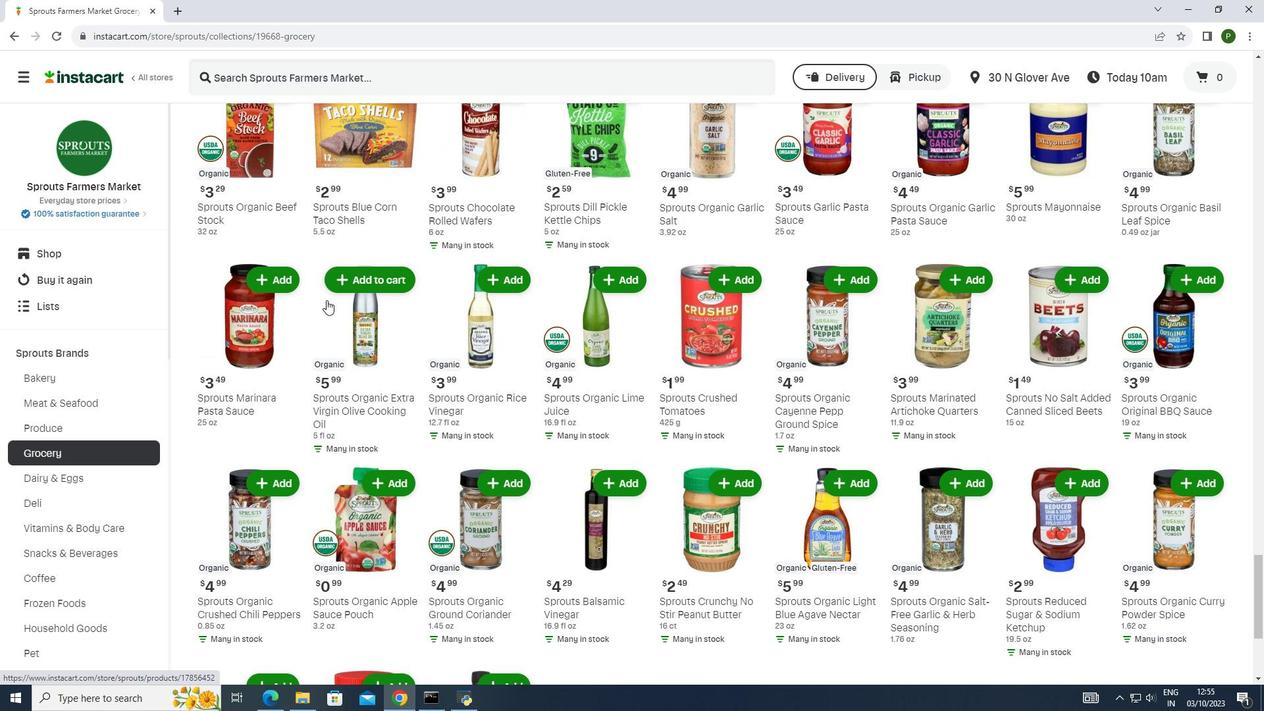 
Action: Mouse scrolled (326, 299) with delta (0, 0)
Screenshot: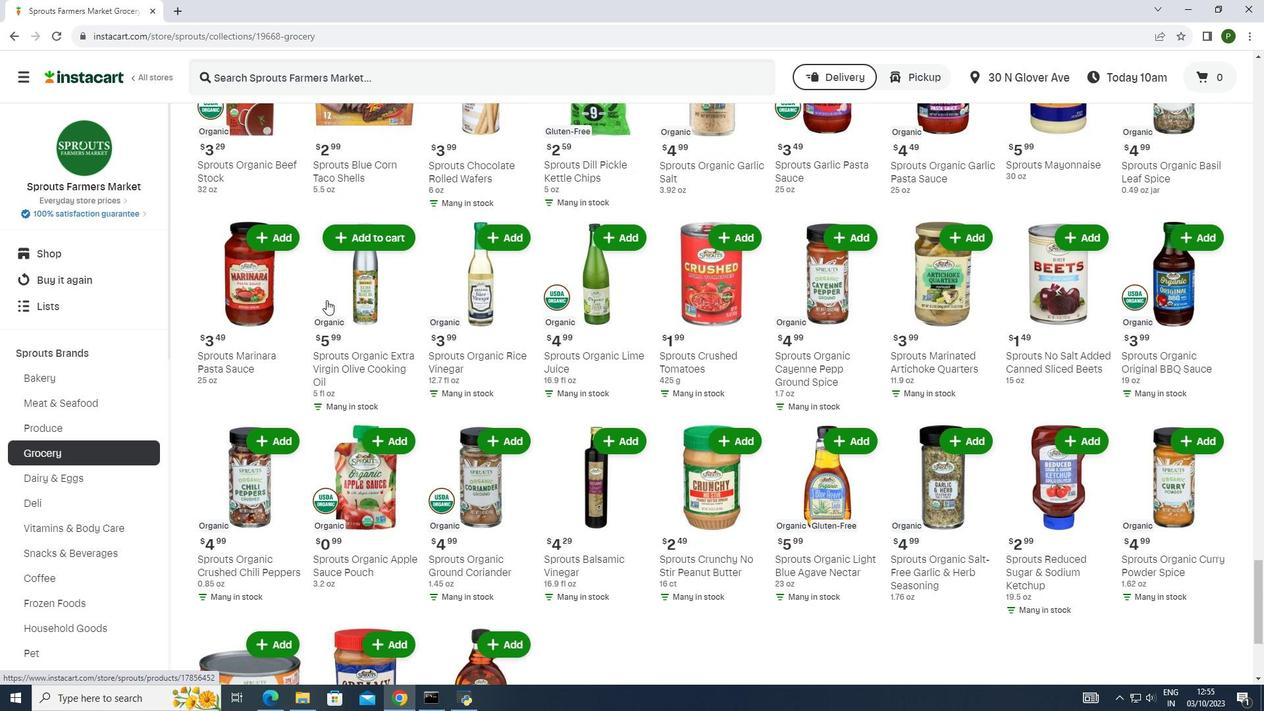 
Action: Mouse moved to (618, 348)
Screenshot: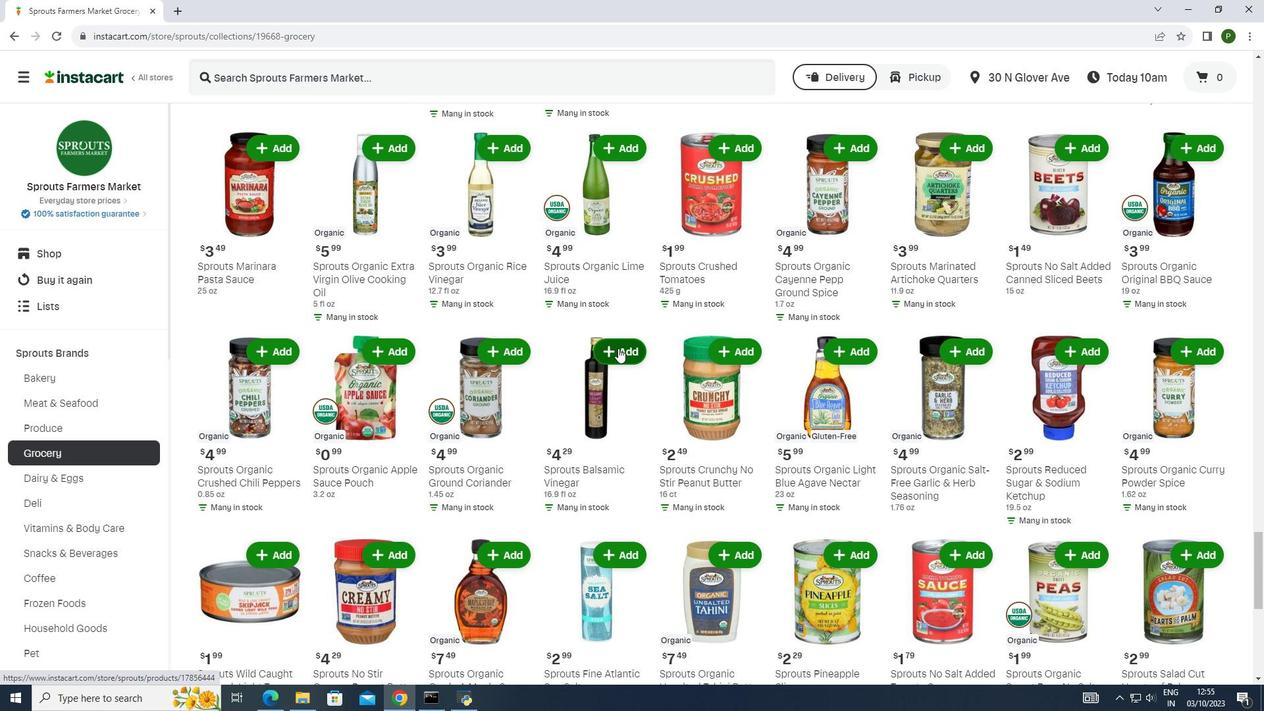 
Action: Mouse pressed left at (618, 348)
Screenshot: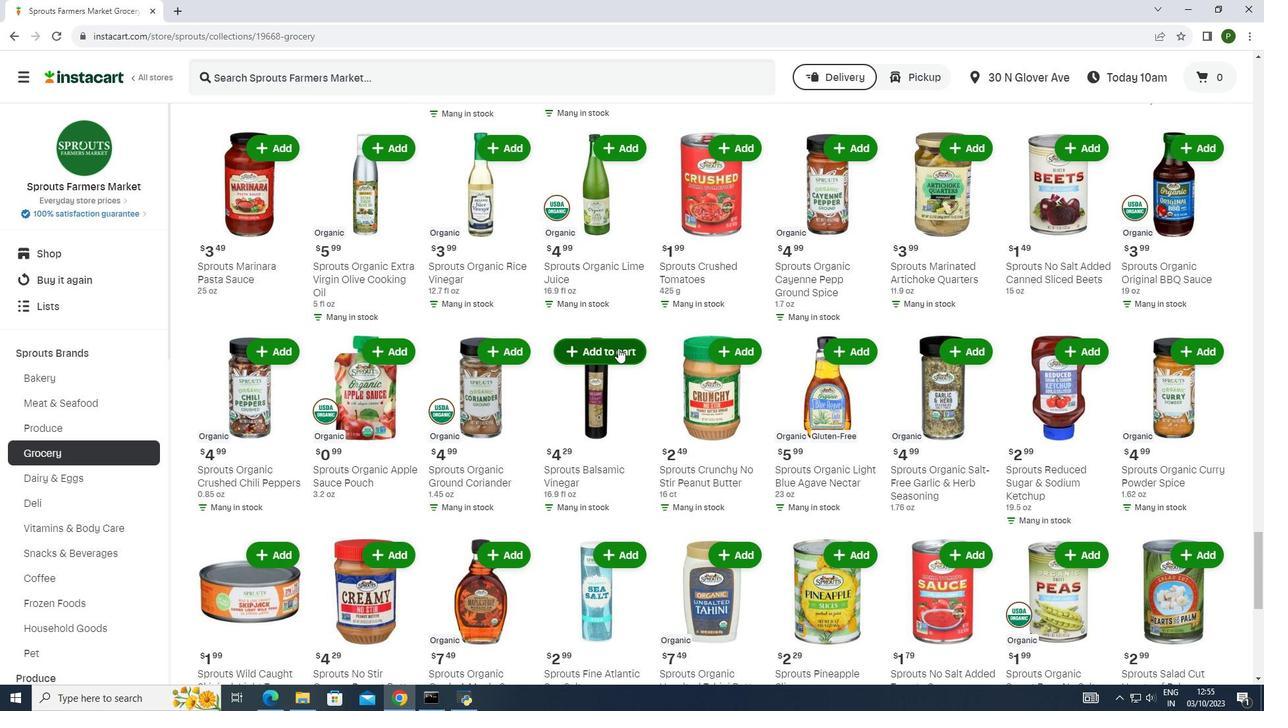 
Action: Mouse moved to (603, 352)
Screenshot: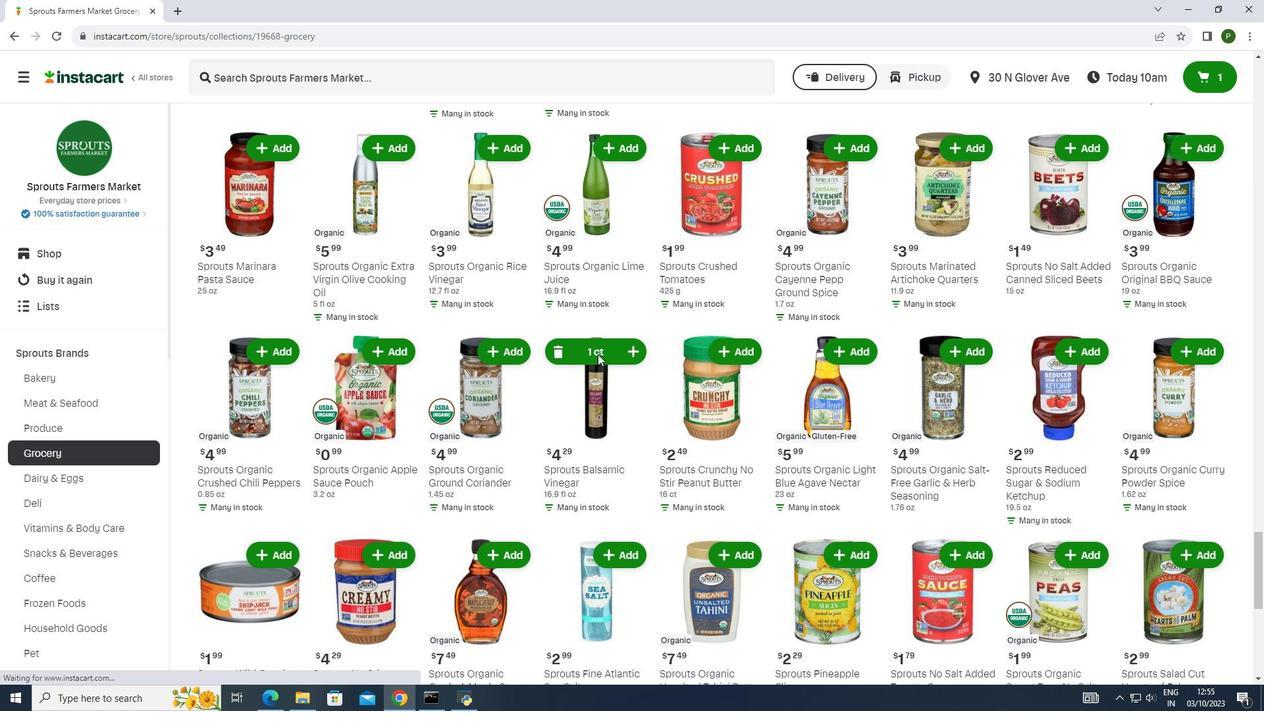 
